 Task: Add Sprouts Anchovies In Olive Oil to the cart.
Action: Mouse pressed left at (33, 85)
Screenshot: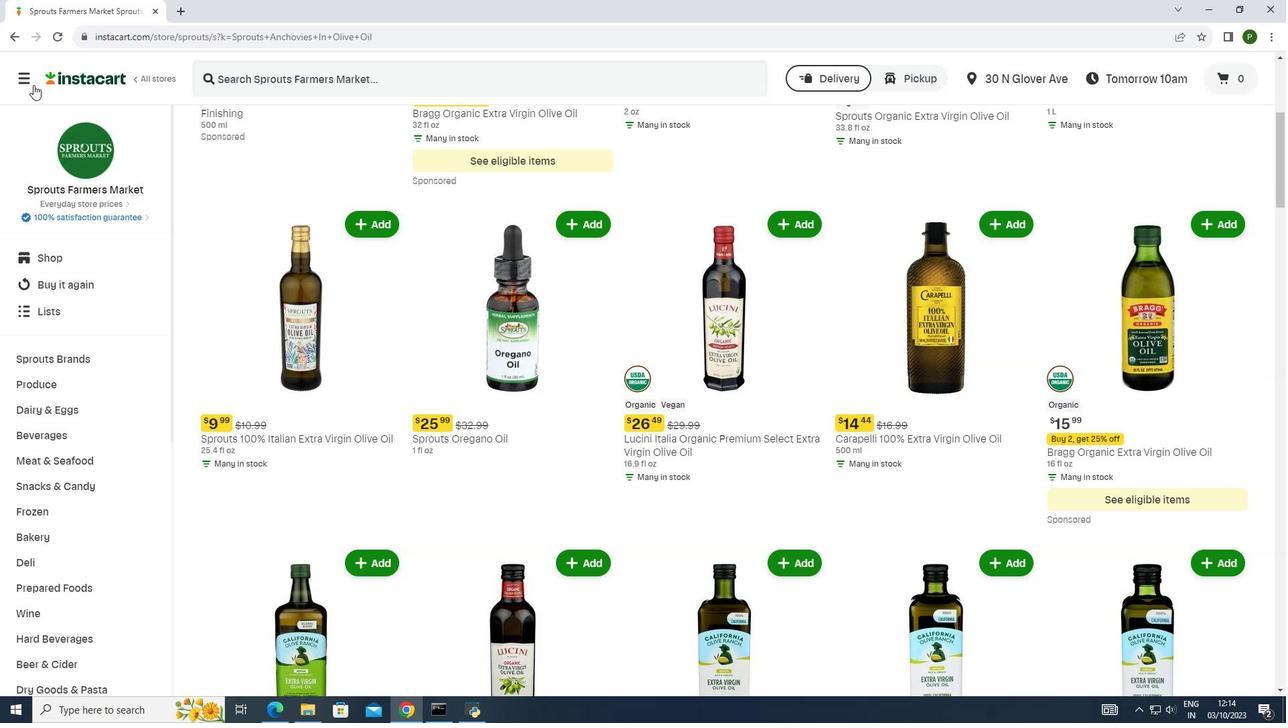 
Action: Mouse moved to (54, 351)
Screenshot: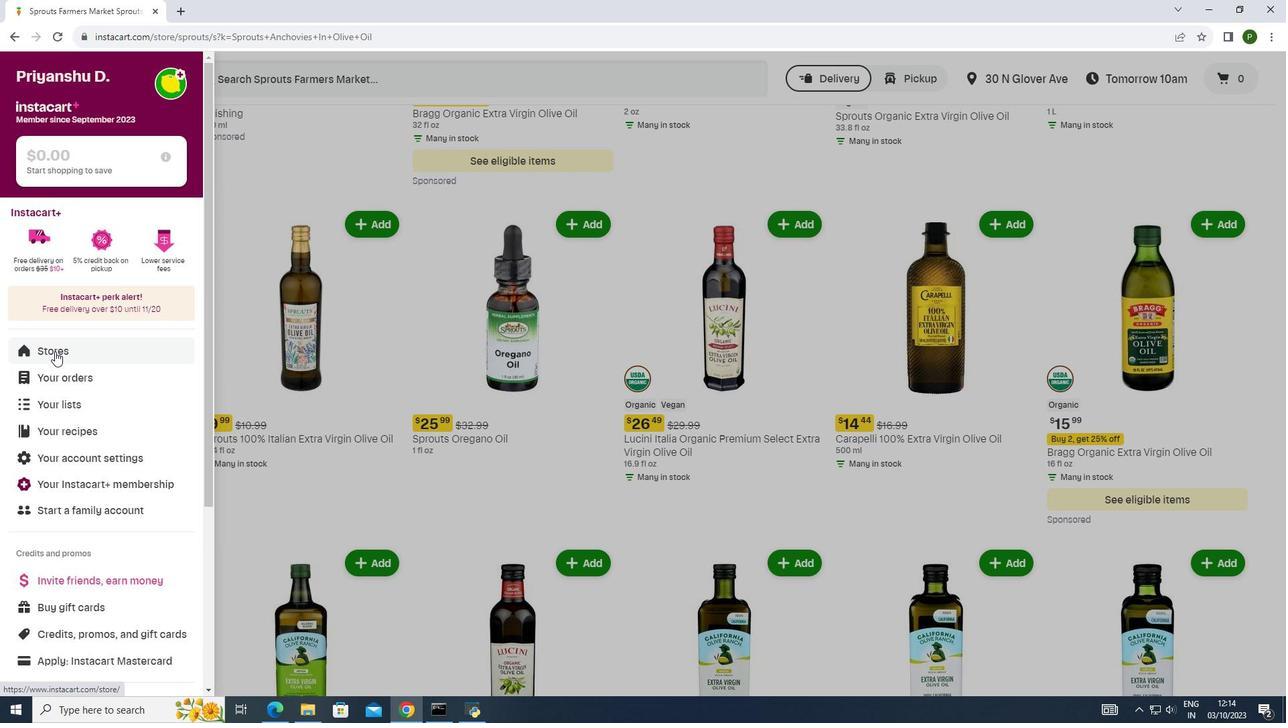 
Action: Mouse pressed left at (54, 351)
Screenshot: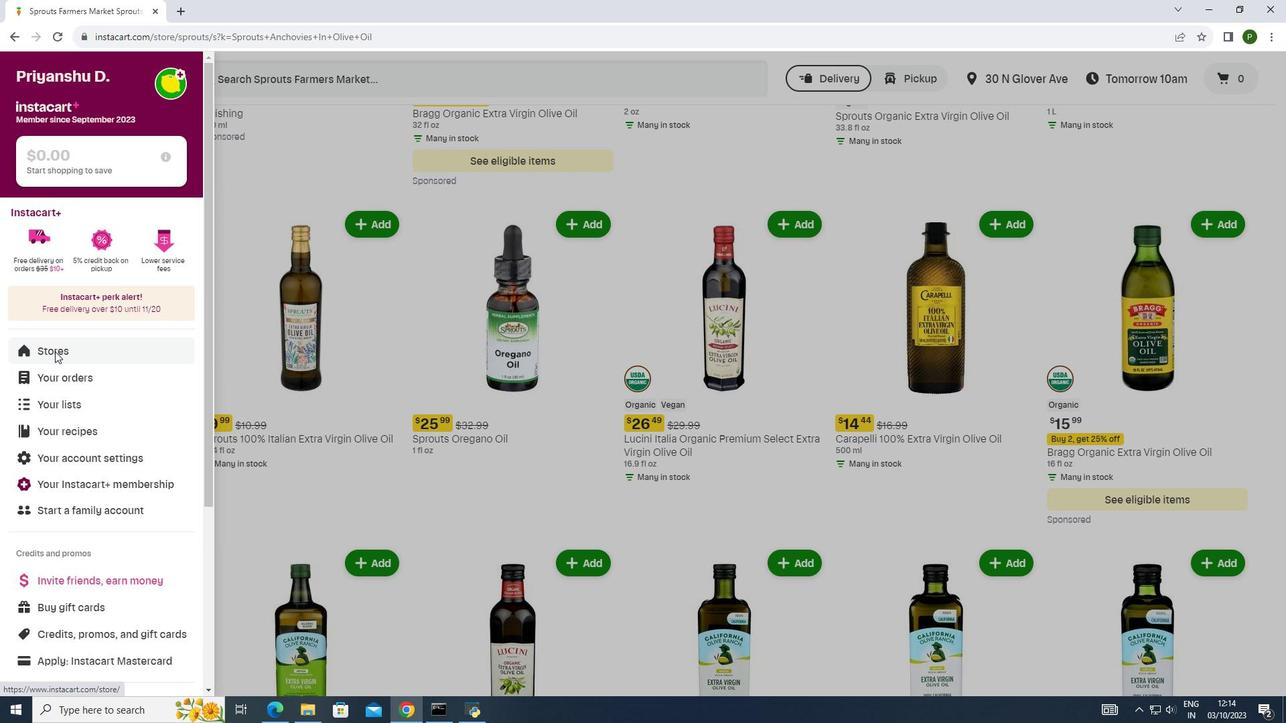 
Action: Mouse moved to (317, 125)
Screenshot: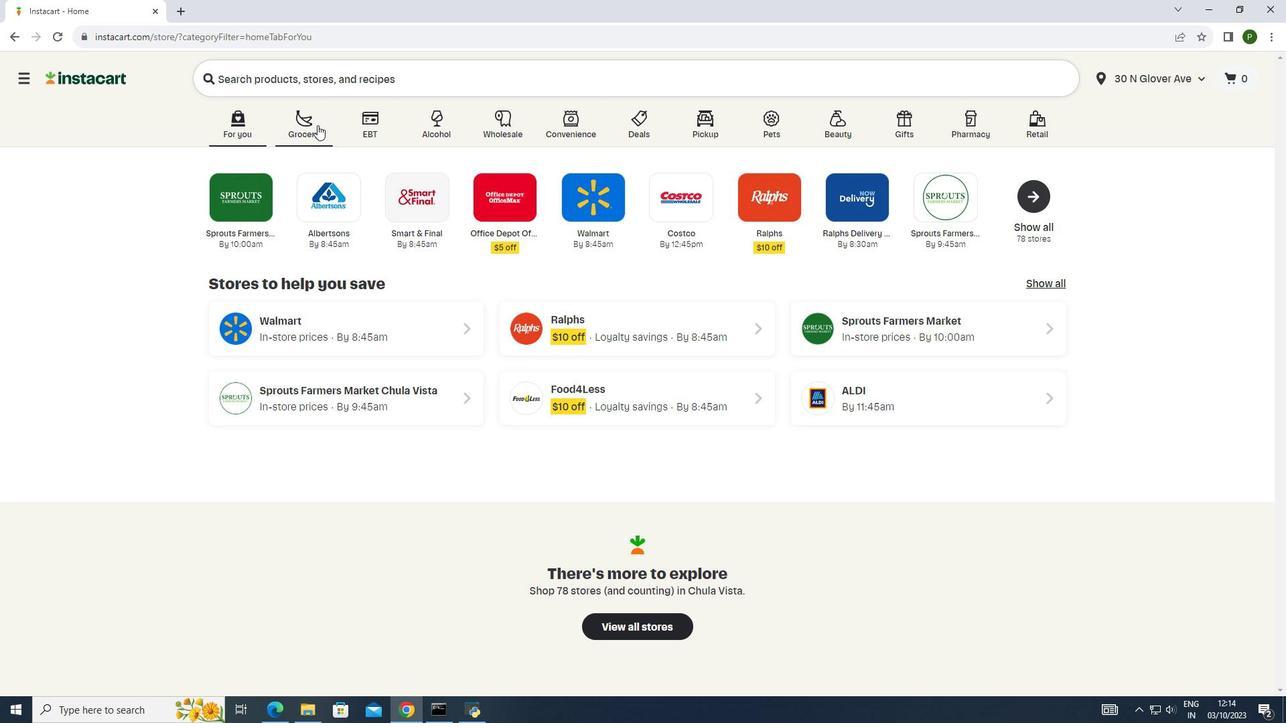 
Action: Mouse pressed left at (317, 125)
Screenshot: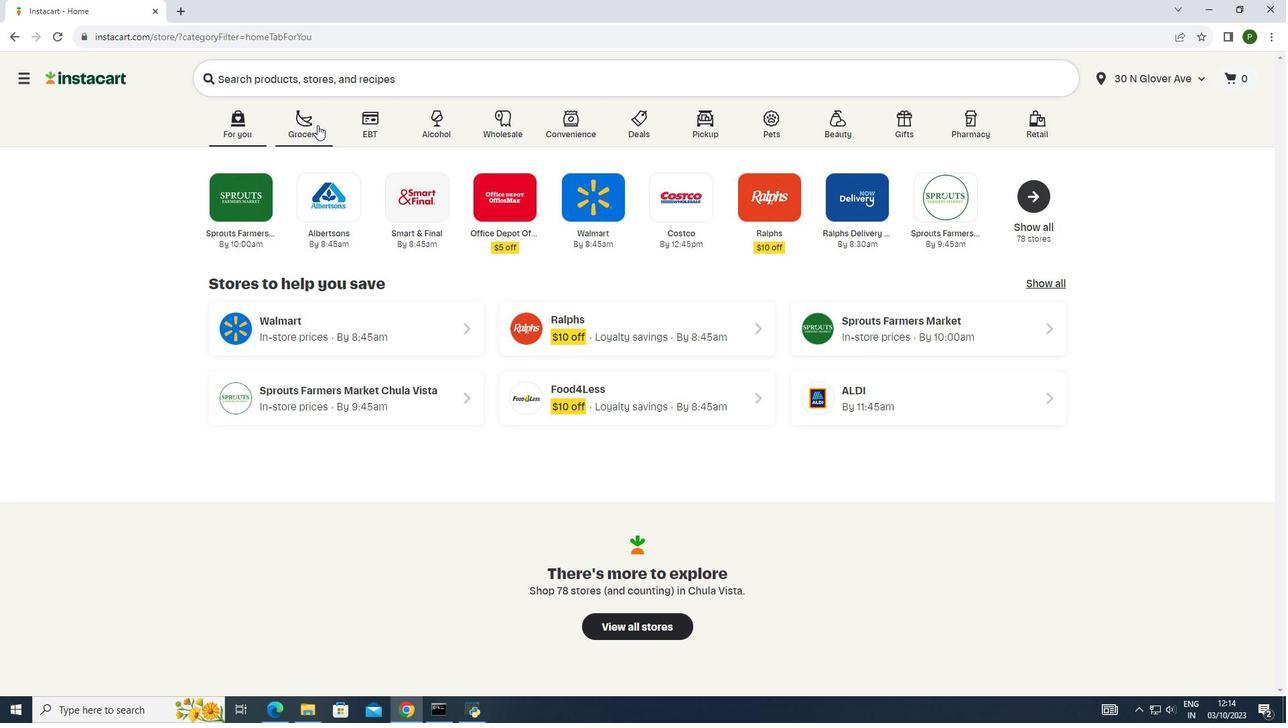 
Action: Mouse moved to (667, 191)
Screenshot: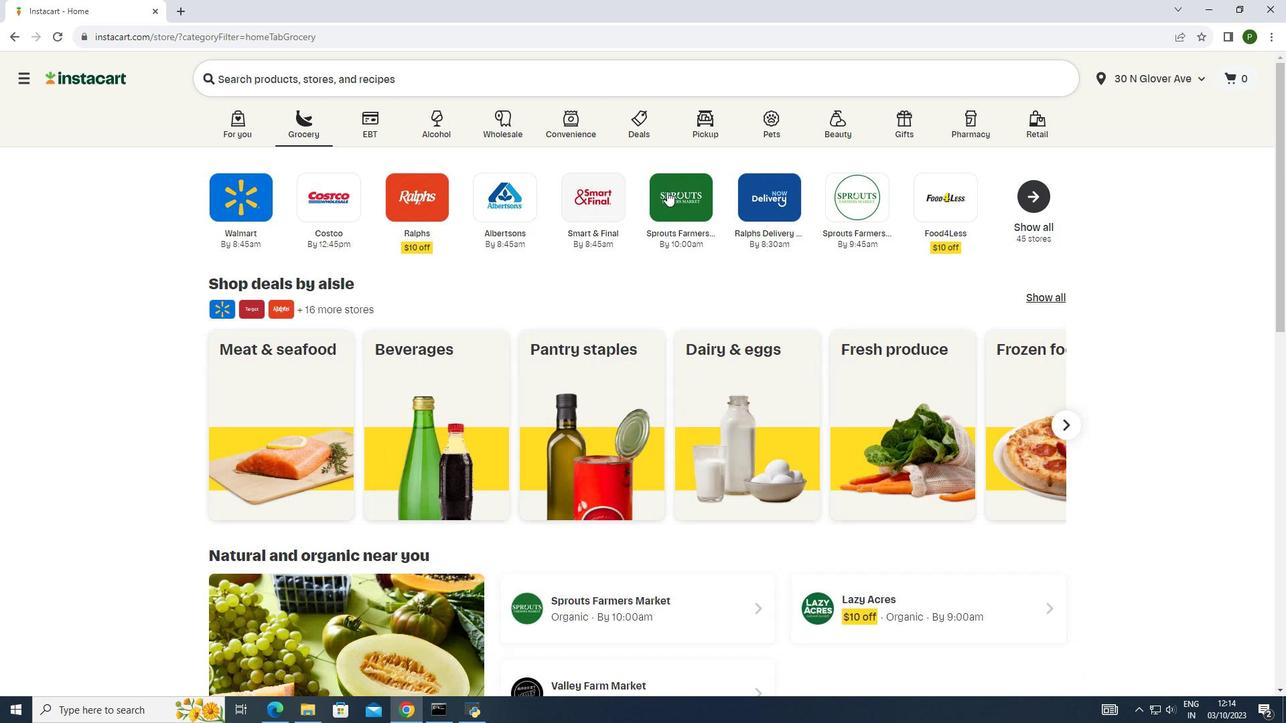 
Action: Mouse pressed left at (667, 191)
Screenshot: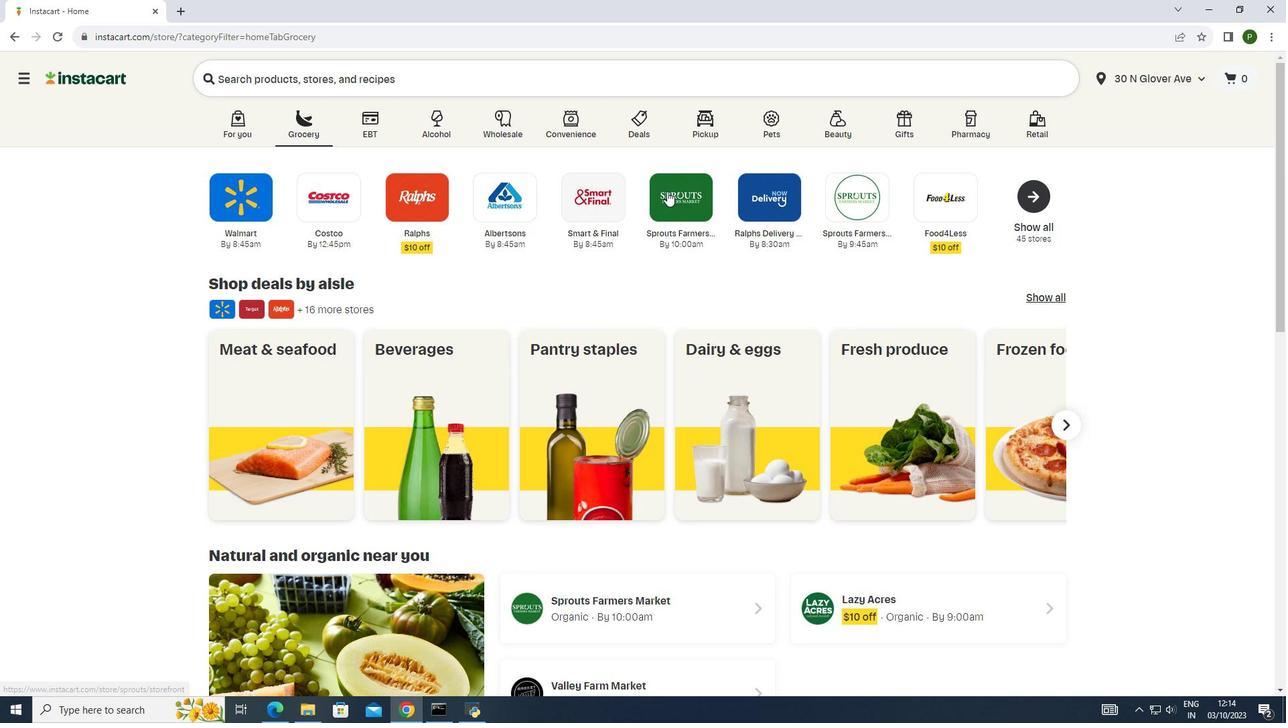
Action: Mouse moved to (107, 352)
Screenshot: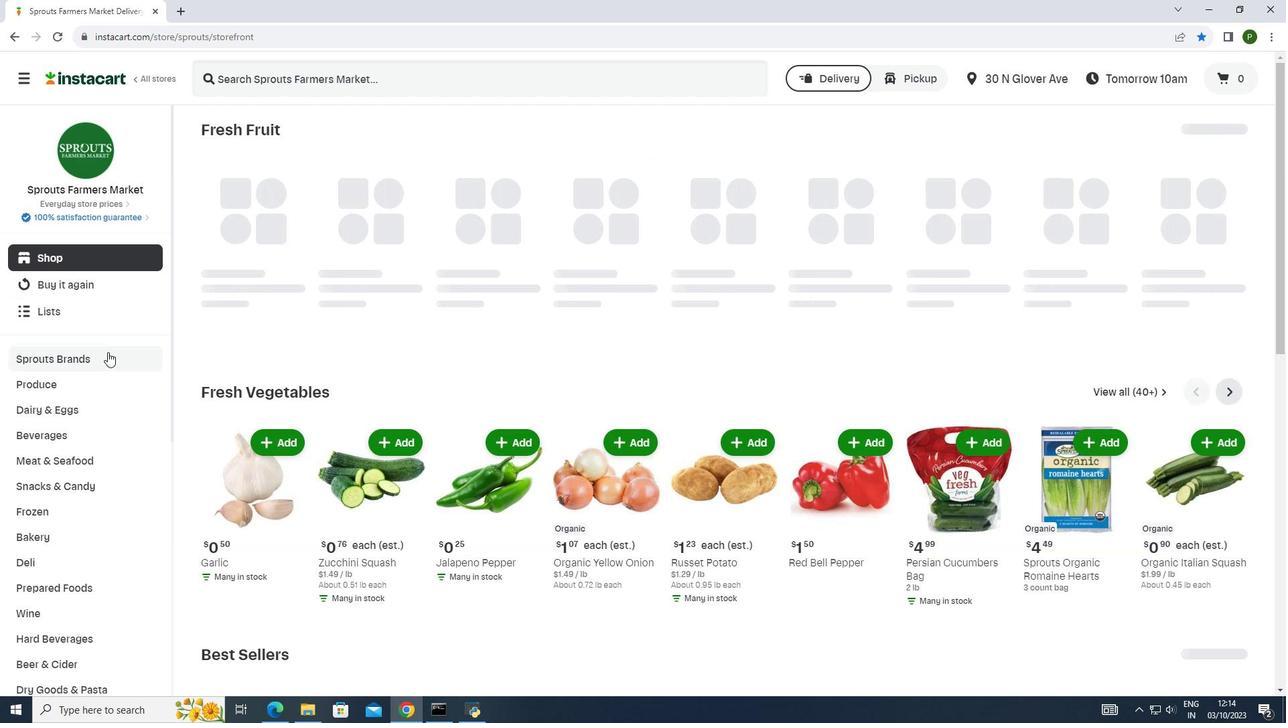 
Action: Mouse pressed left at (107, 352)
Screenshot: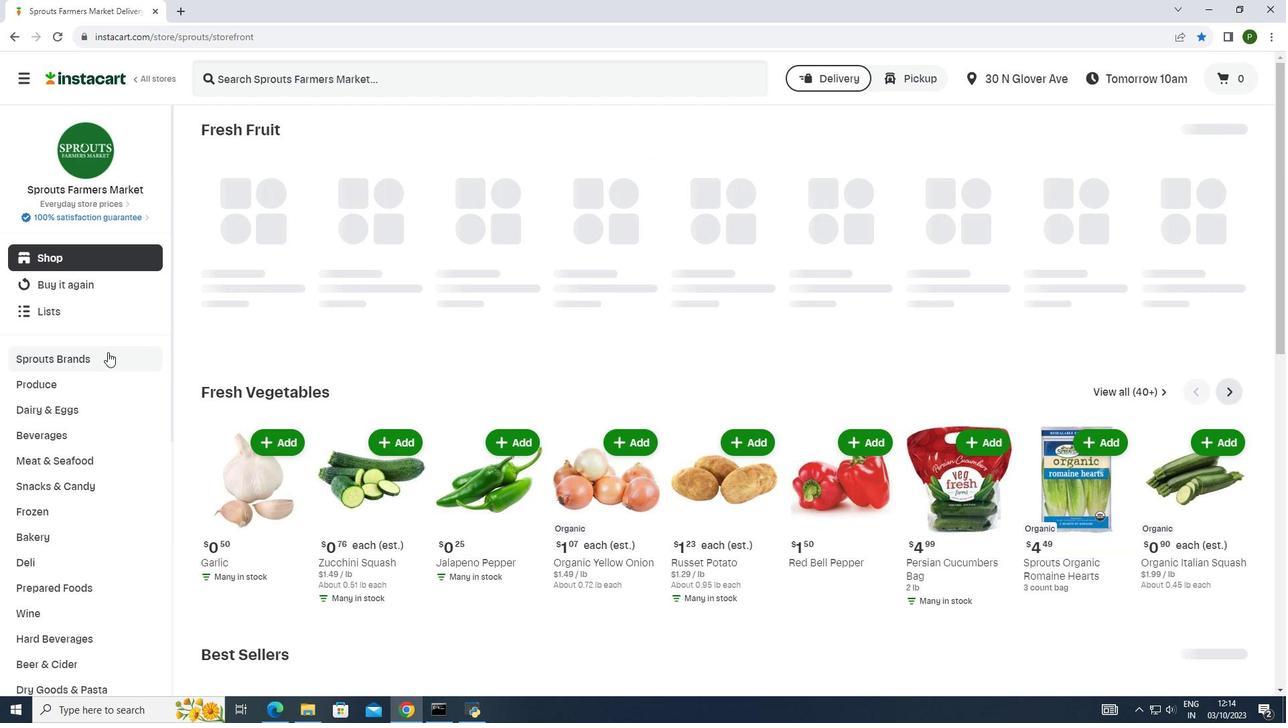 
Action: Mouse moved to (69, 461)
Screenshot: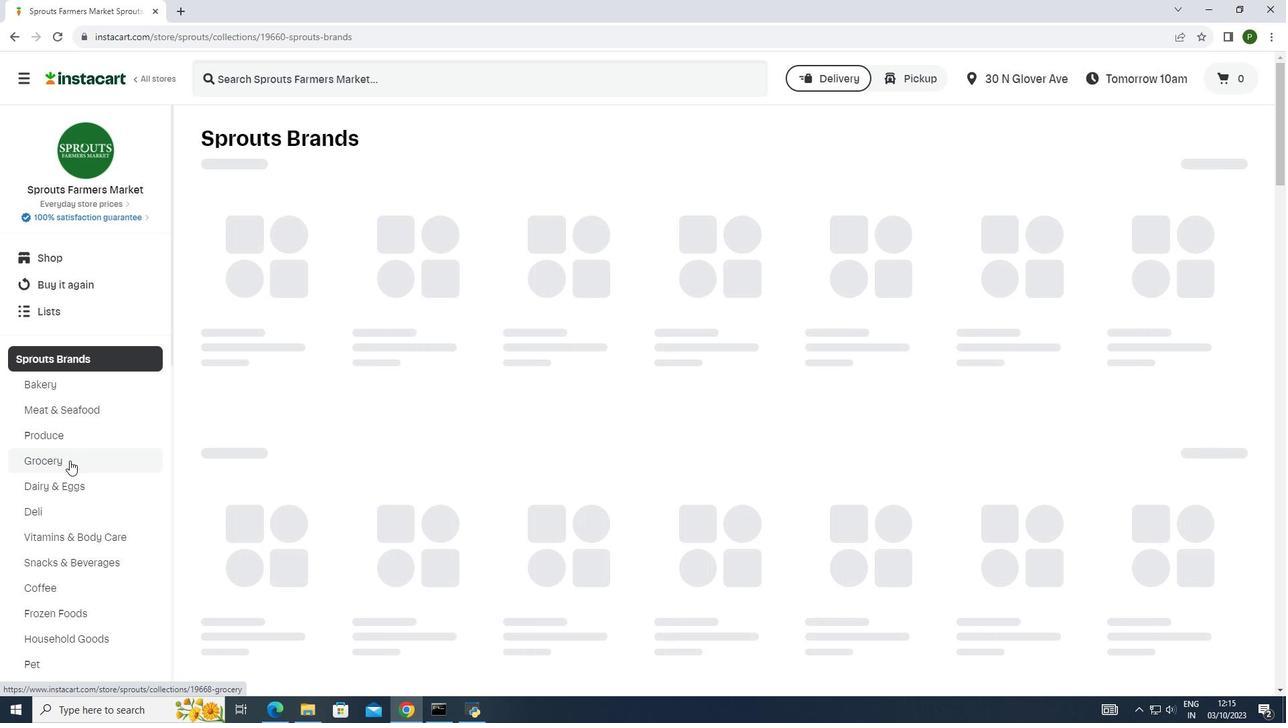 
Action: Mouse pressed left at (69, 461)
Screenshot: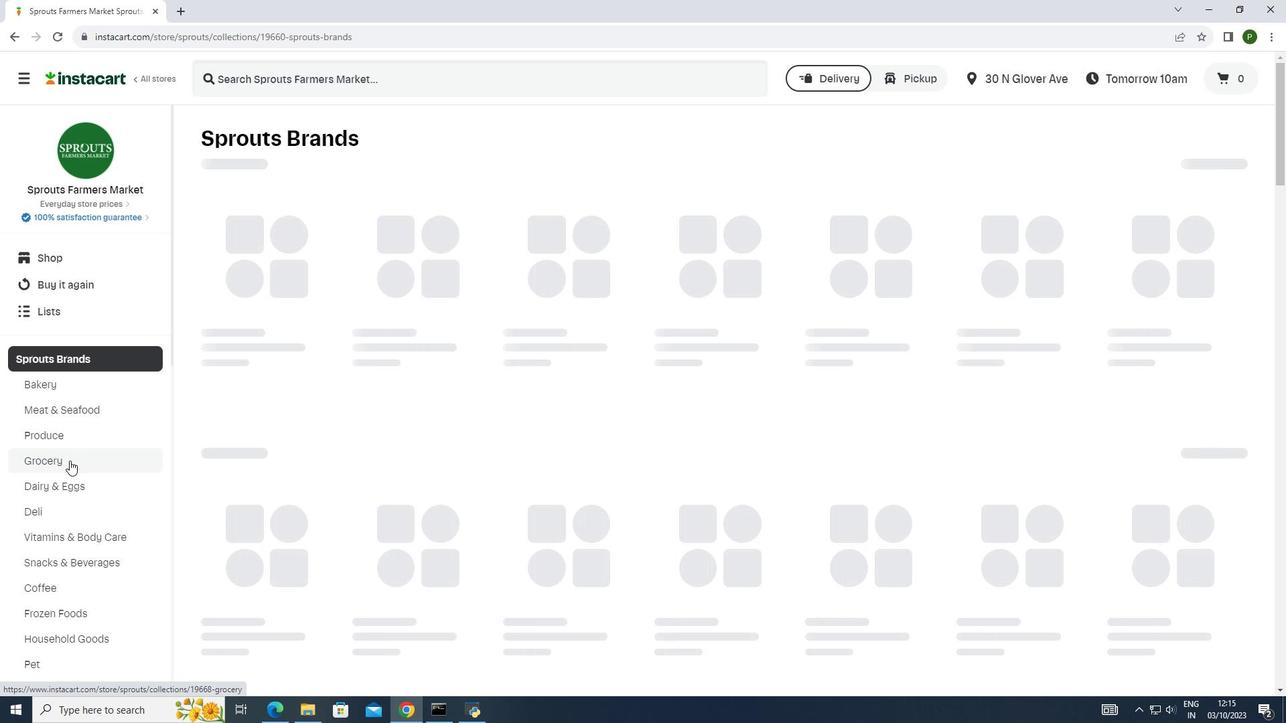 
Action: Mouse moved to (330, 276)
Screenshot: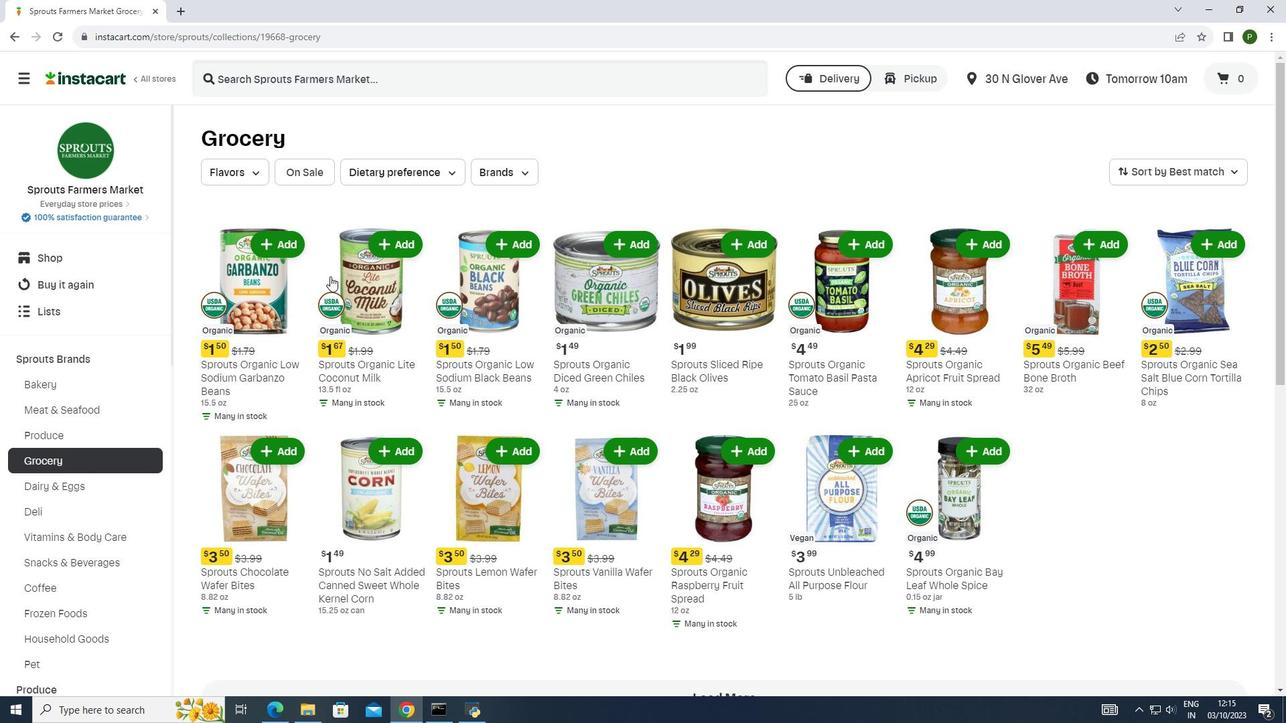 
Action: Mouse scrolled (330, 276) with delta (0, 0)
Screenshot: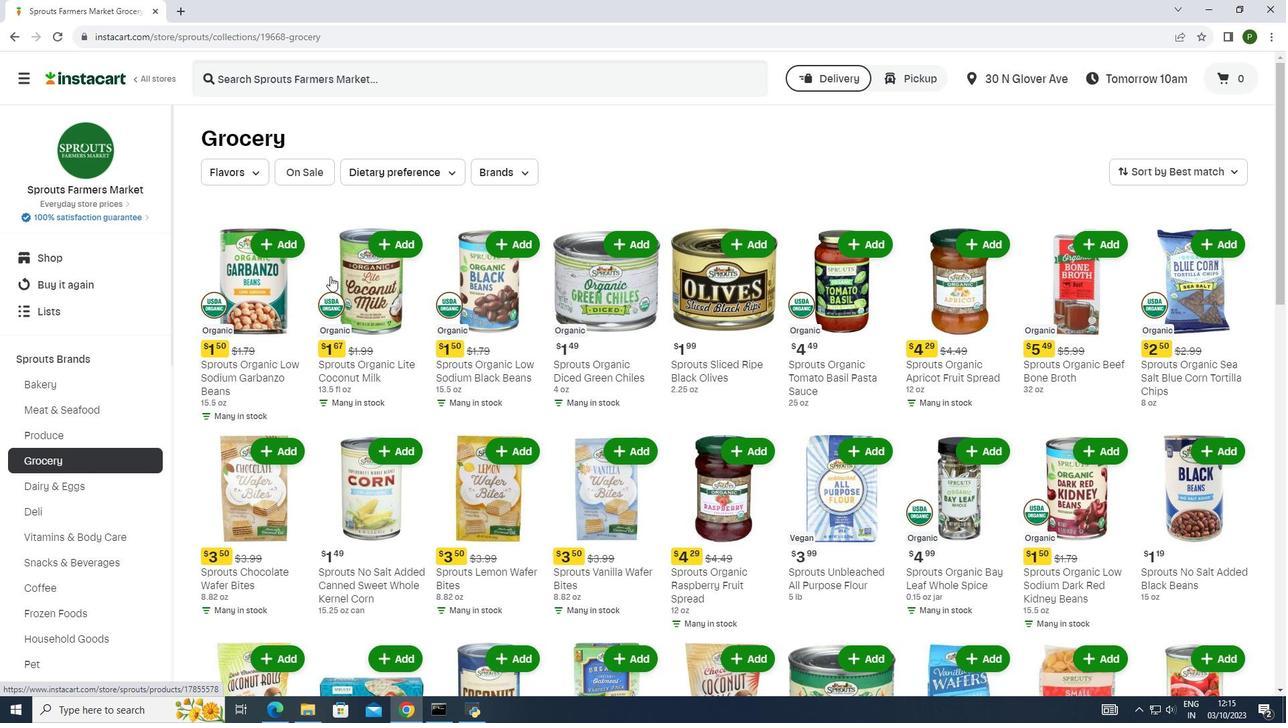 
Action: Mouse scrolled (330, 276) with delta (0, 0)
Screenshot: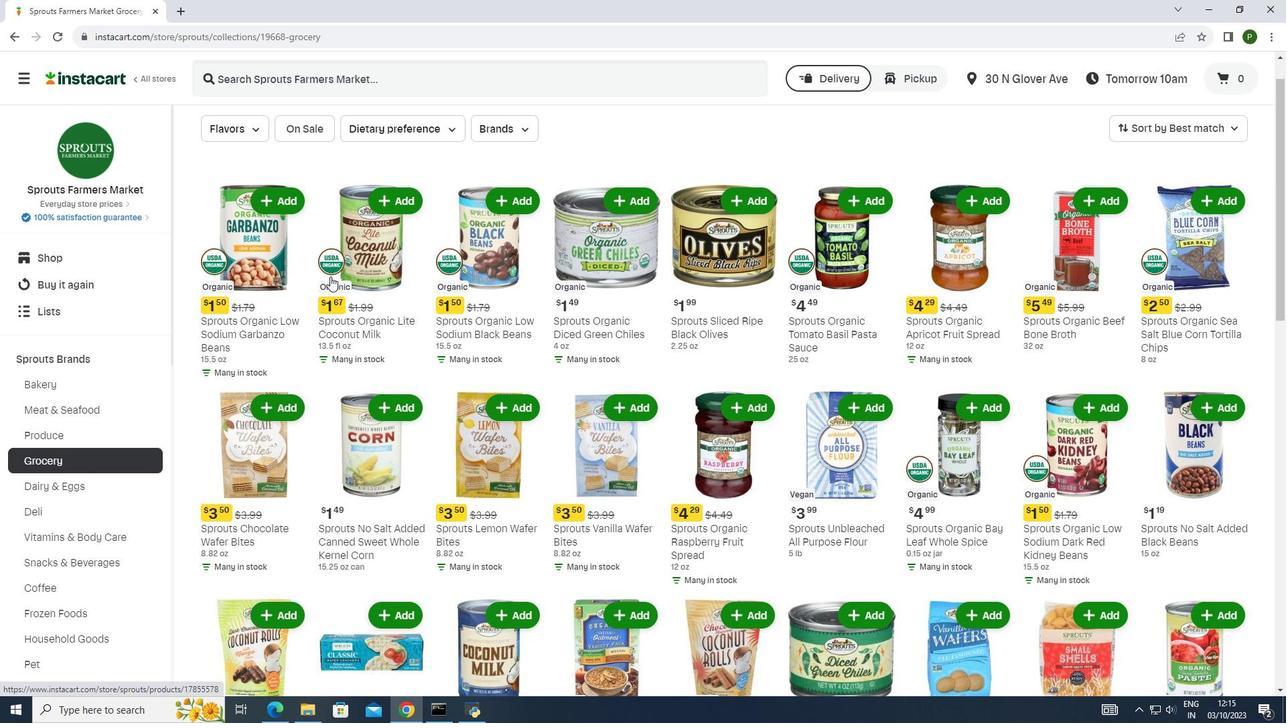 
Action: Mouse moved to (331, 285)
Screenshot: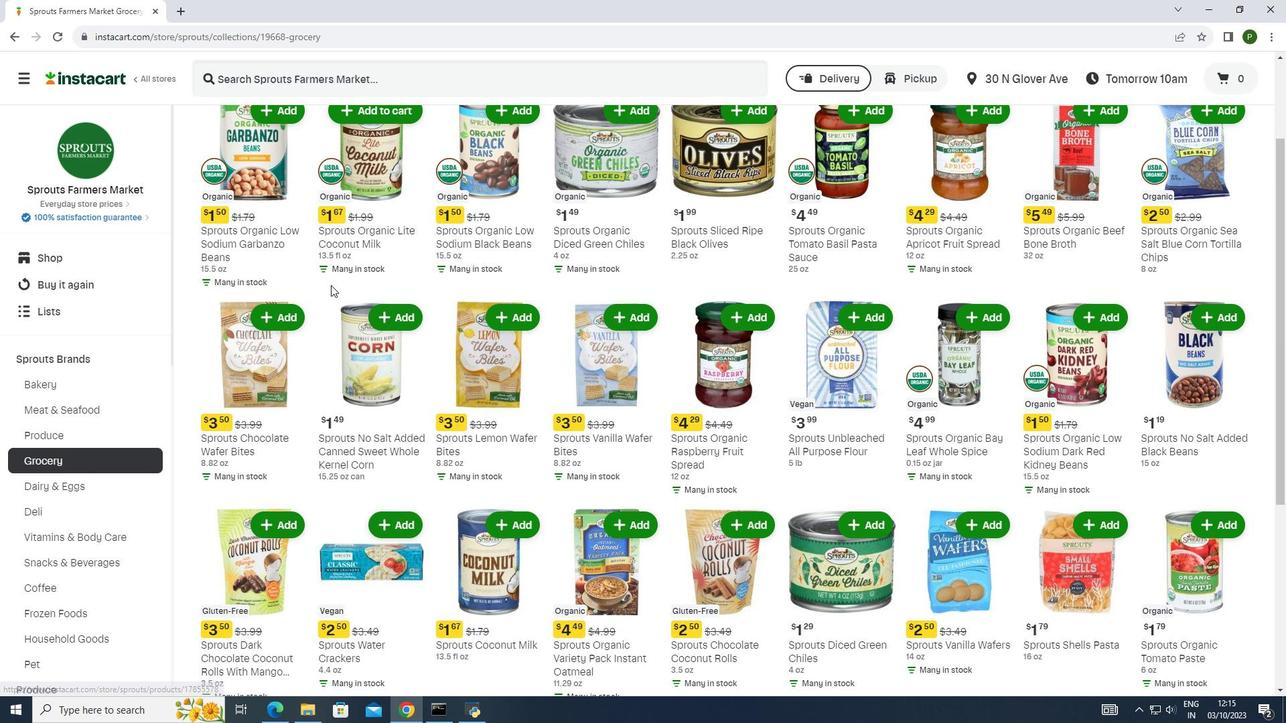 
Action: Mouse scrolled (331, 284) with delta (0, 0)
Screenshot: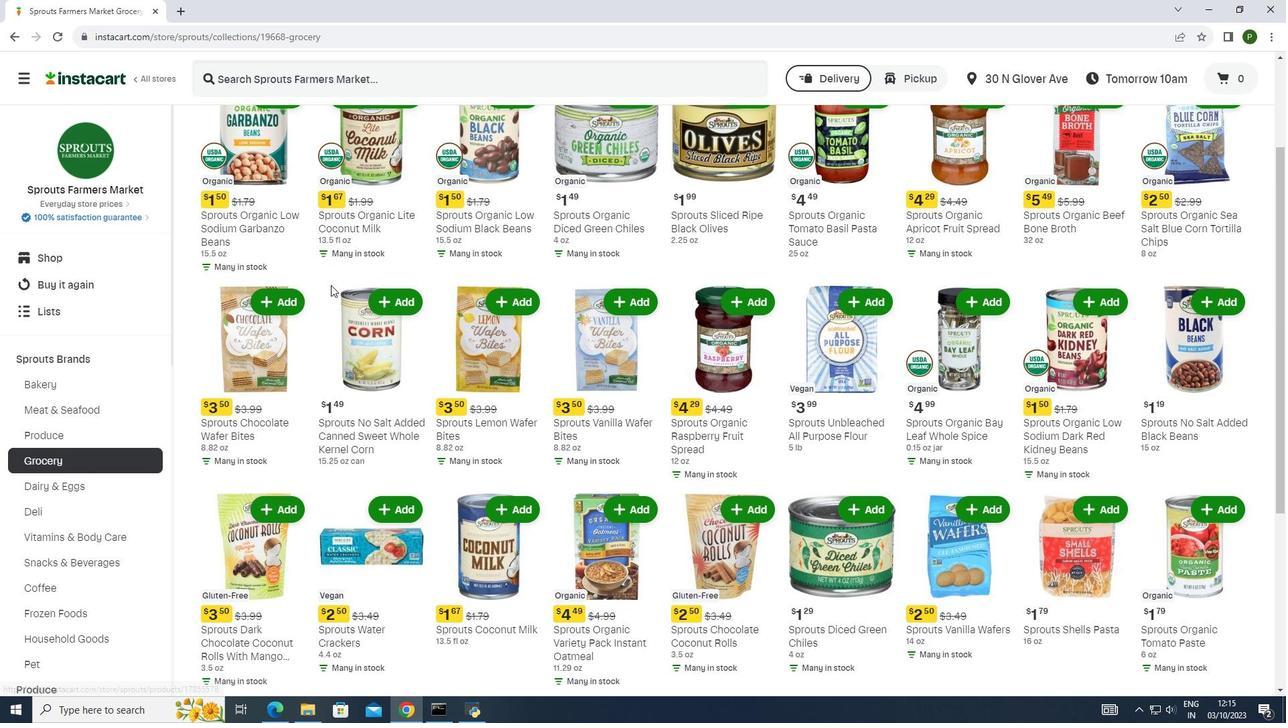 
Action: Mouse scrolled (331, 284) with delta (0, 0)
Screenshot: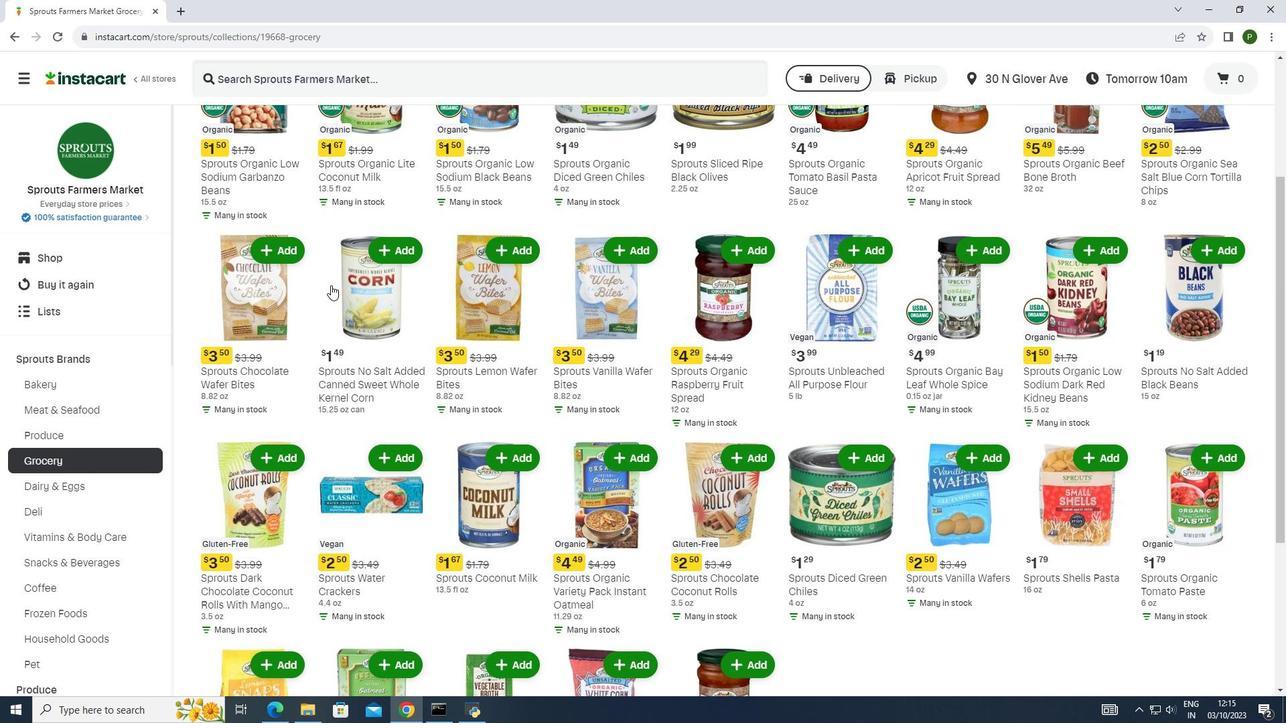 
Action: Mouse moved to (331, 290)
Screenshot: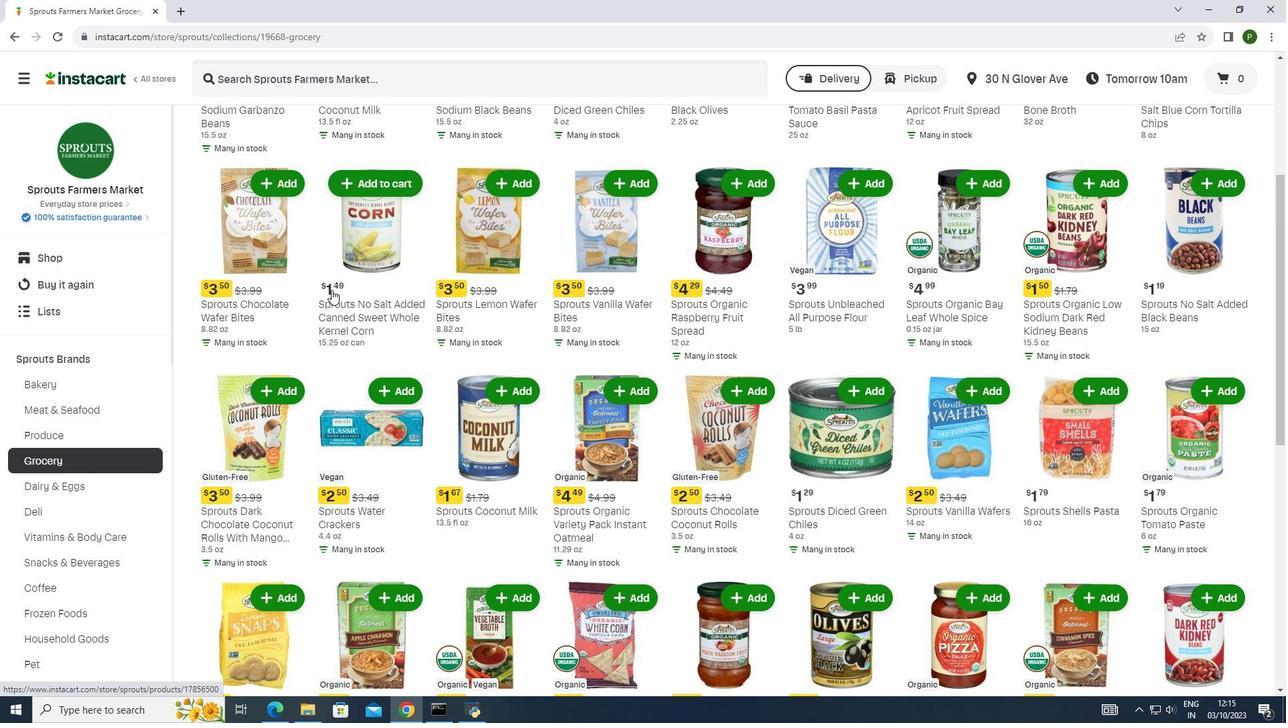 
Action: Mouse scrolled (331, 289) with delta (0, 0)
Screenshot: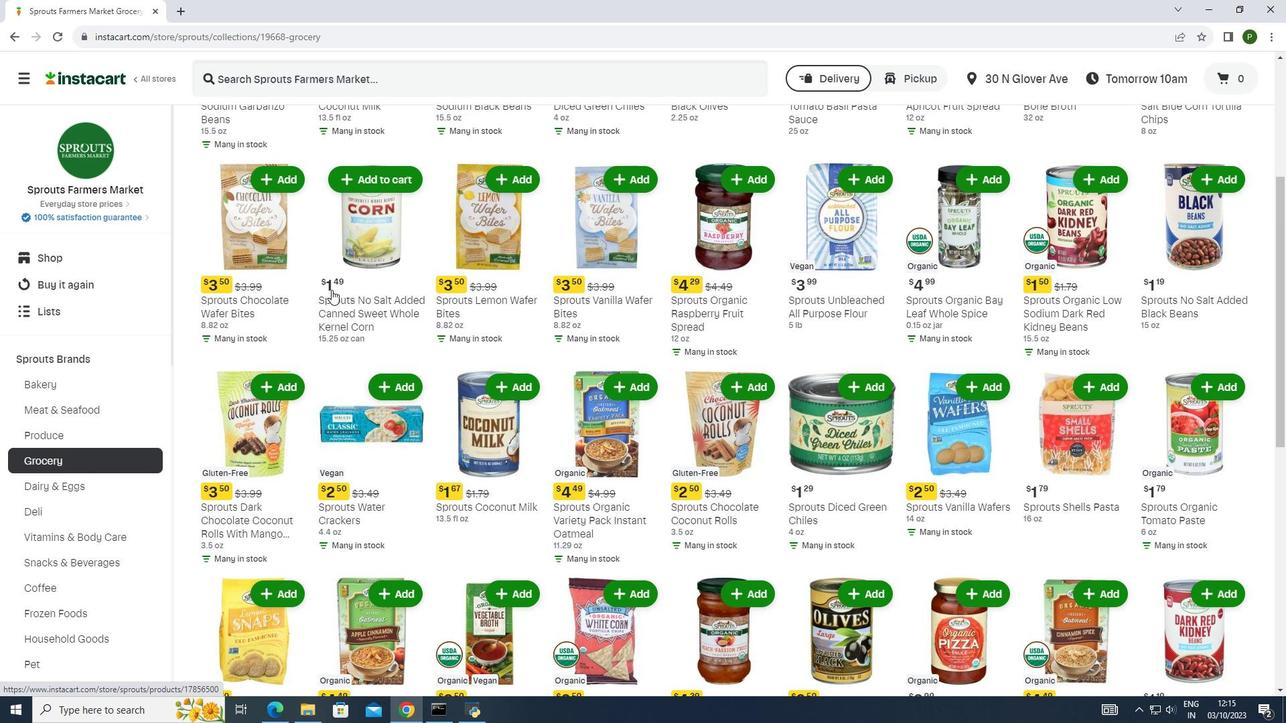 
Action: Mouse scrolled (331, 289) with delta (0, 0)
Screenshot: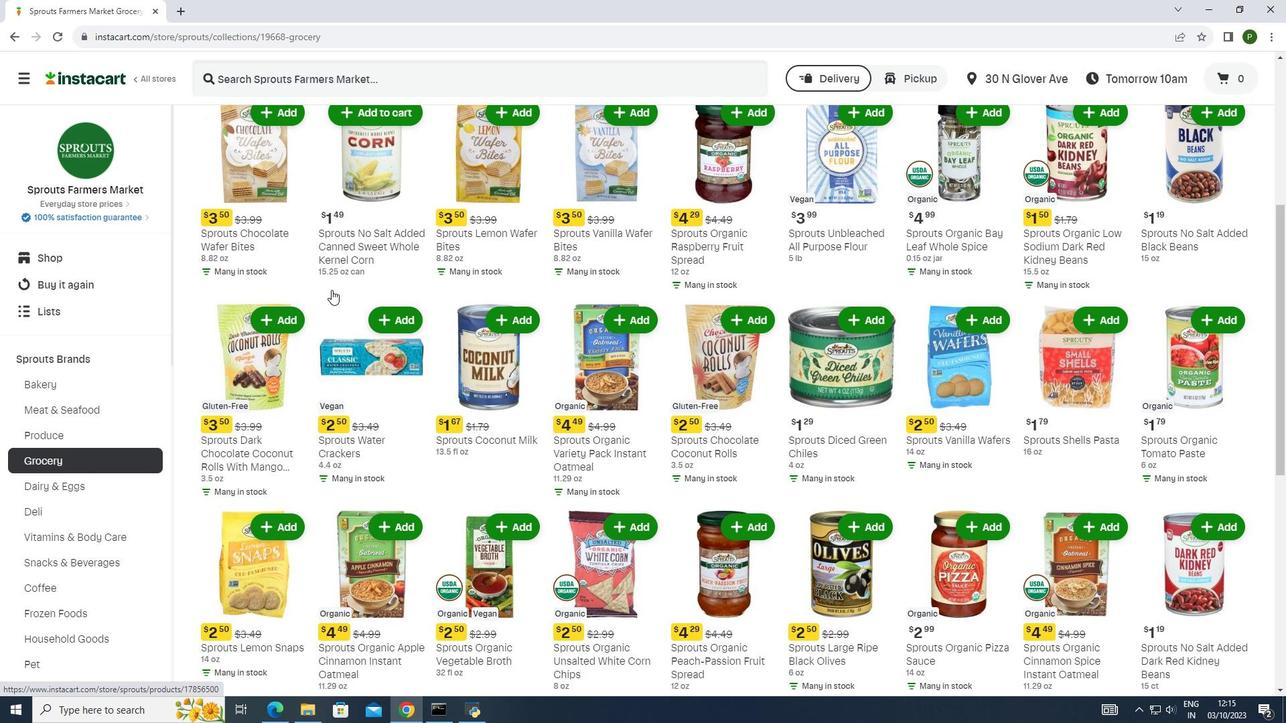 
Action: Mouse scrolled (331, 289) with delta (0, 0)
Screenshot: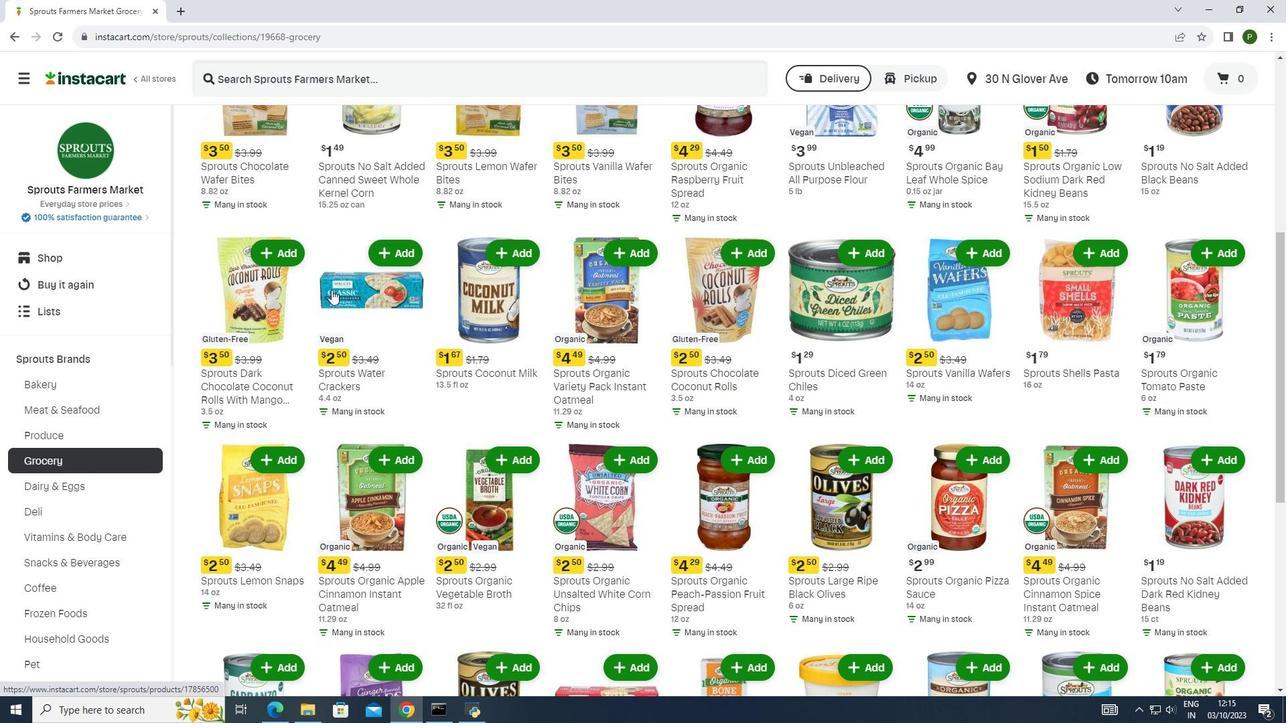 
Action: Mouse scrolled (331, 289) with delta (0, 0)
Screenshot: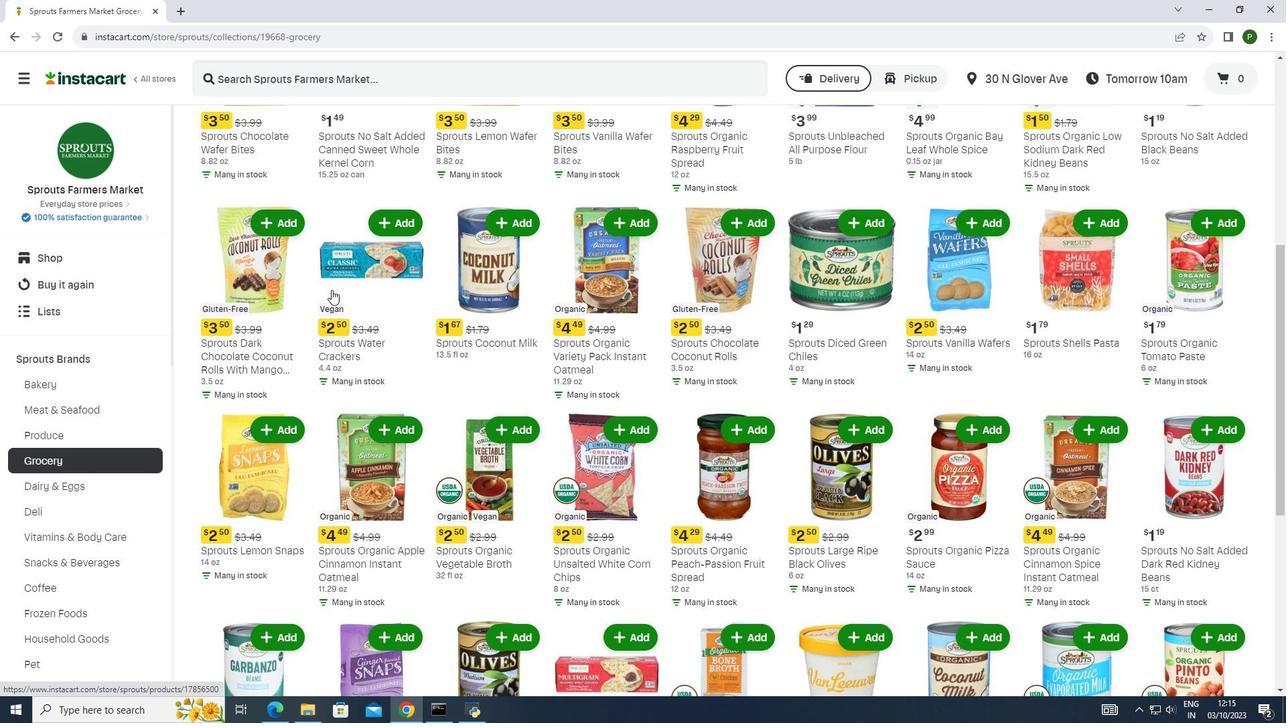 
Action: Mouse scrolled (331, 289) with delta (0, 0)
Screenshot: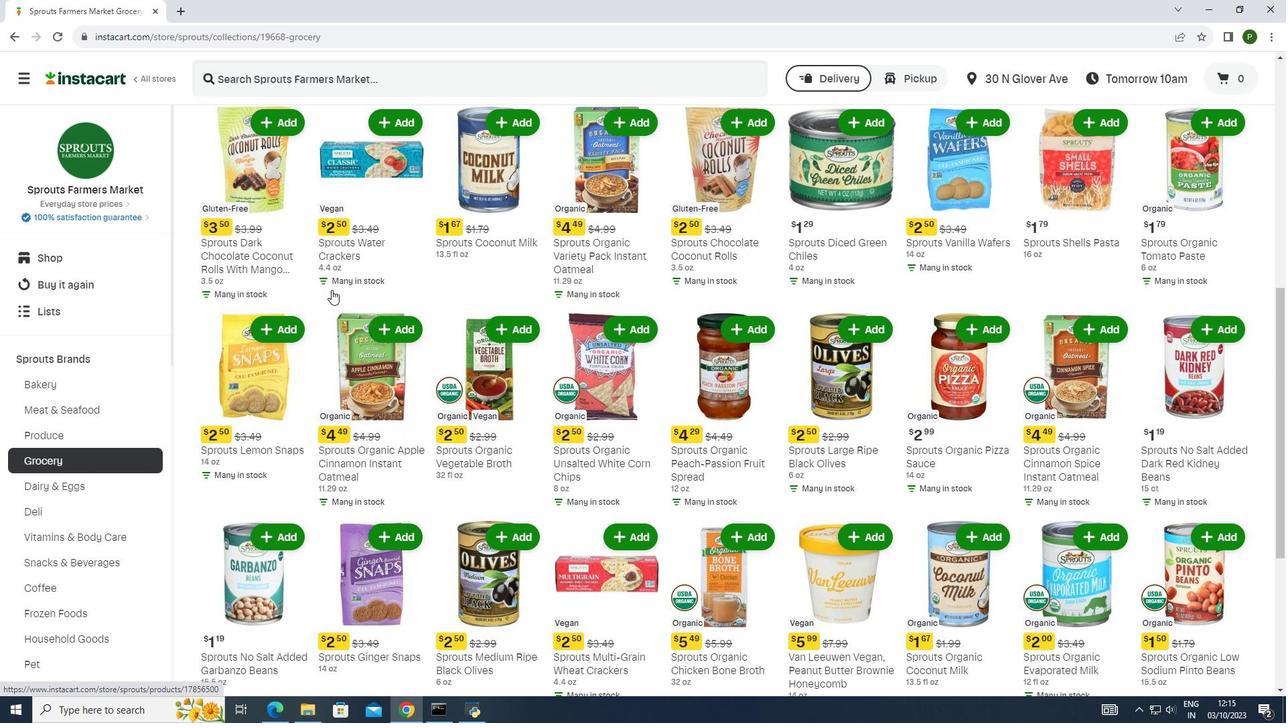 
Action: Mouse moved to (331, 290)
Screenshot: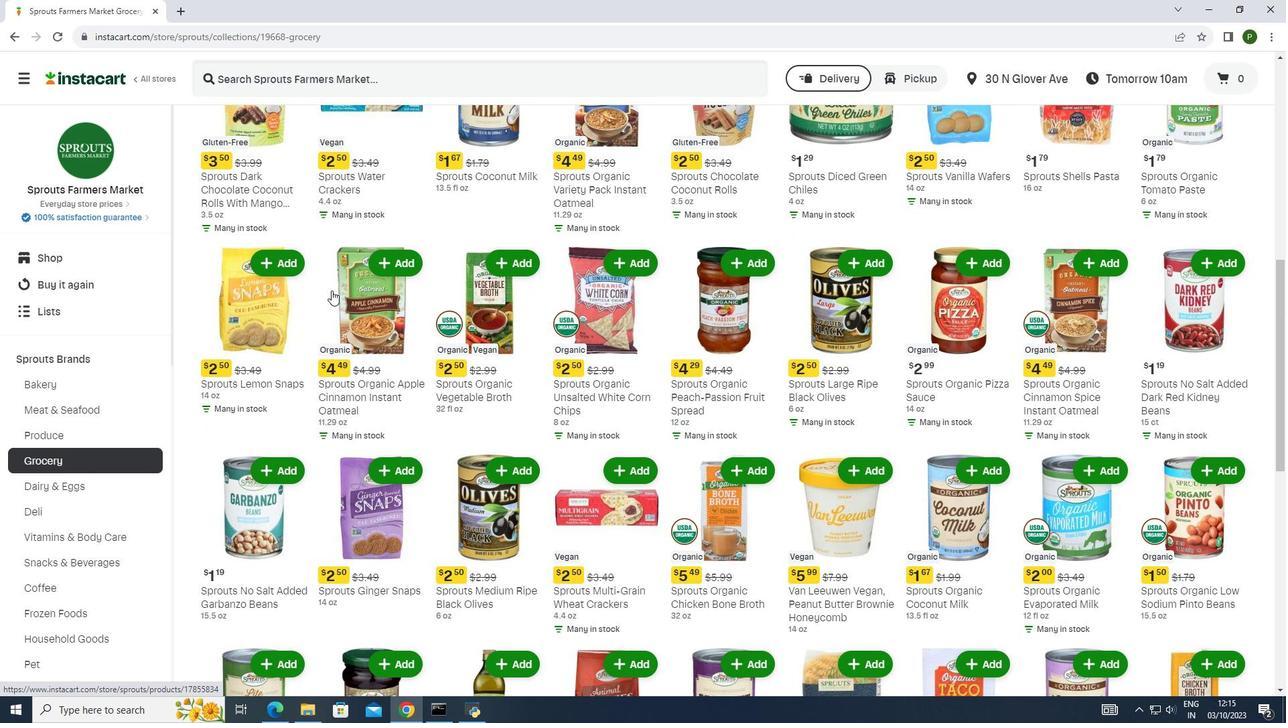 
Action: Mouse scrolled (331, 290) with delta (0, 0)
Screenshot: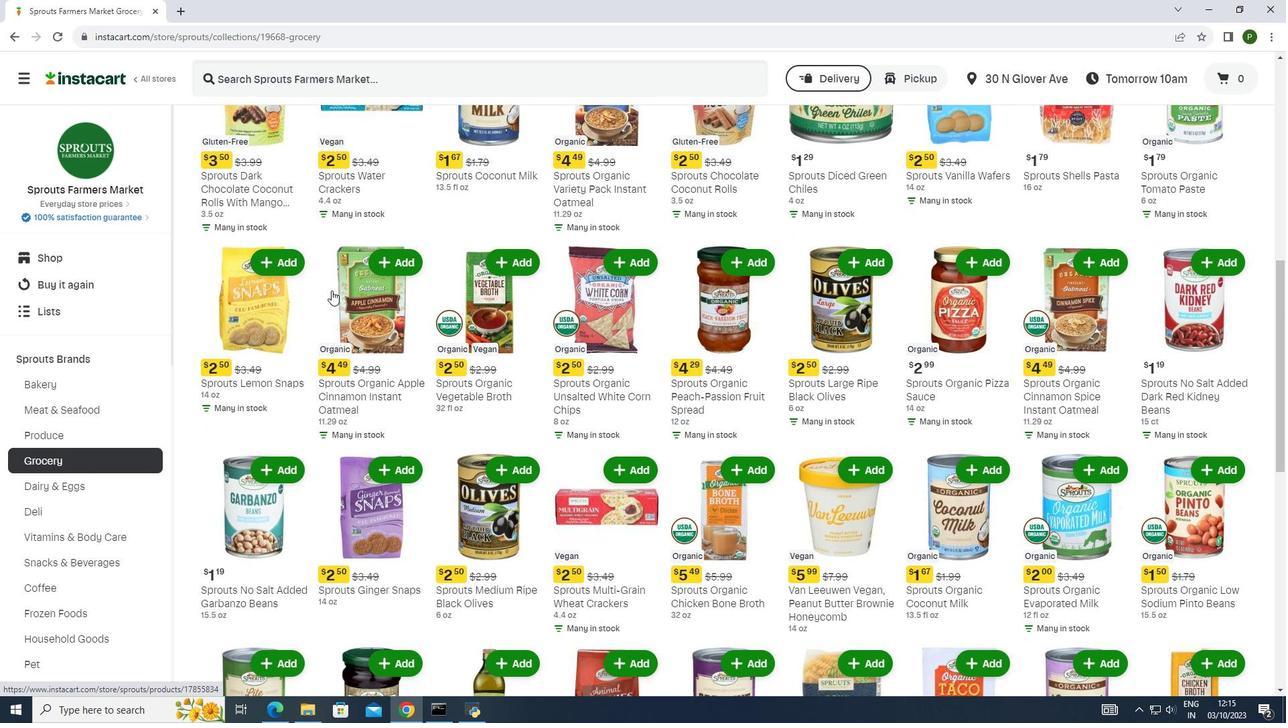 
Action: Mouse scrolled (331, 290) with delta (0, 0)
Screenshot: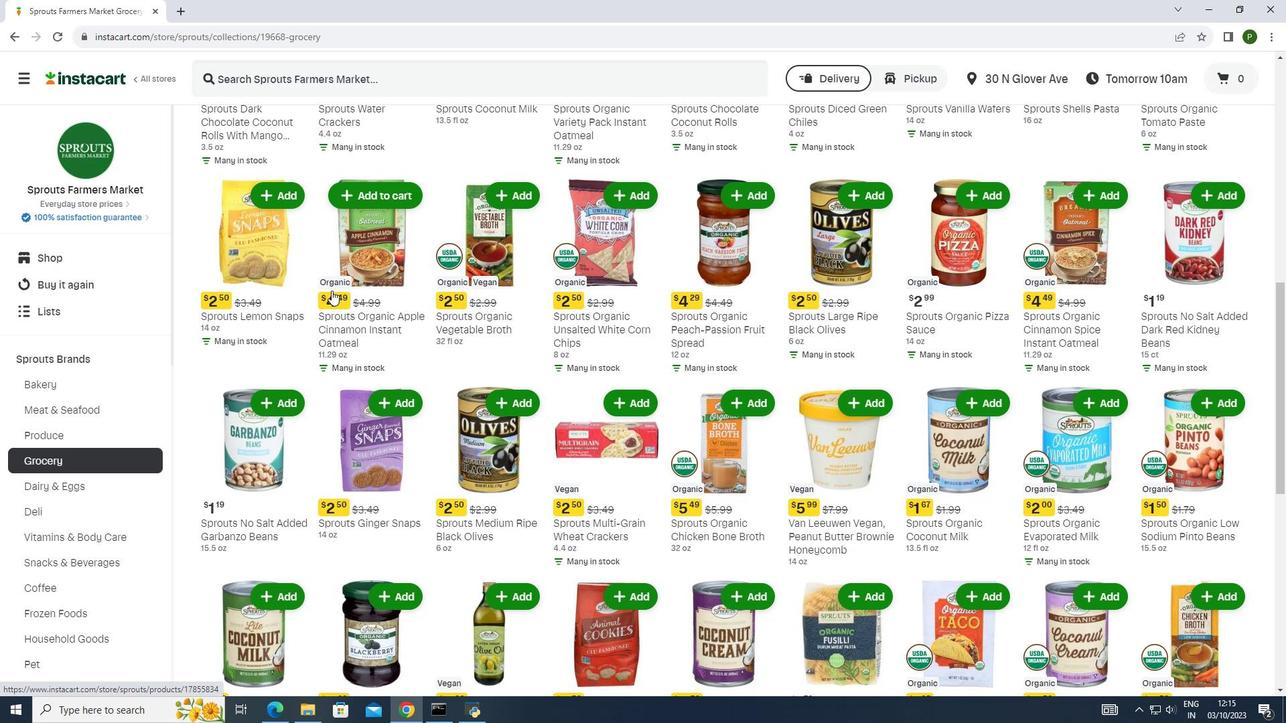 
Action: Mouse scrolled (331, 290) with delta (0, 0)
Screenshot: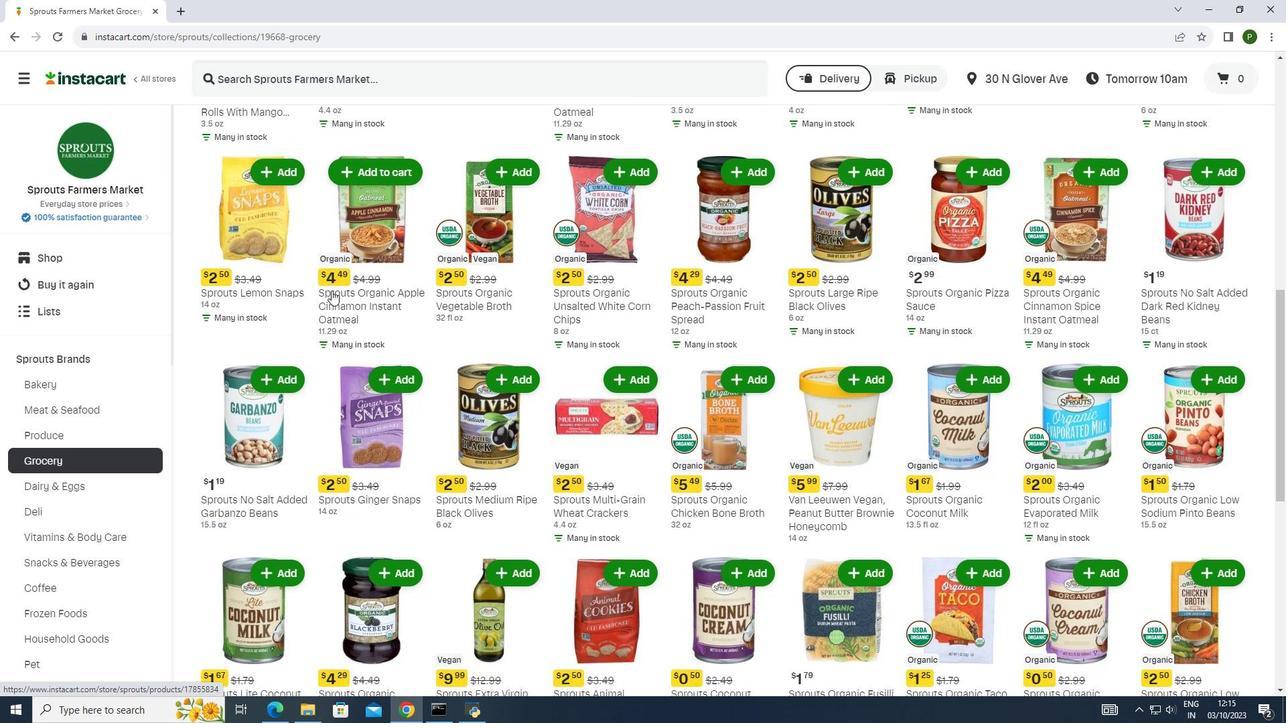 
Action: Mouse moved to (338, 297)
Screenshot: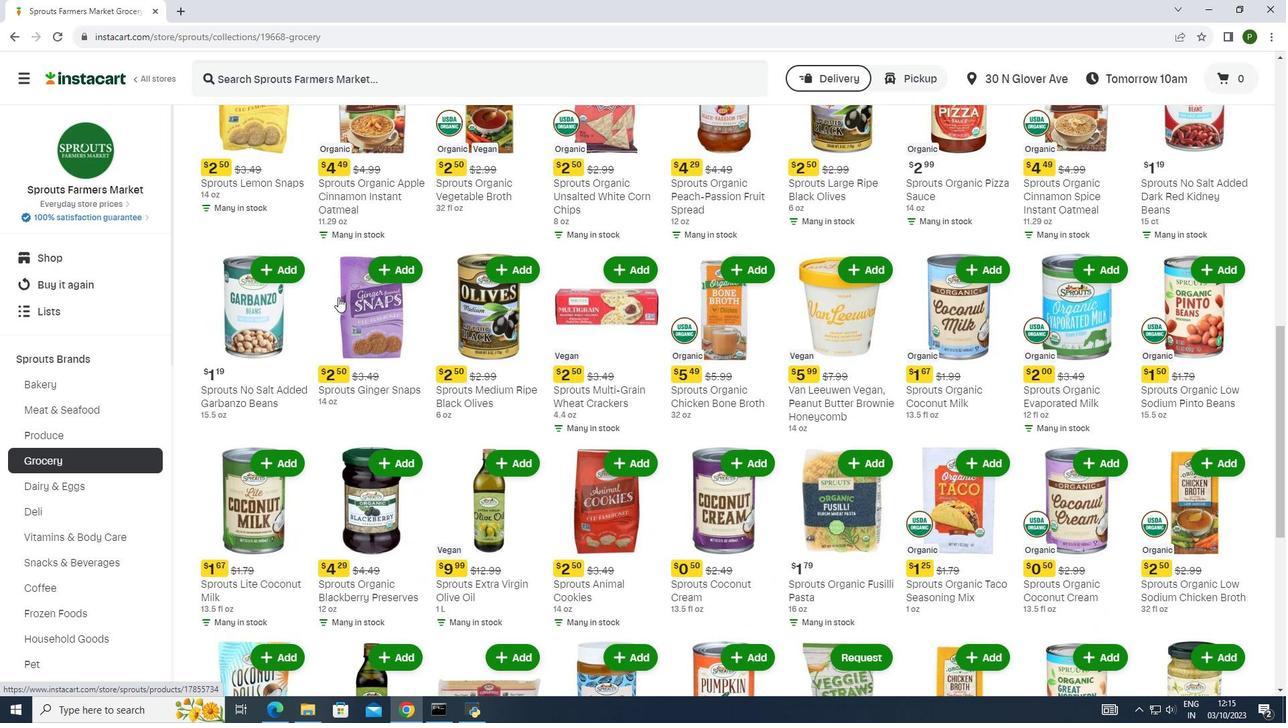 
Action: Mouse scrolled (338, 296) with delta (0, 0)
Screenshot: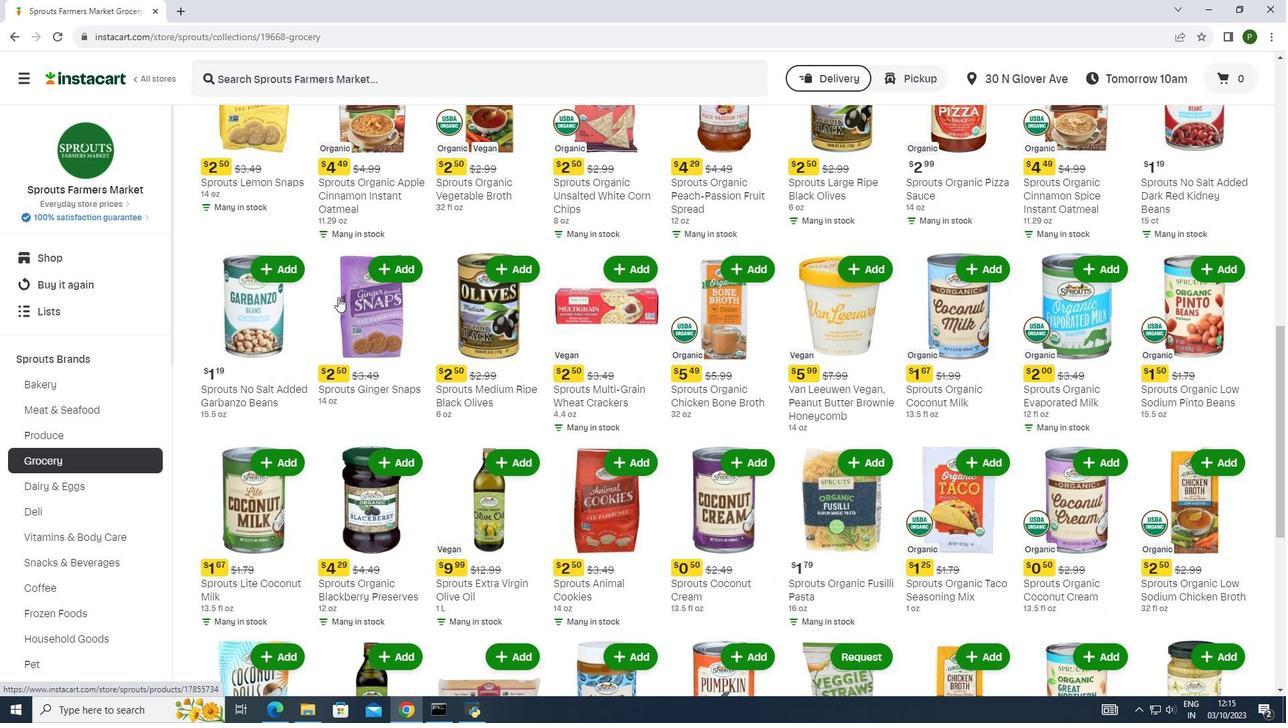 
Action: Mouse moved to (338, 298)
Screenshot: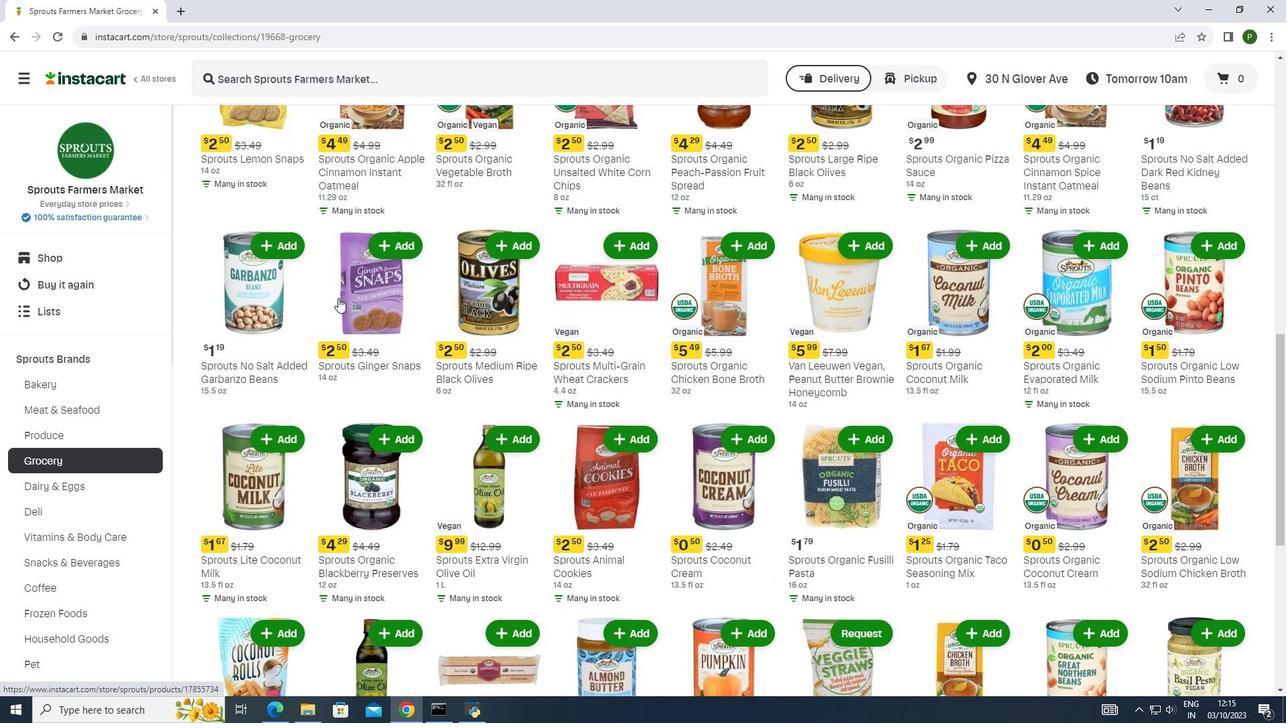 
Action: Mouse scrolled (338, 297) with delta (0, 0)
Screenshot: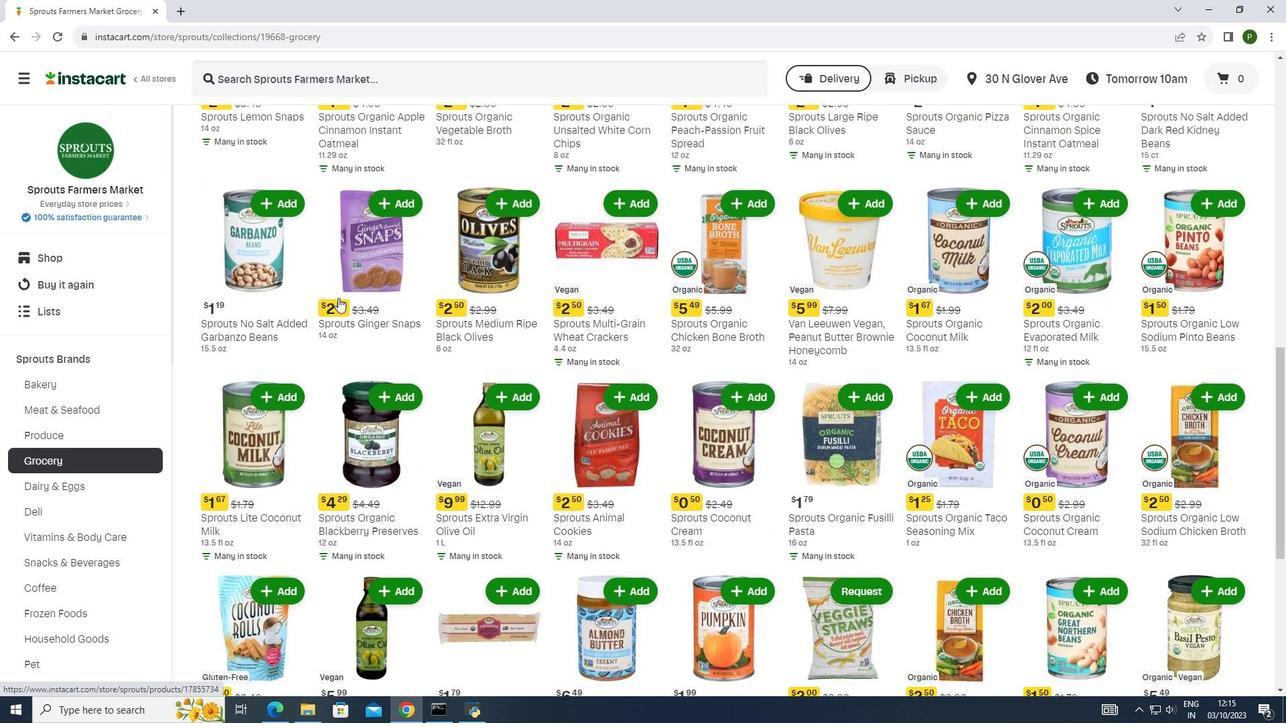 
Action: Mouse scrolled (338, 298) with delta (0, 0)
Screenshot: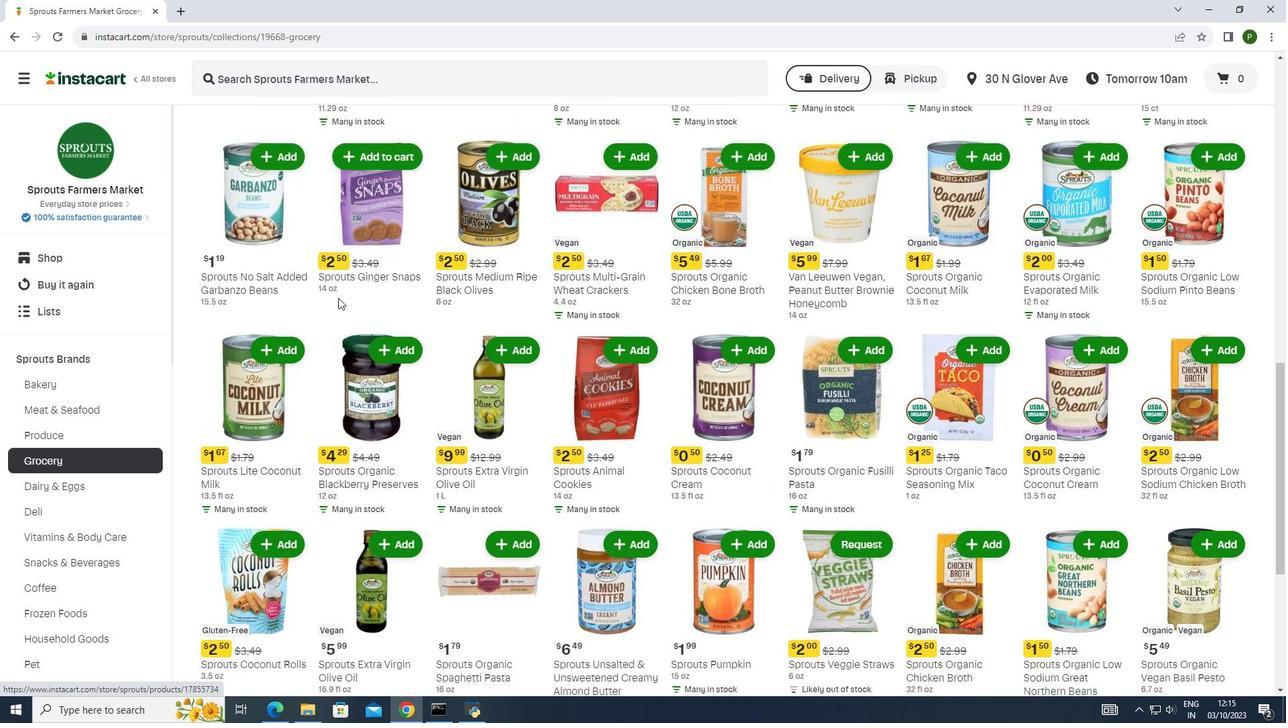 
Action: Mouse scrolled (338, 297) with delta (0, 0)
Screenshot: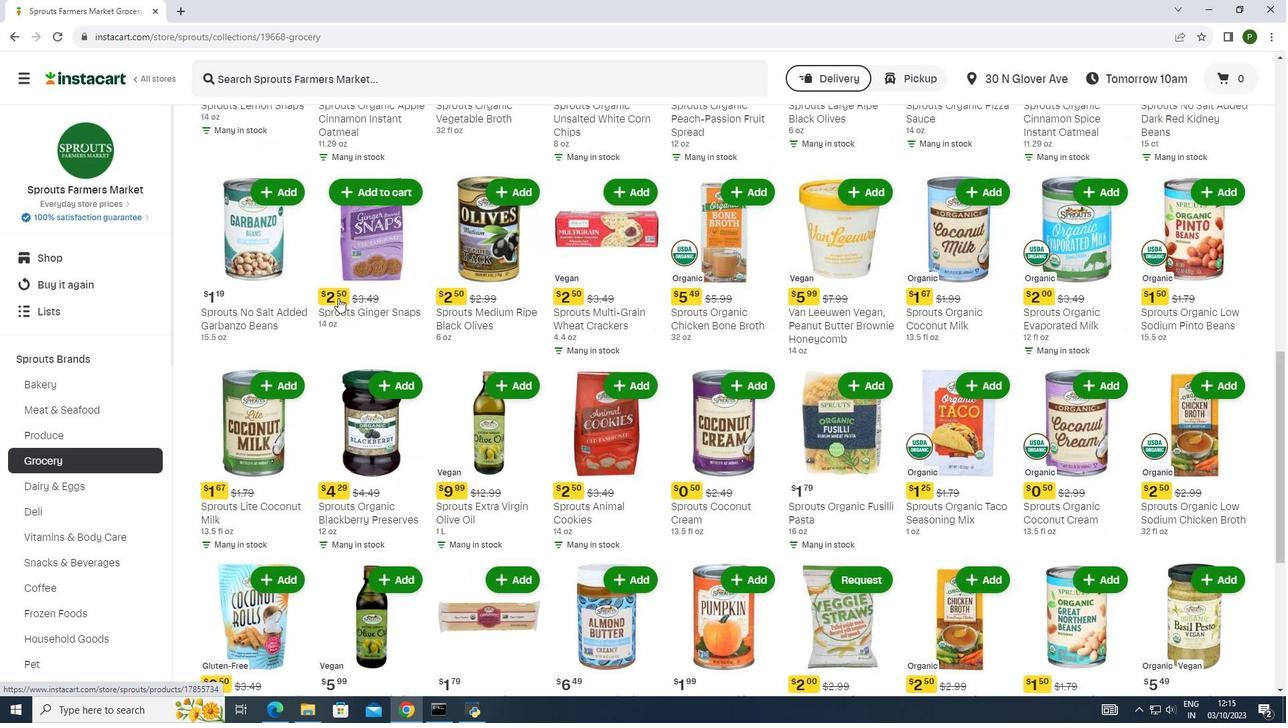 
Action: Mouse scrolled (338, 297) with delta (0, 0)
Screenshot: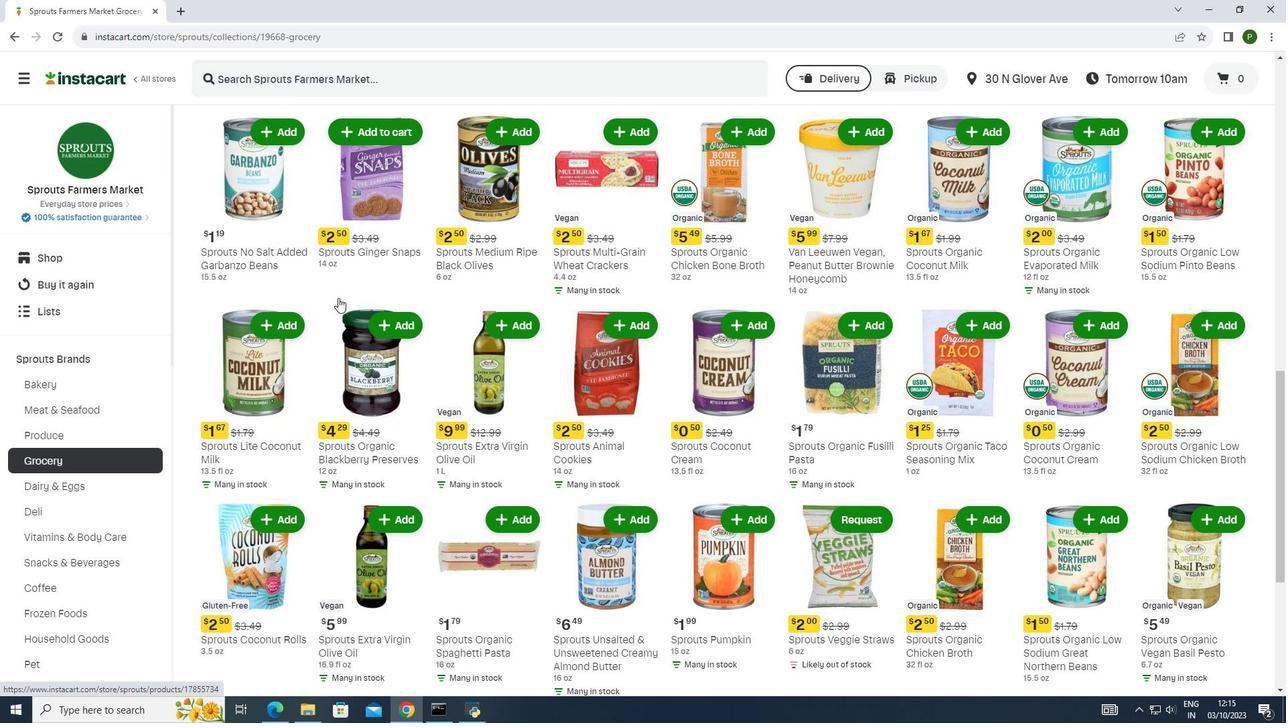 
Action: Mouse scrolled (338, 297) with delta (0, 0)
Screenshot: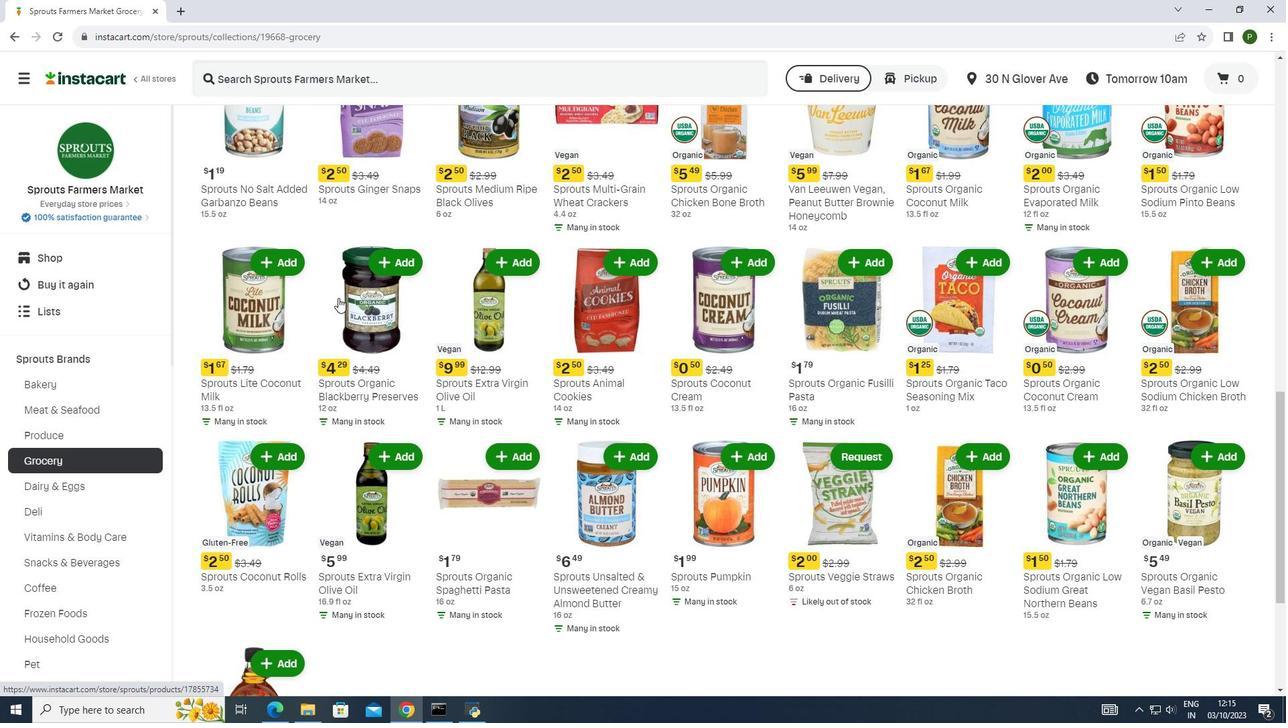 
Action: Mouse moved to (338, 300)
Screenshot: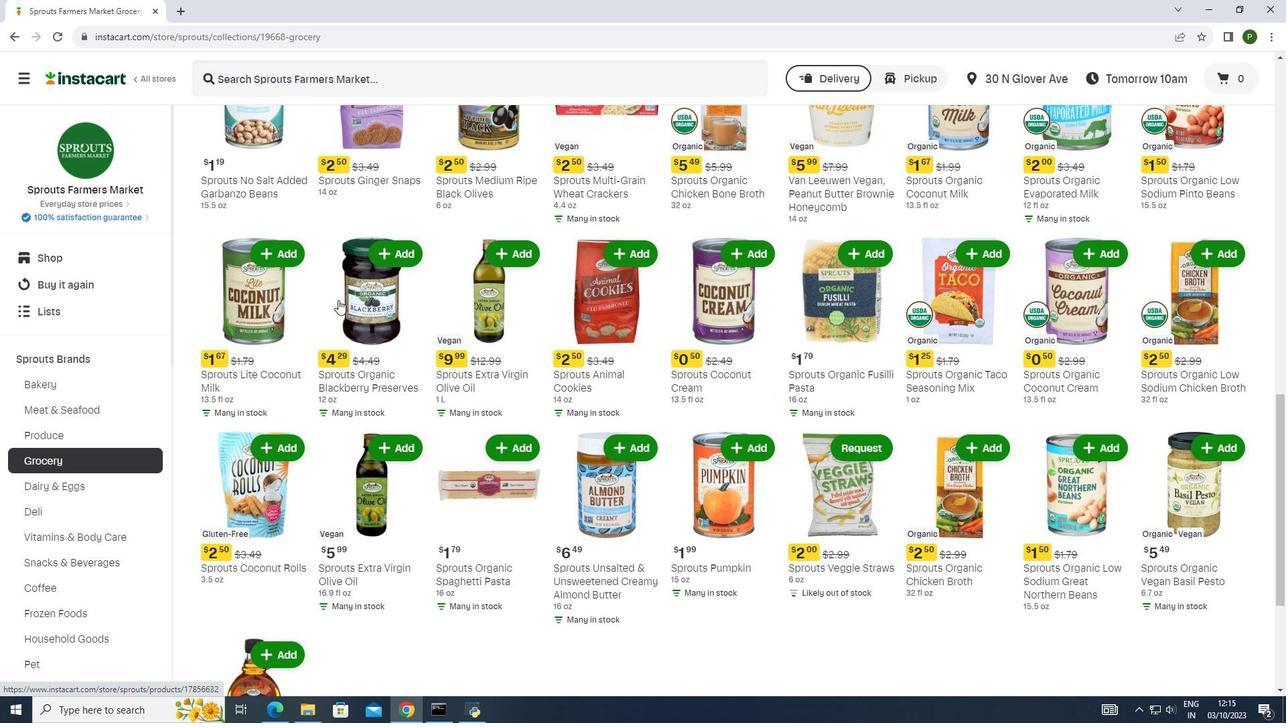 
Action: Mouse scrolled (338, 299) with delta (0, 0)
Screenshot: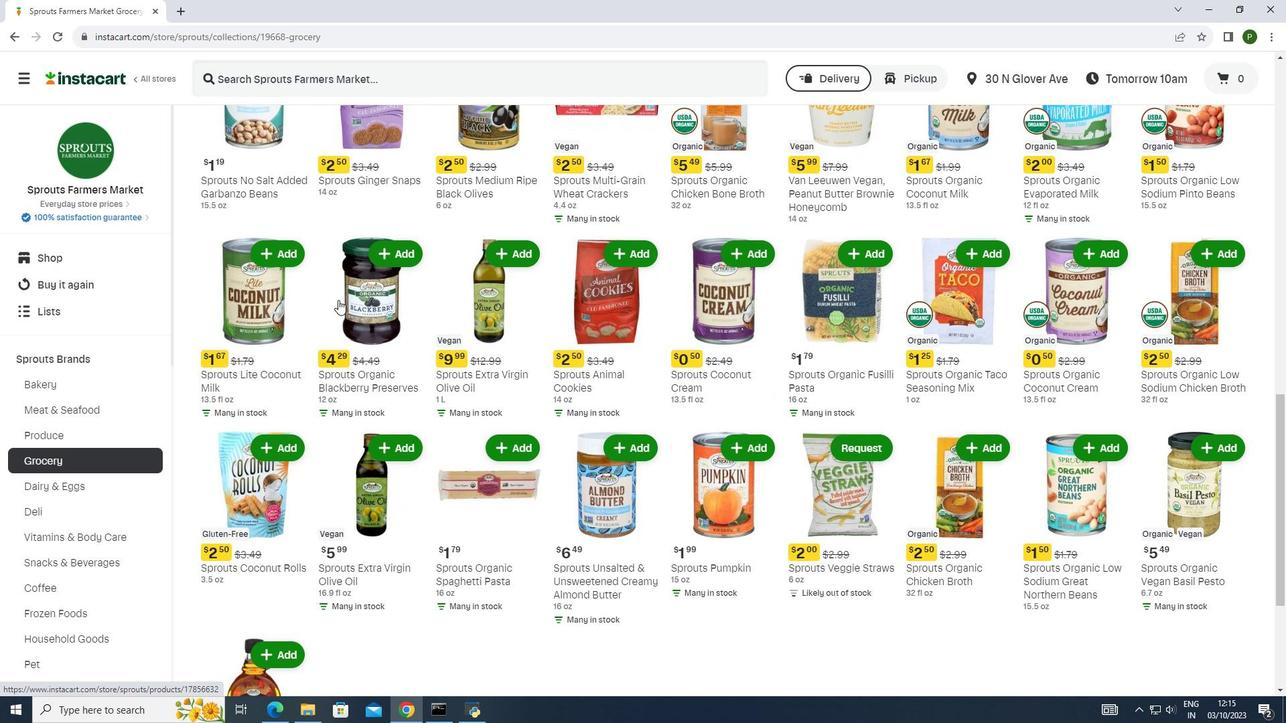 
Action: Mouse scrolled (338, 300) with delta (0, 0)
Screenshot: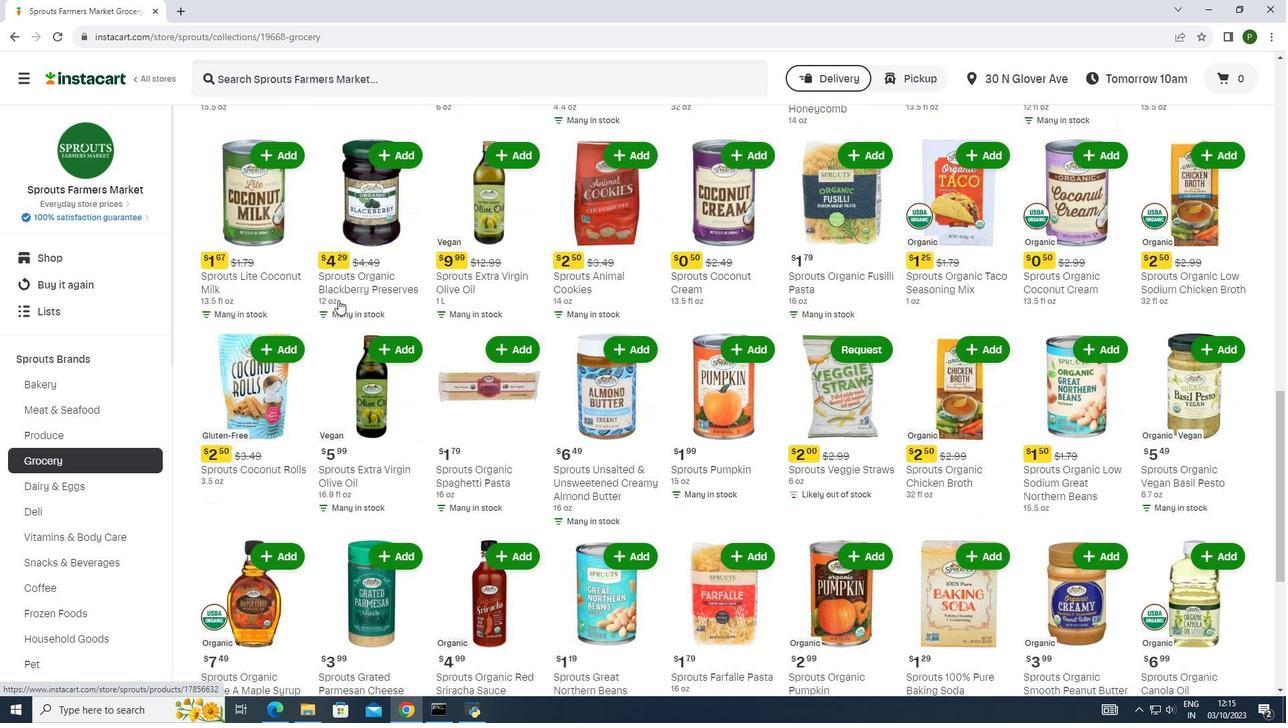 
Action: Mouse scrolled (338, 299) with delta (0, 0)
Screenshot: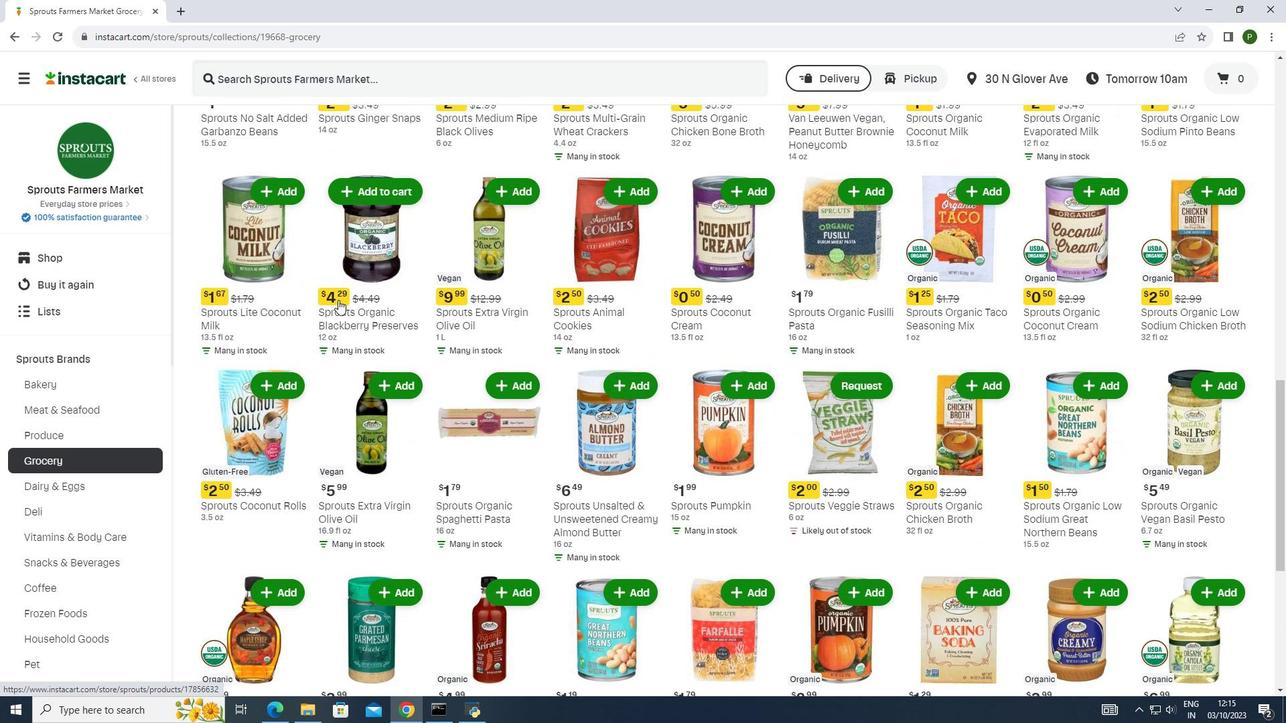 
Action: Mouse scrolled (338, 299) with delta (0, 0)
Screenshot: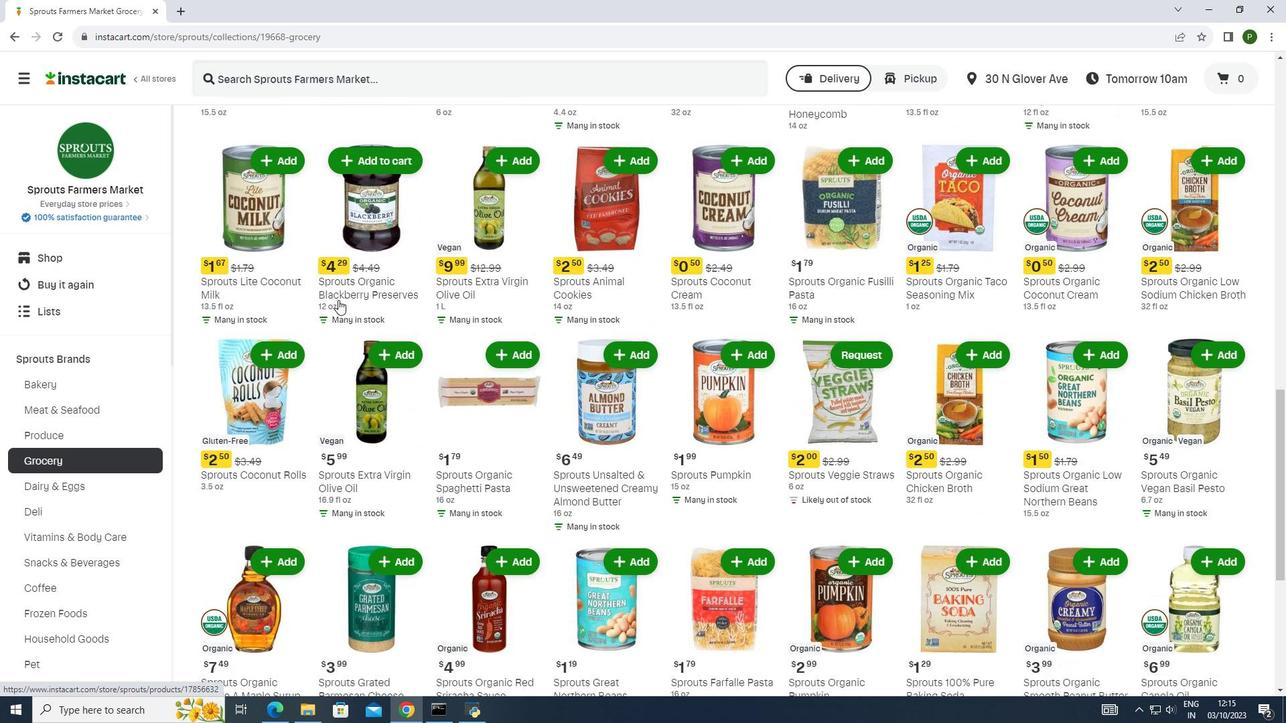 
Action: Mouse moved to (340, 302)
Screenshot: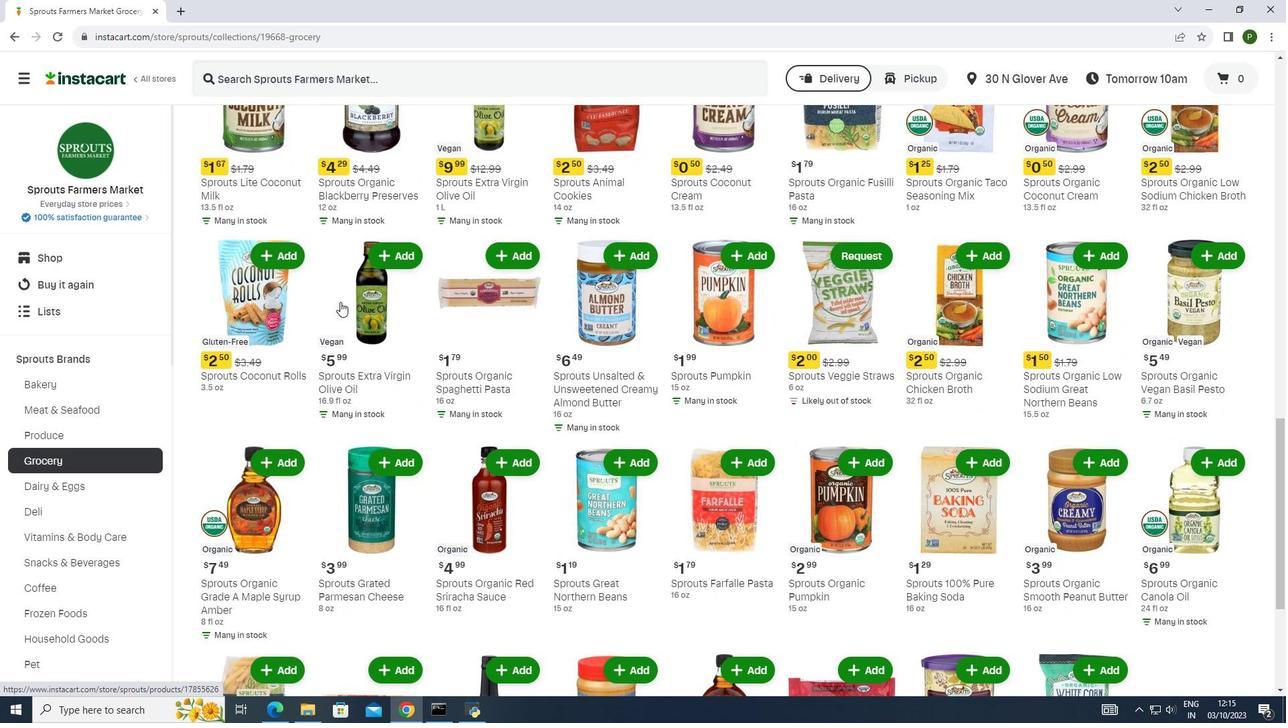 
Action: Mouse scrolled (340, 301) with delta (0, 0)
Screenshot: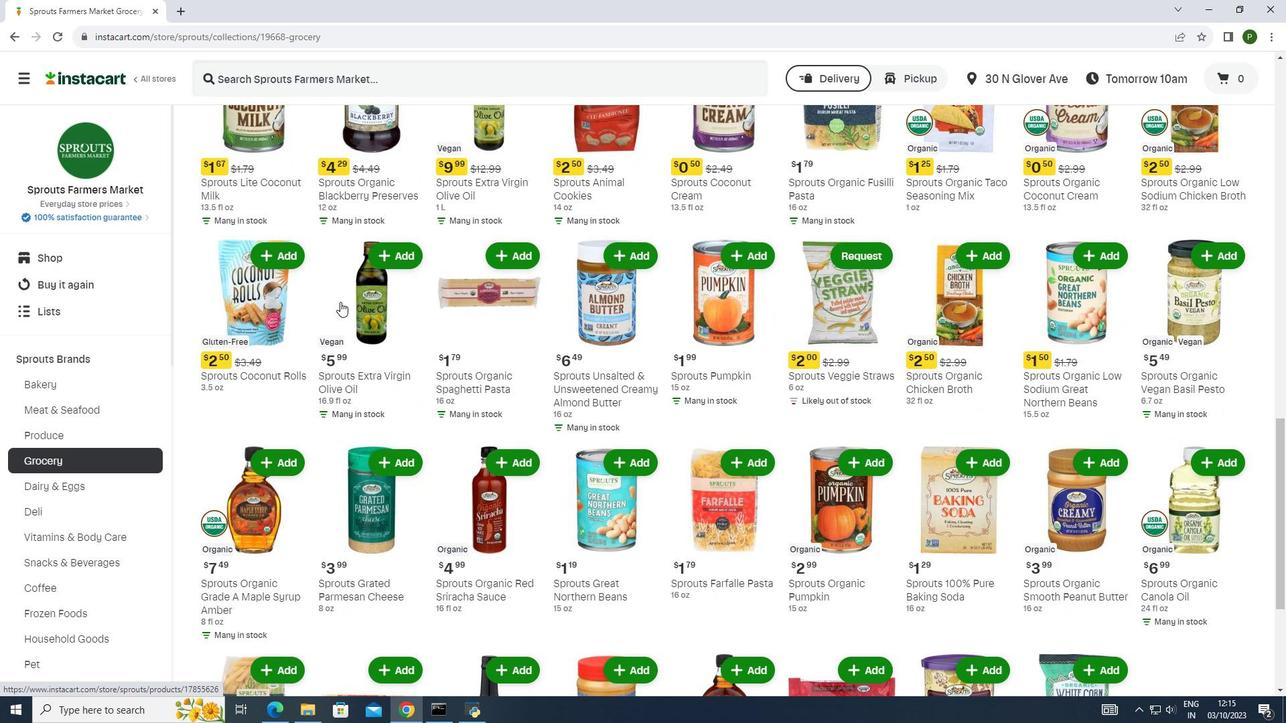 
Action: Mouse moved to (343, 304)
Screenshot: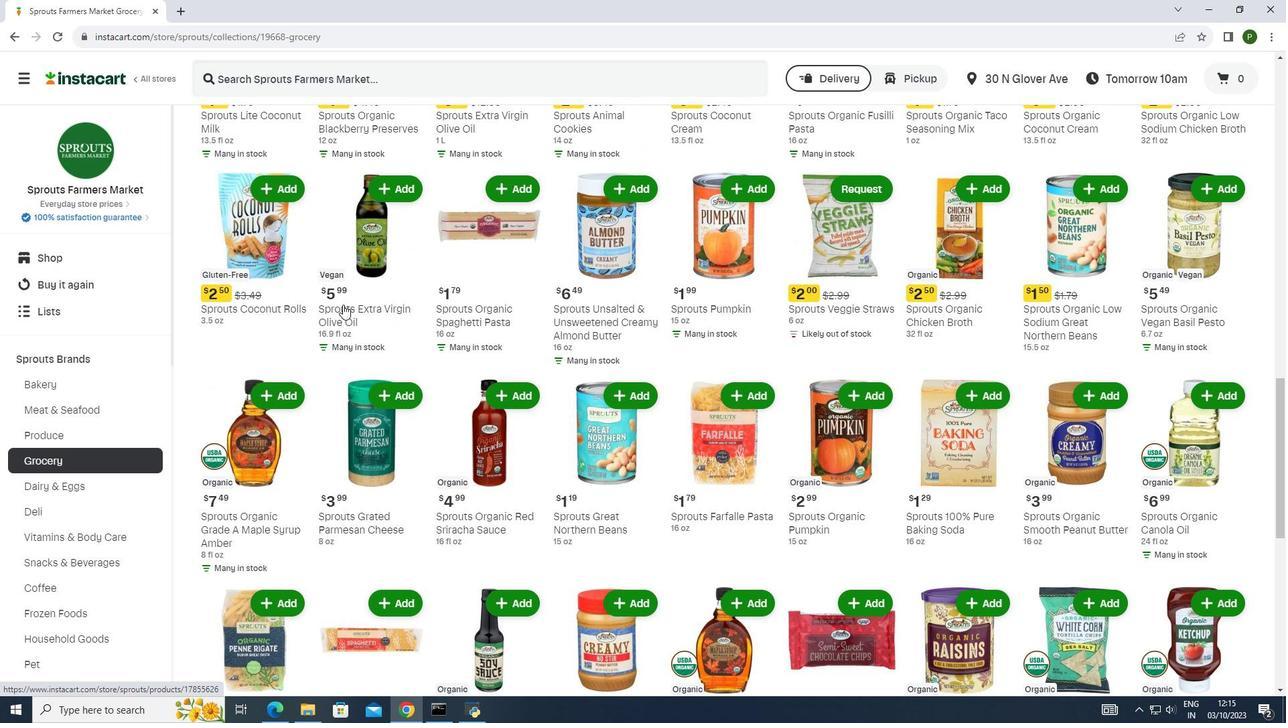 
Action: Mouse scrolled (343, 304) with delta (0, 0)
Screenshot: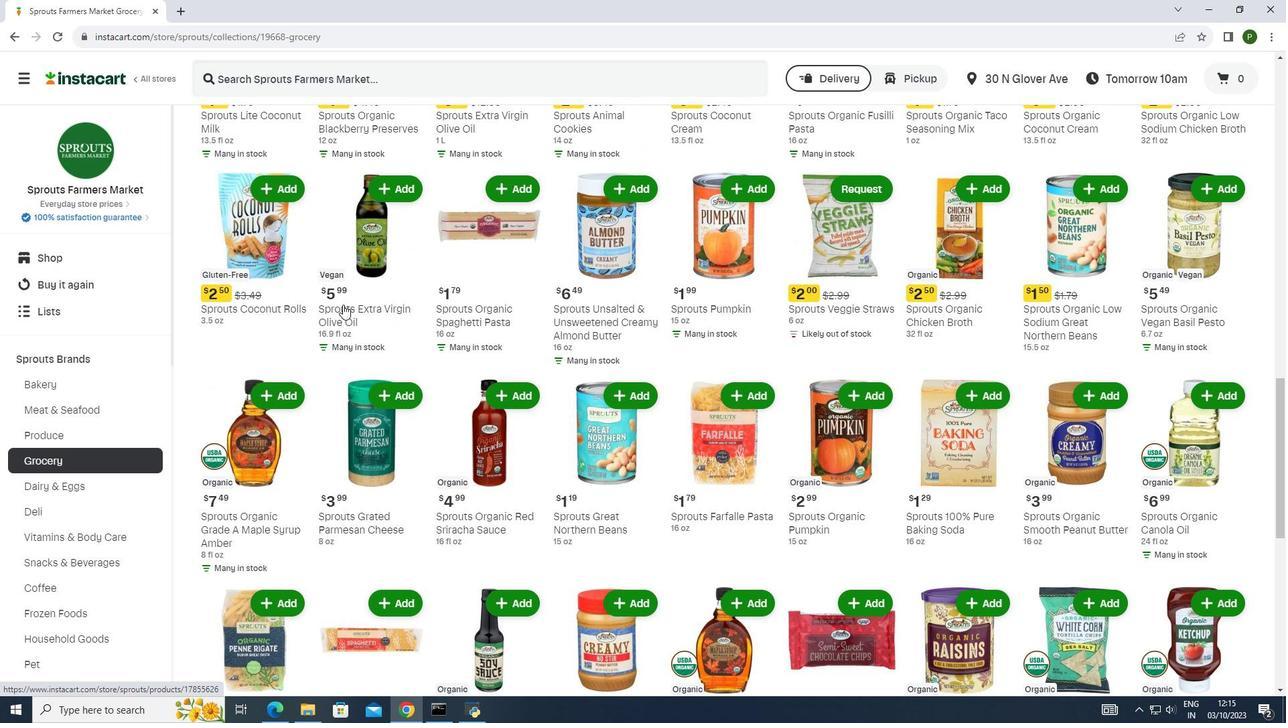 
Action: Mouse moved to (344, 306)
Screenshot: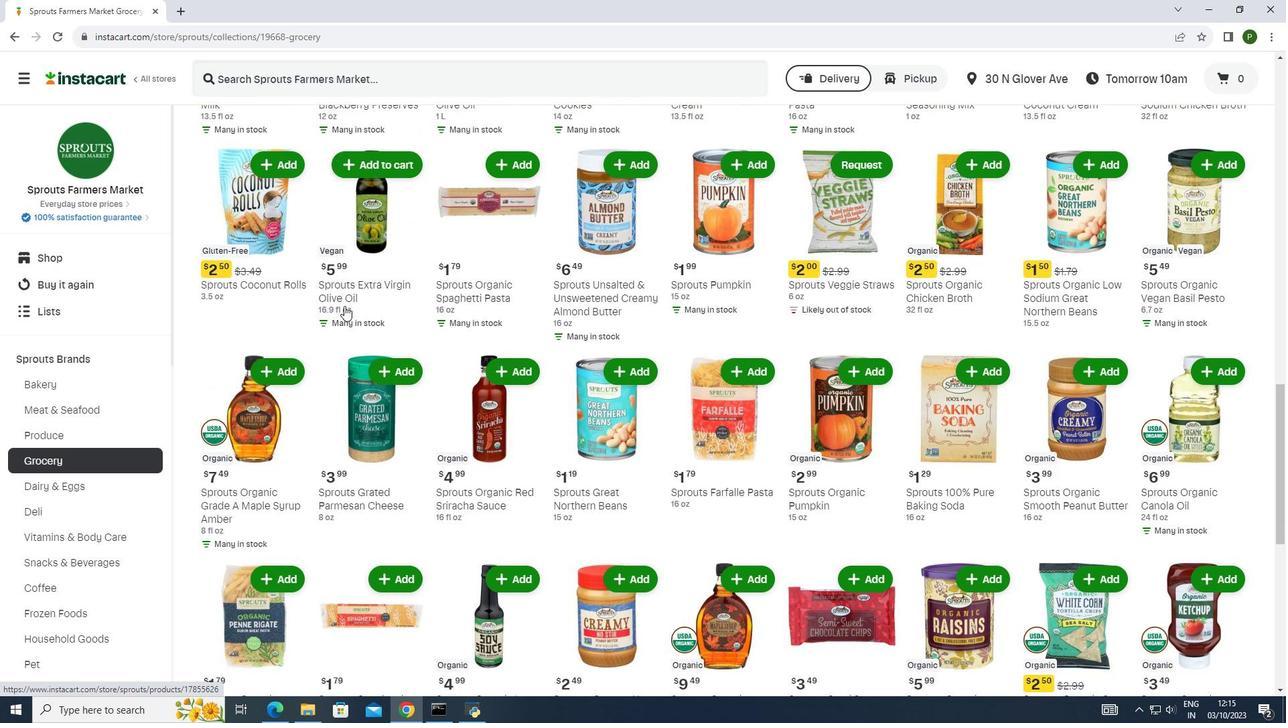 
Action: Mouse scrolled (344, 305) with delta (0, 0)
Screenshot: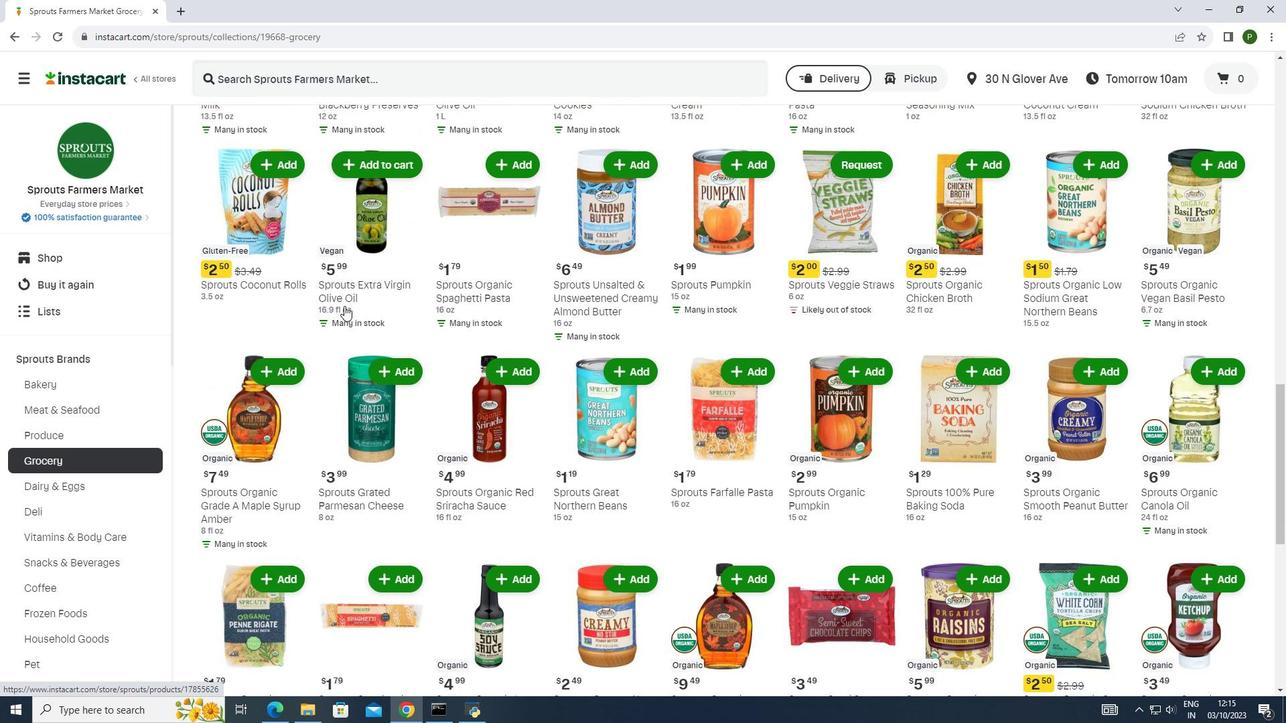 
Action: Mouse moved to (353, 328)
Screenshot: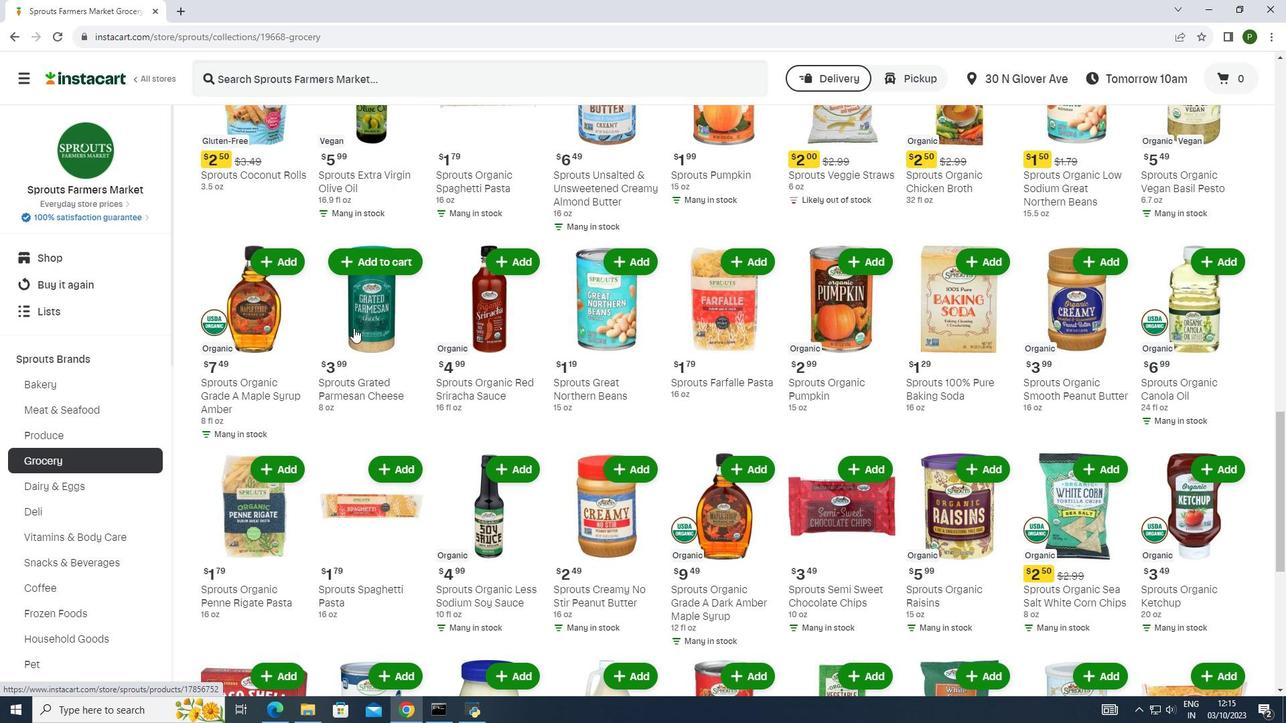 
Action: Mouse scrolled (353, 327) with delta (0, 0)
Screenshot: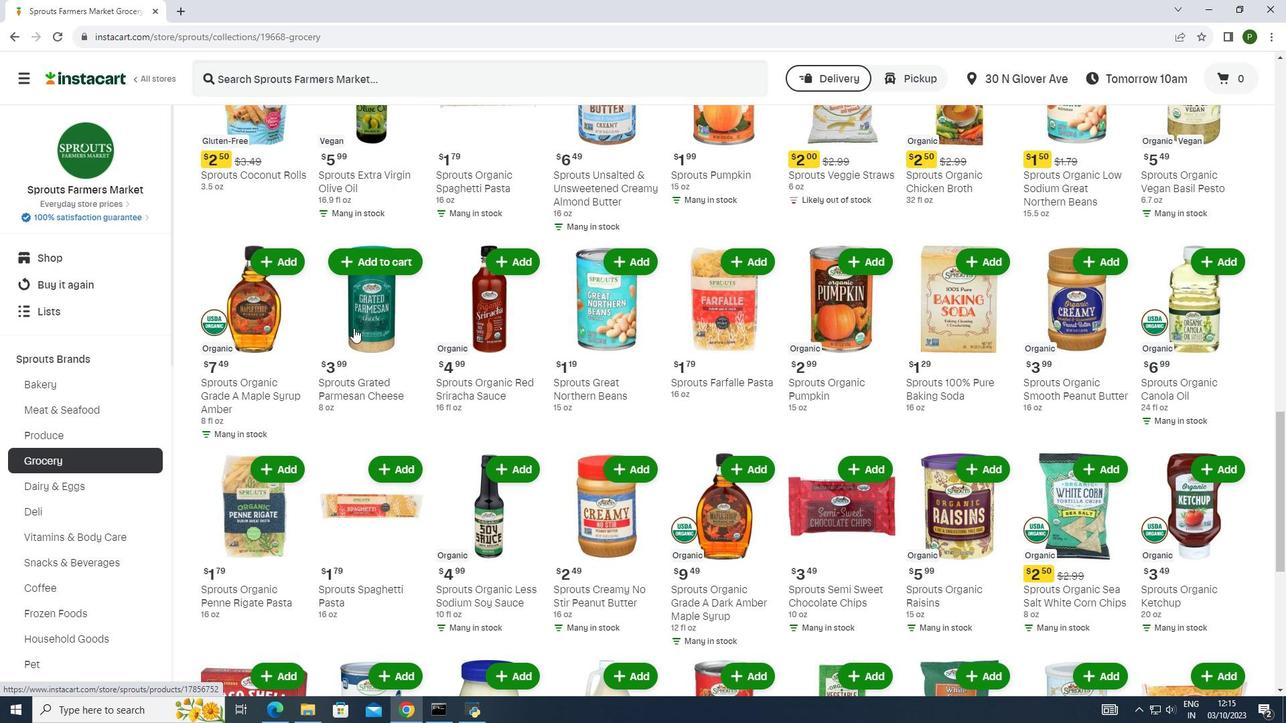
Action: Mouse scrolled (353, 327) with delta (0, 0)
Screenshot: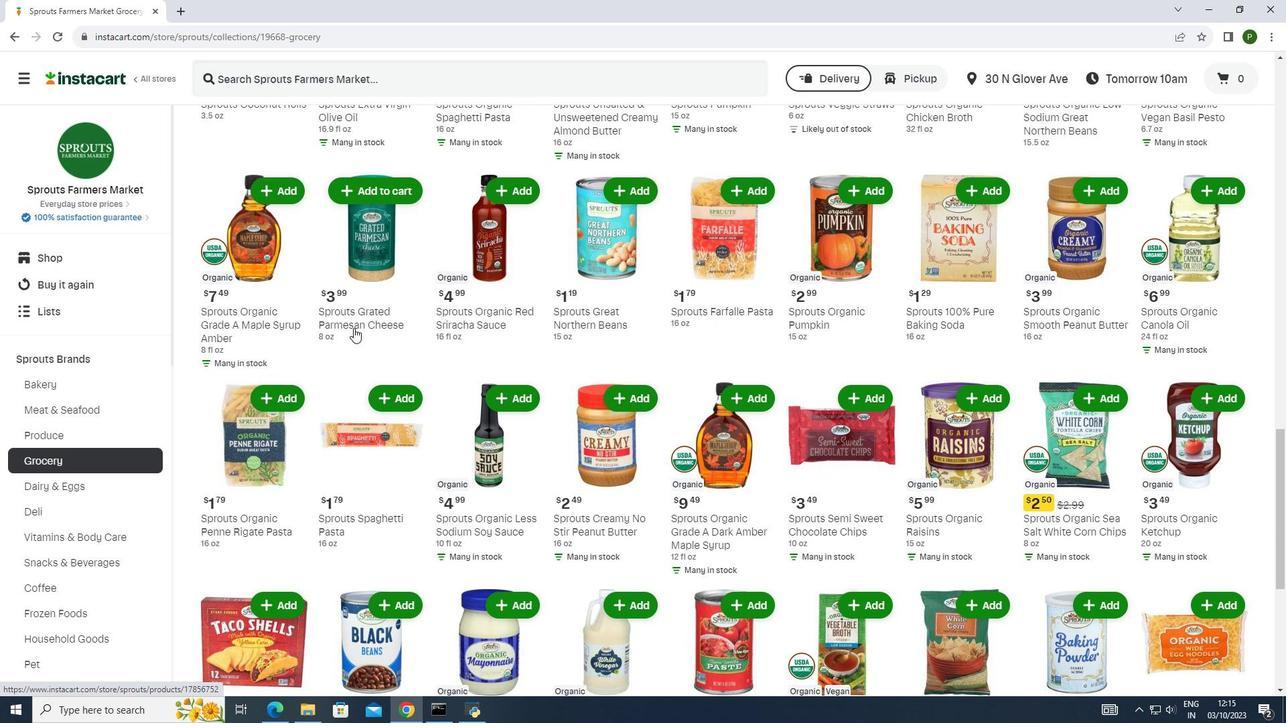 
Action: Mouse scrolled (353, 327) with delta (0, 0)
Screenshot: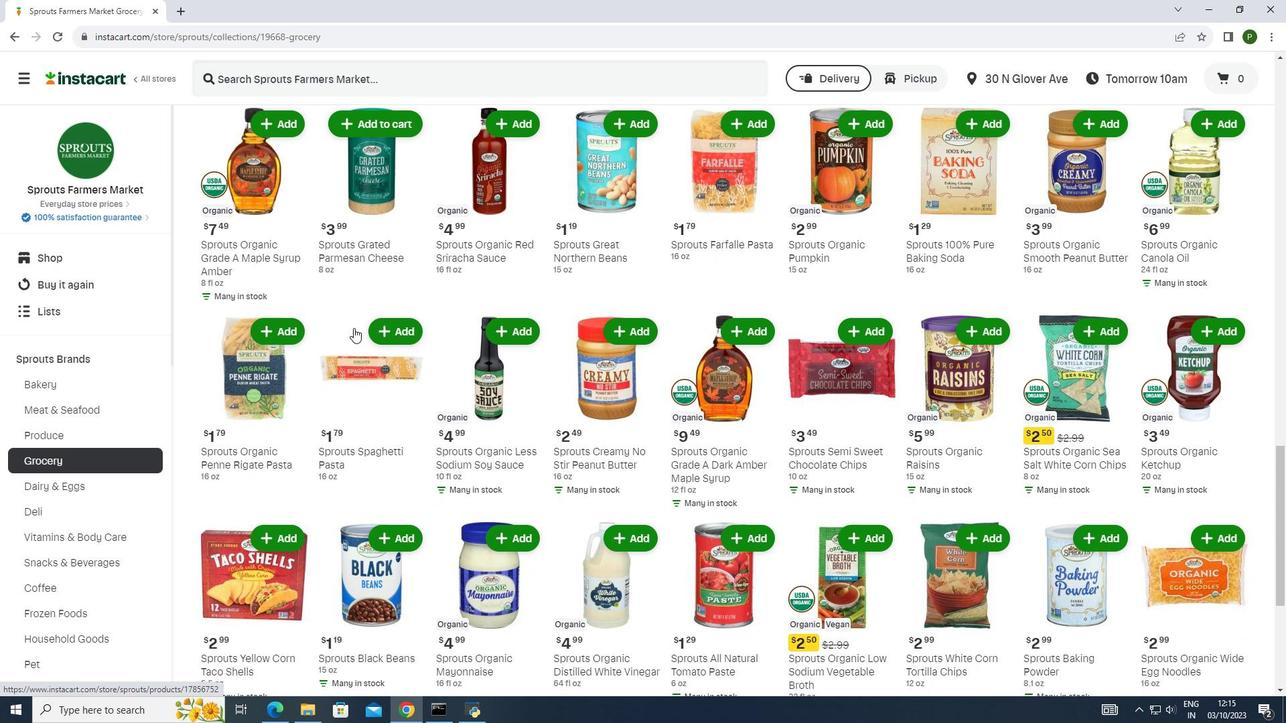 
Action: Mouse moved to (353, 328)
Screenshot: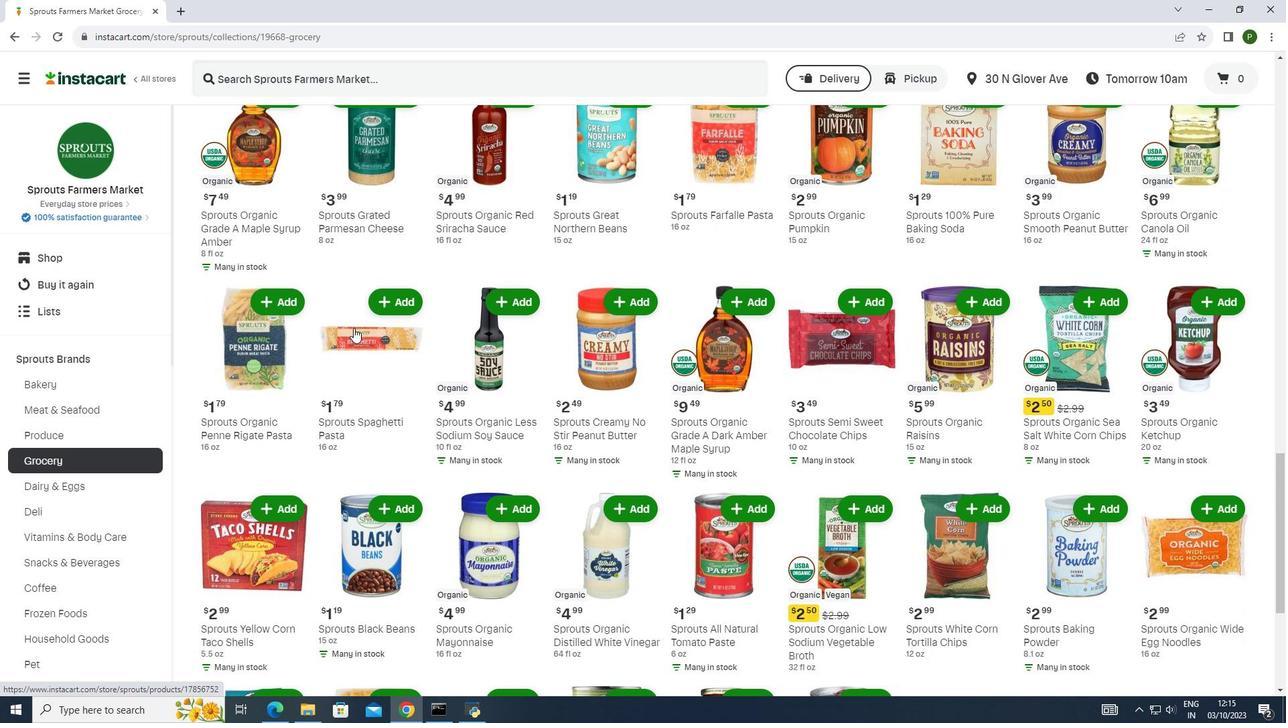 
Action: Mouse scrolled (353, 327) with delta (0, 0)
Screenshot: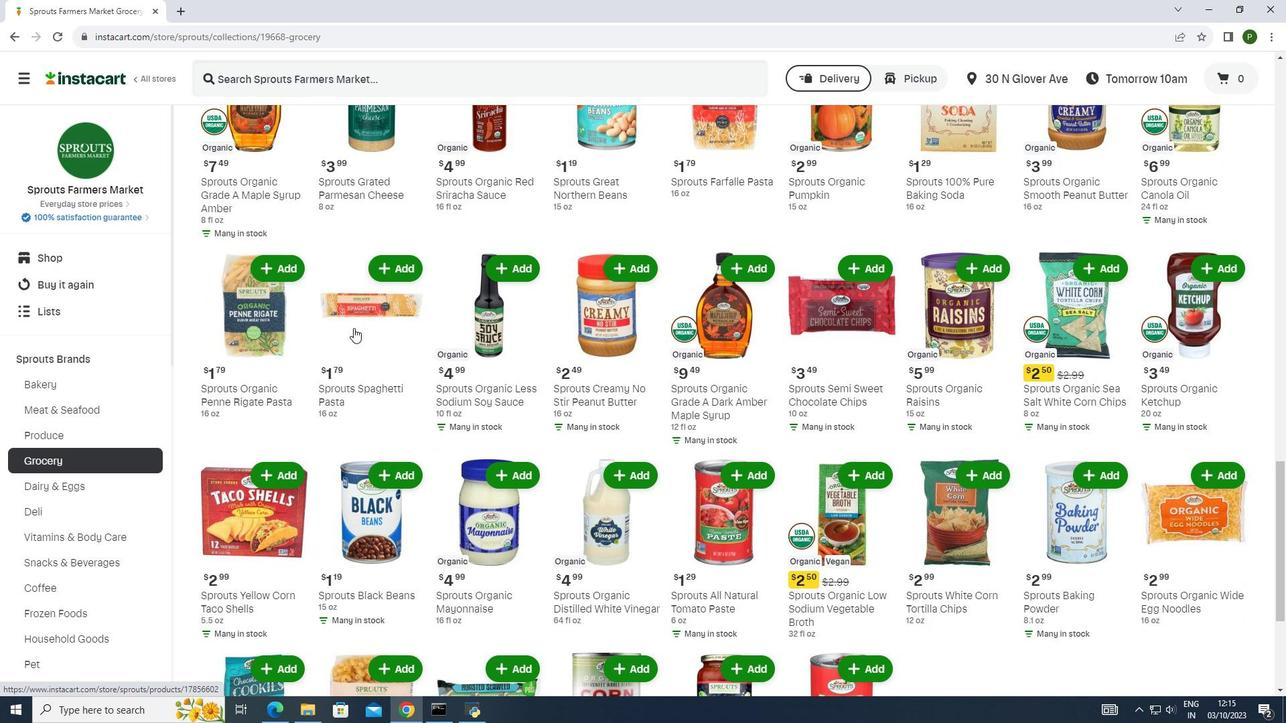 
Action: Mouse scrolled (353, 327) with delta (0, 0)
Screenshot: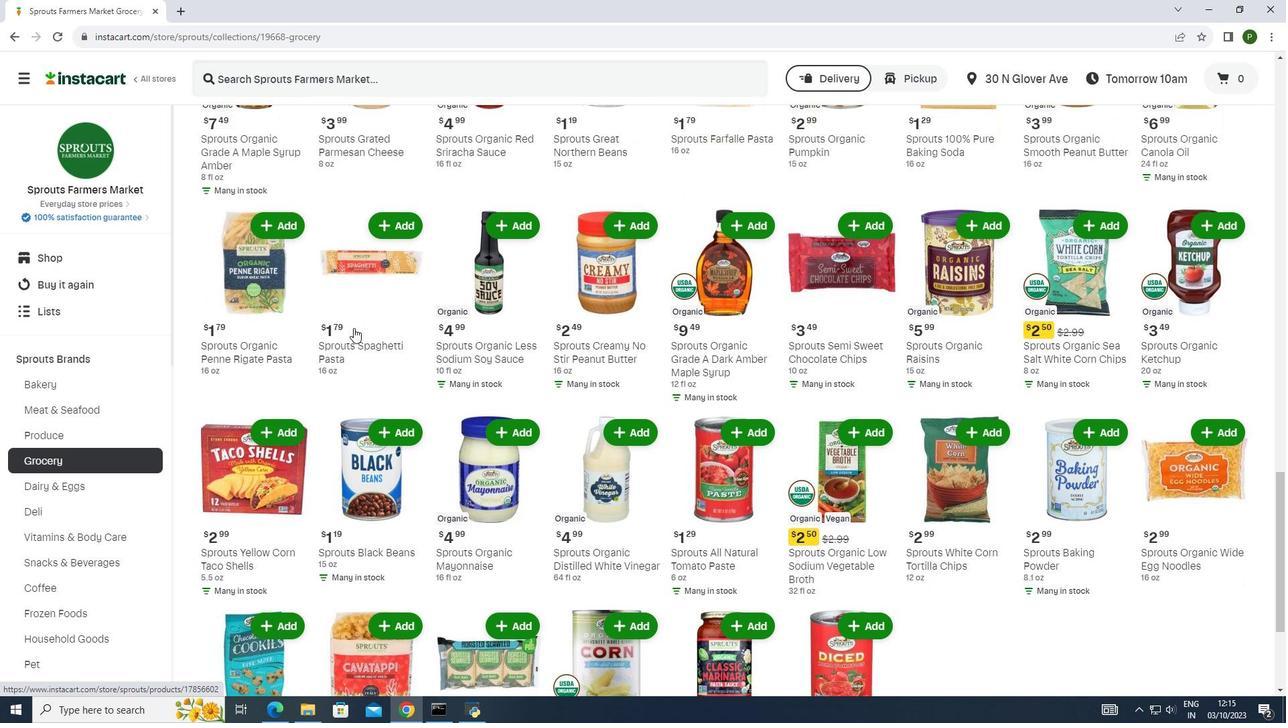 
Action: Mouse moved to (353, 329)
Screenshot: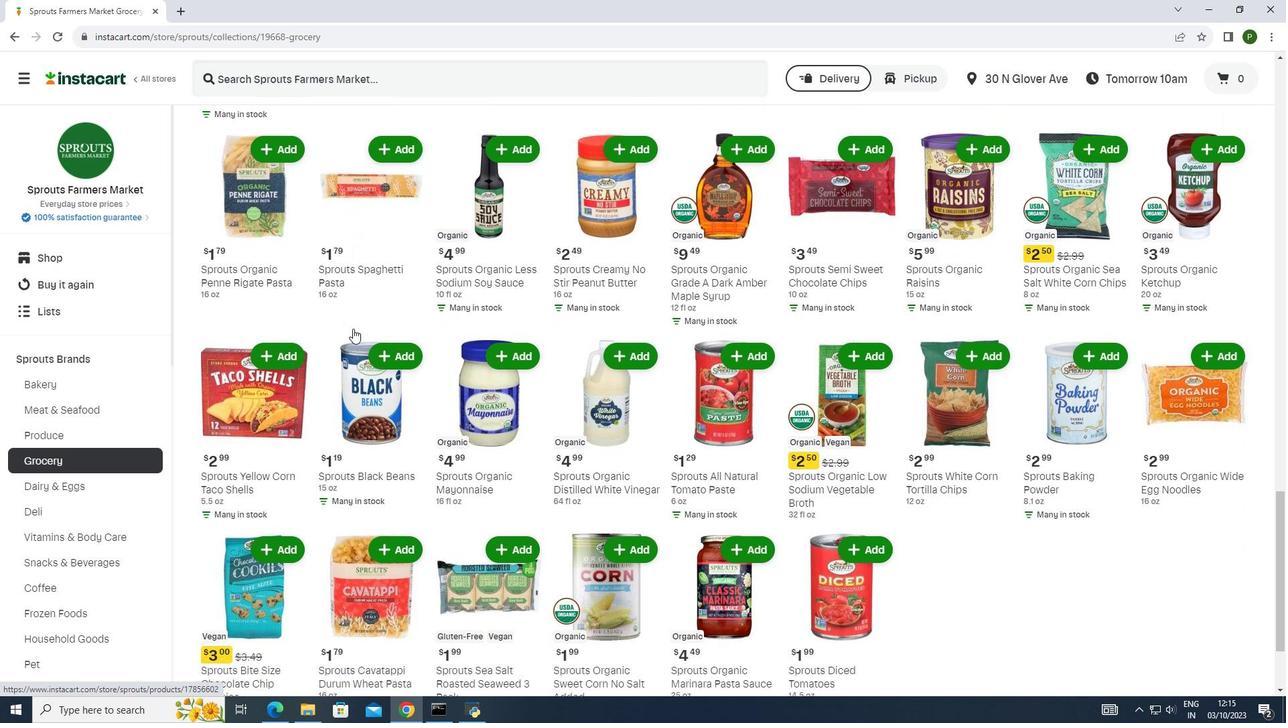 
Action: Mouse scrolled (353, 328) with delta (0, 0)
Screenshot: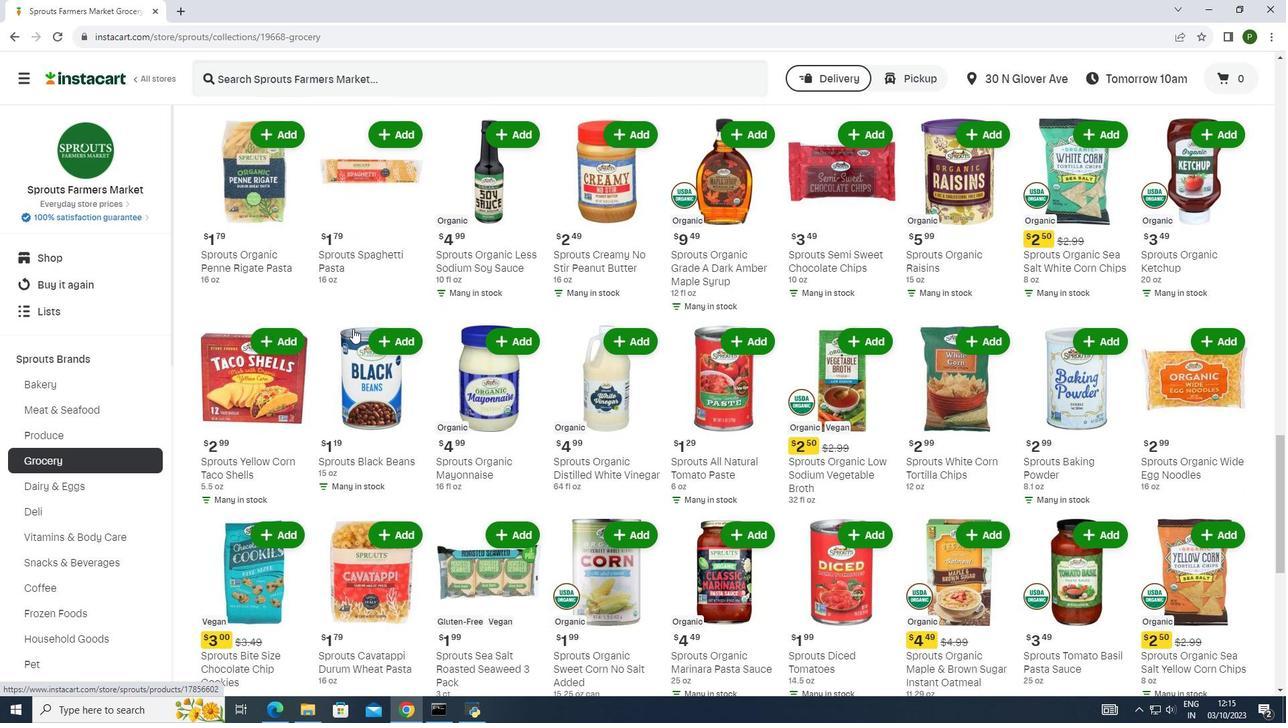 
Action: Mouse moved to (353, 329)
Screenshot: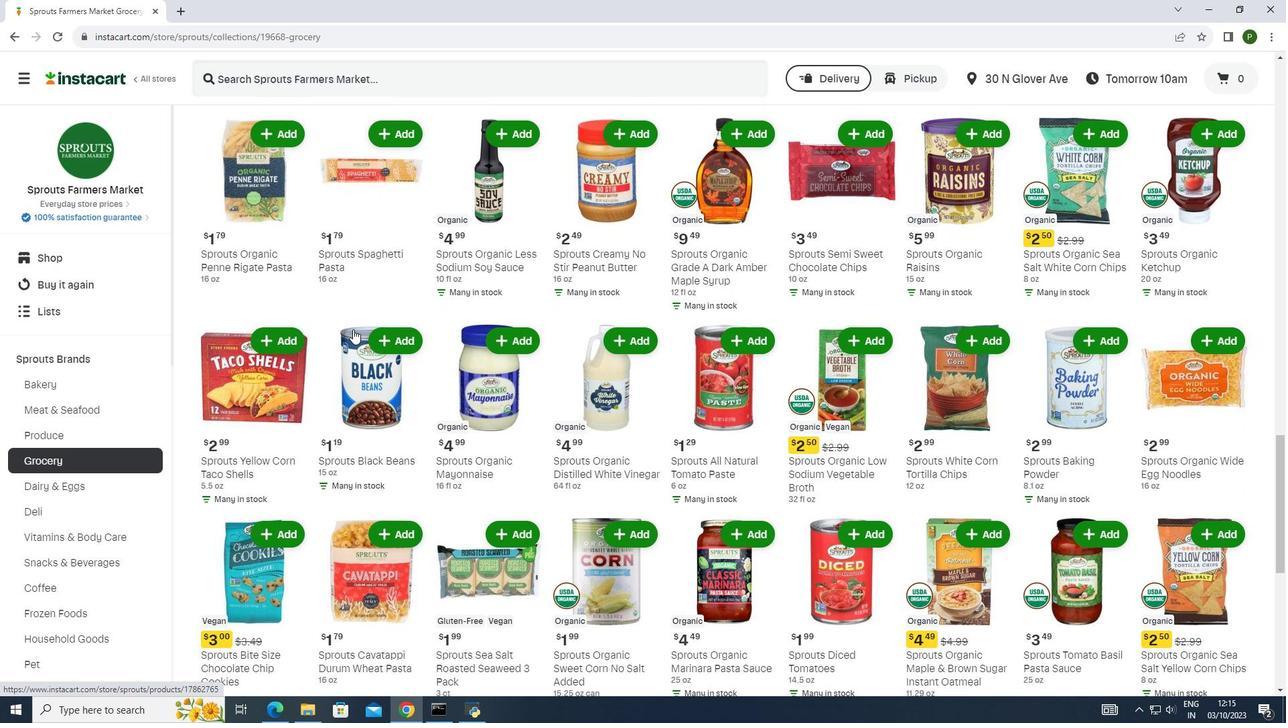 
Action: Mouse scrolled (353, 329) with delta (0, 0)
Screenshot: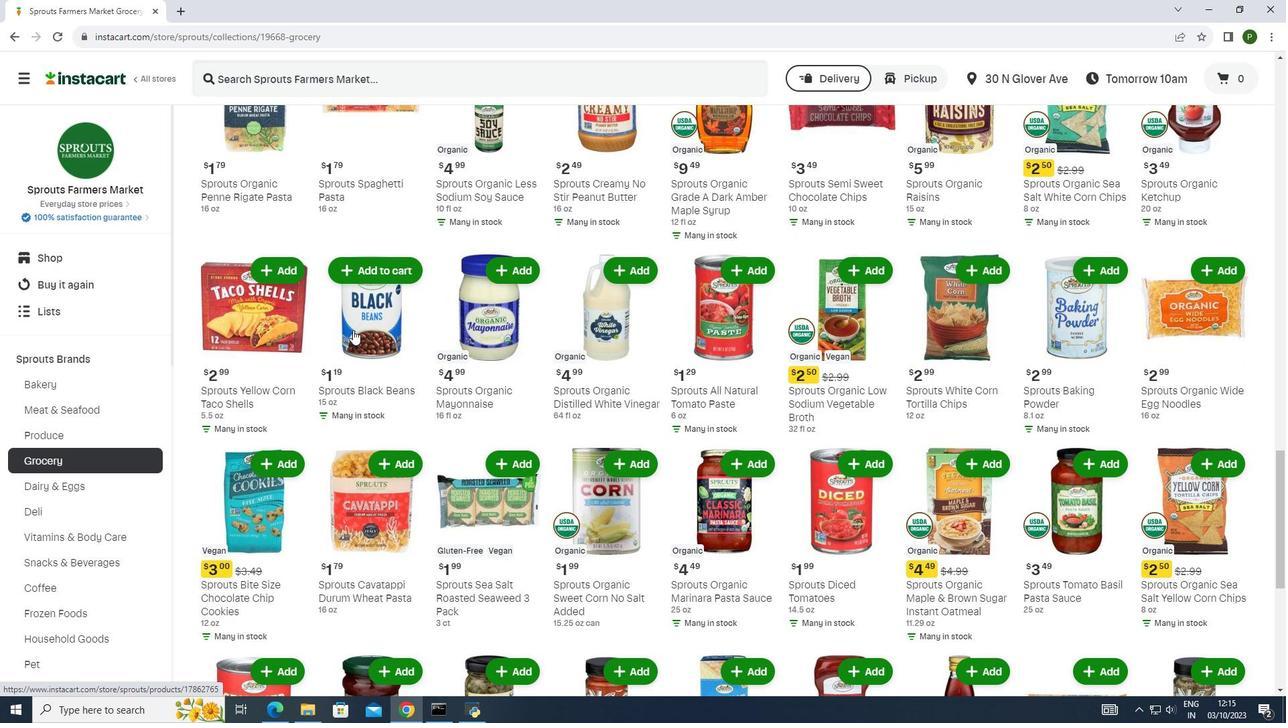 
Action: Mouse moved to (353, 330)
Screenshot: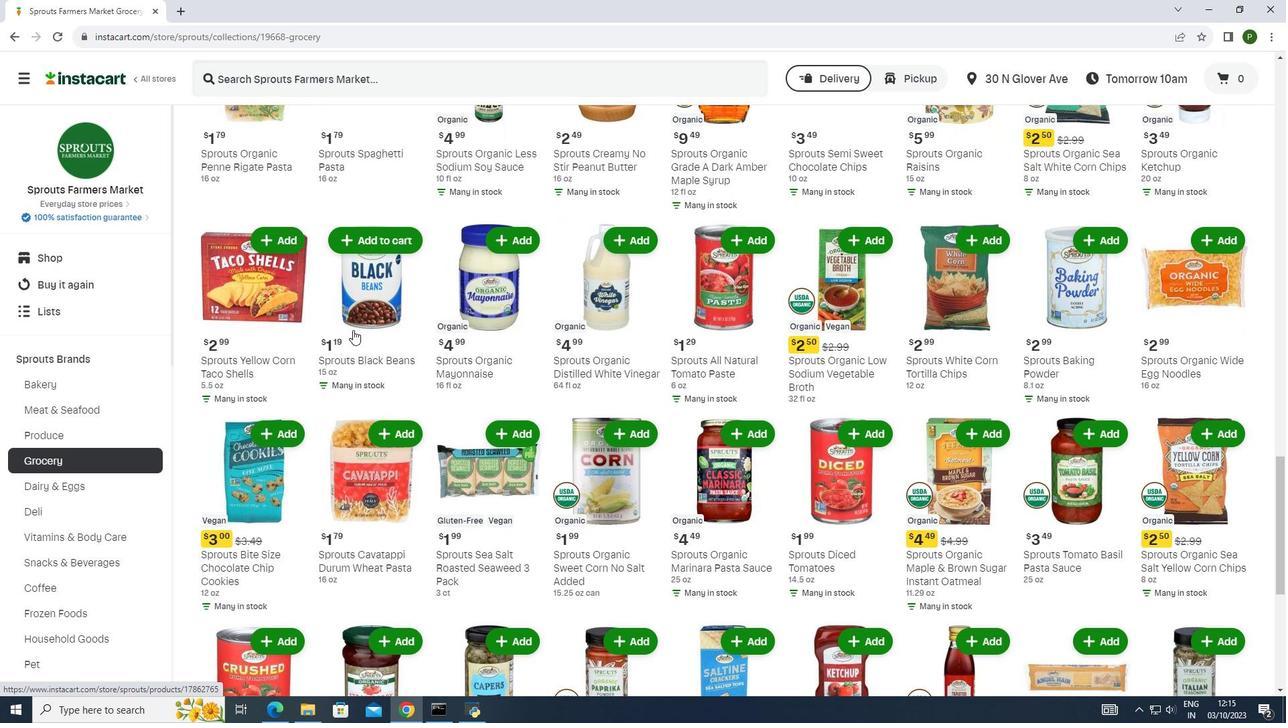 
Action: Mouse scrolled (353, 329) with delta (0, 0)
Screenshot: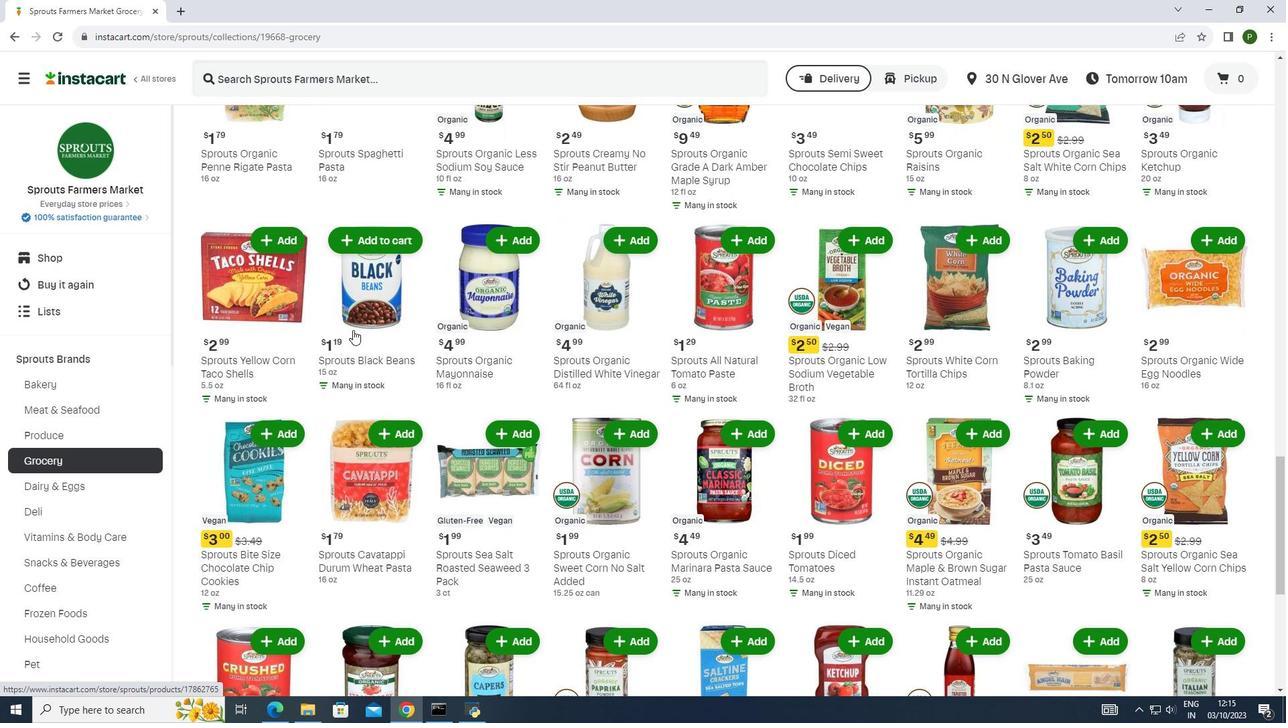
Action: Mouse scrolled (353, 329) with delta (0, 0)
Screenshot: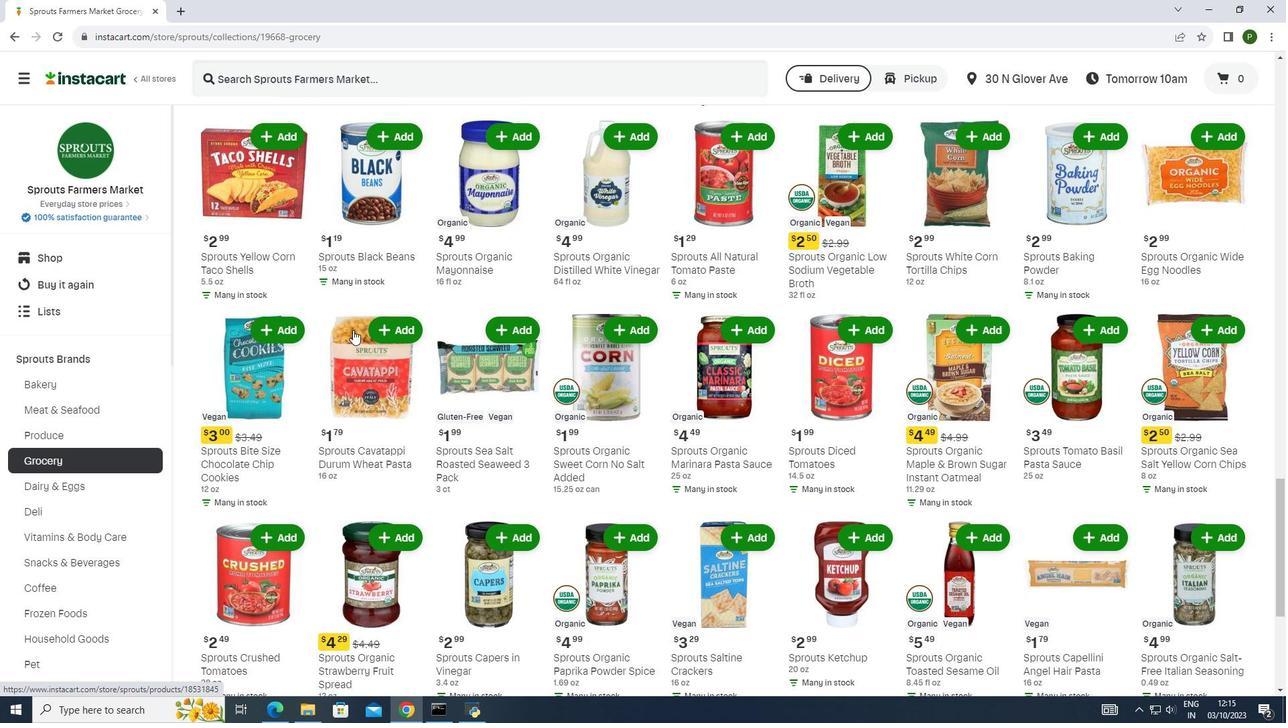 
Action: Mouse scrolled (353, 329) with delta (0, 0)
Screenshot: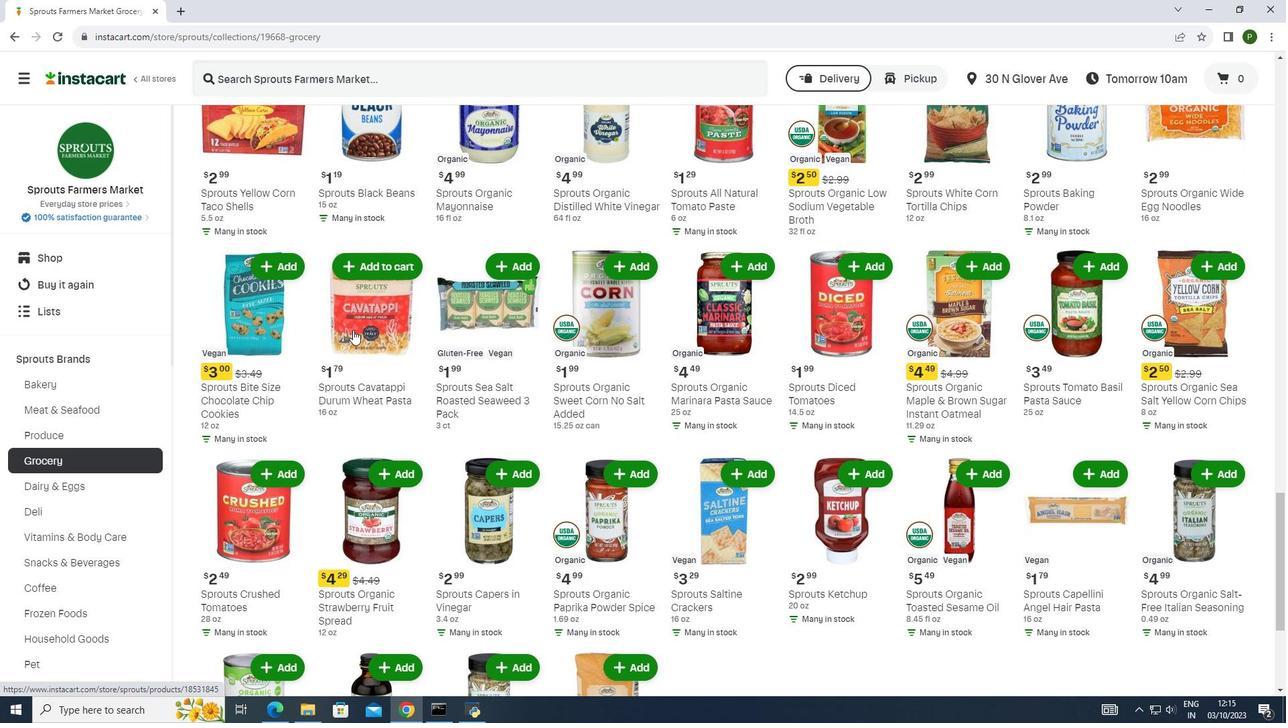 
Action: Mouse scrolled (353, 329) with delta (0, 0)
Screenshot: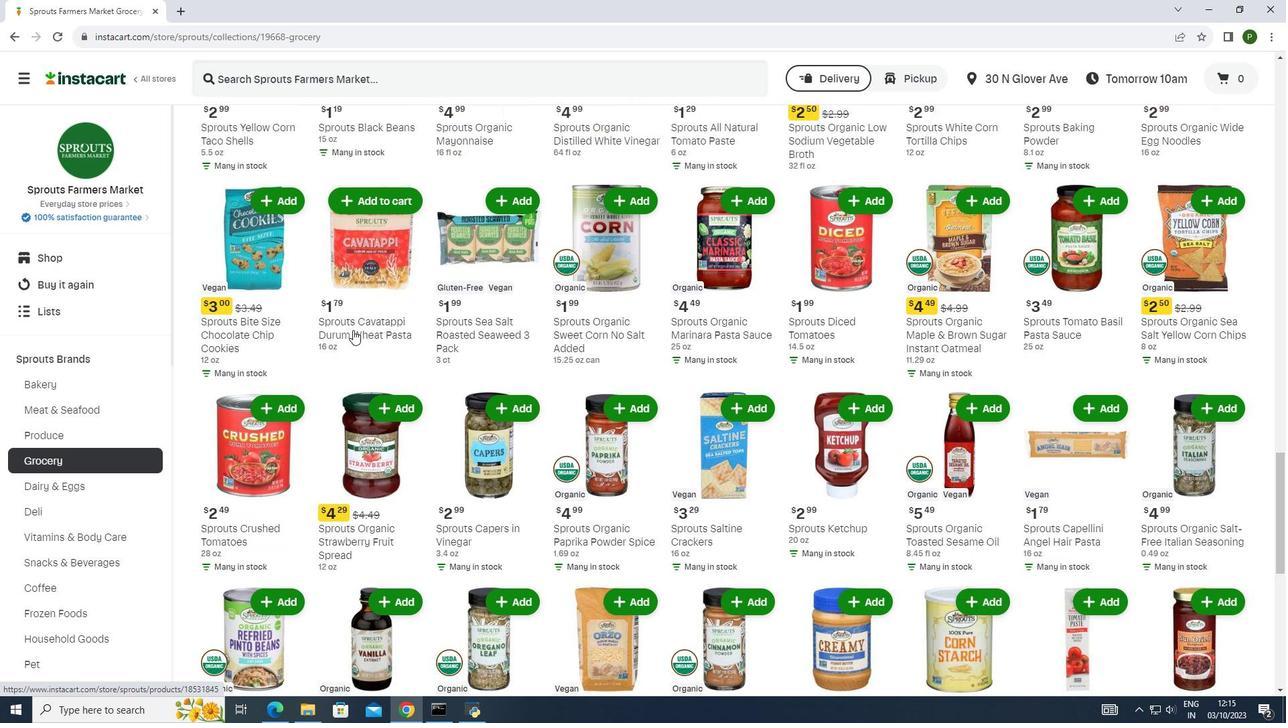 
Action: Mouse scrolled (353, 329) with delta (0, 0)
Screenshot: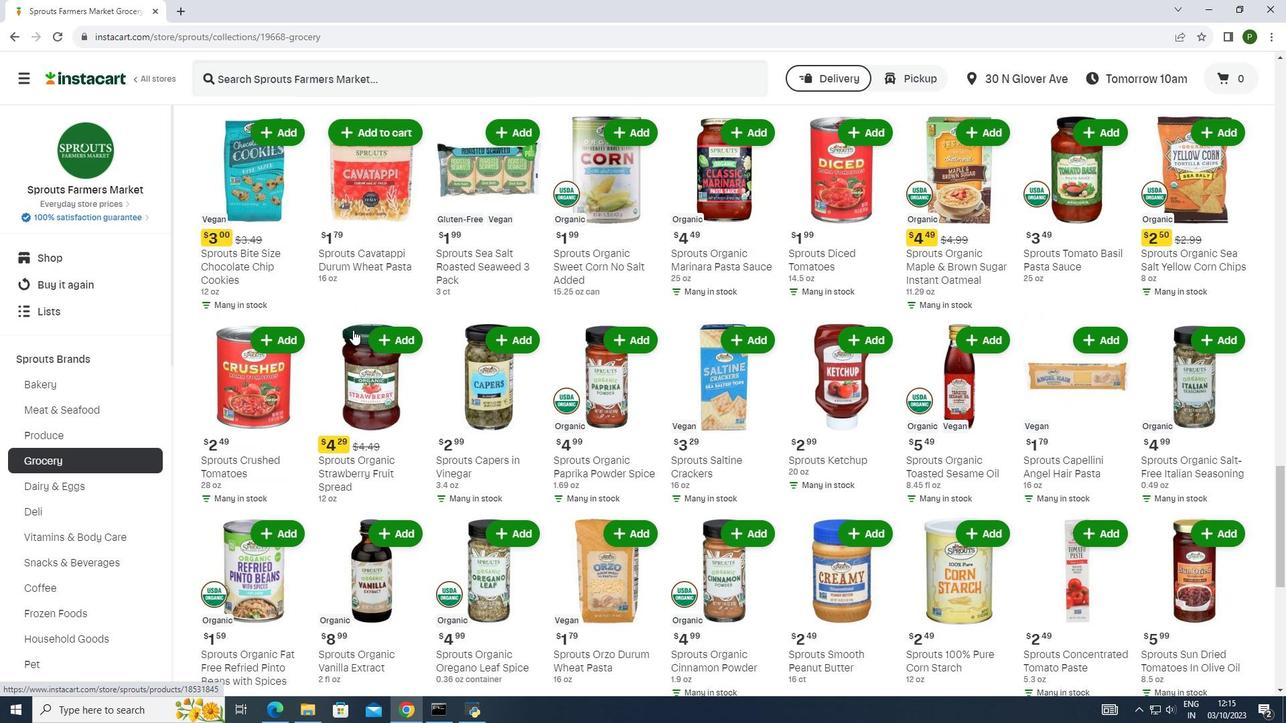 
Action: Mouse scrolled (353, 329) with delta (0, 0)
Screenshot: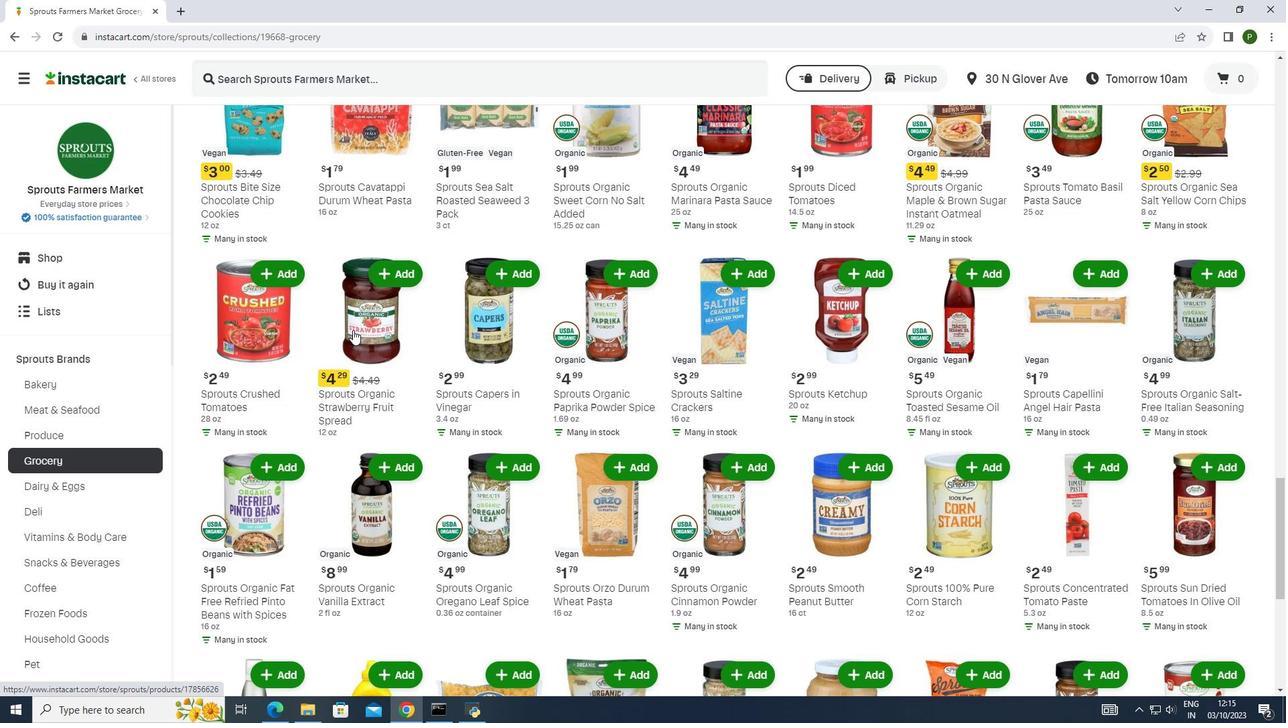 
Action: Mouse scrolled (353, 329) with delta (0, 0)
Screenshot: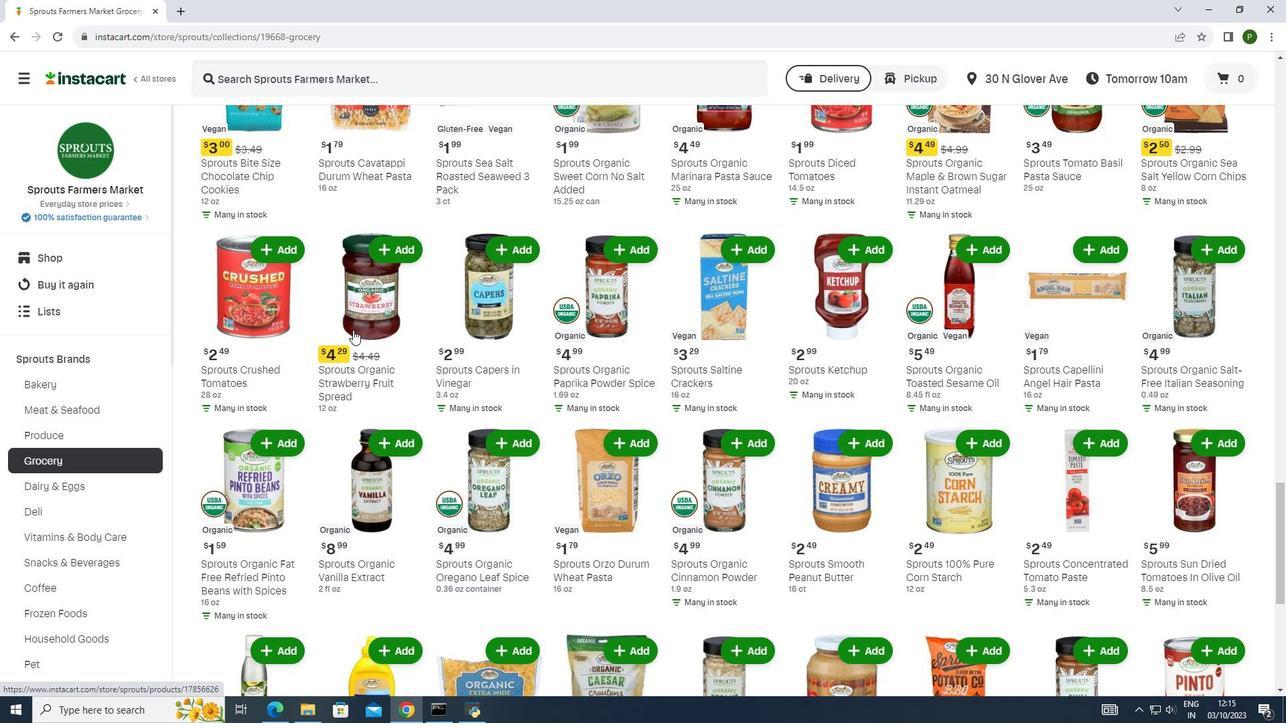 
Action: Mouse scrolled (353, 329) with delta (0, 0)
Screenshot: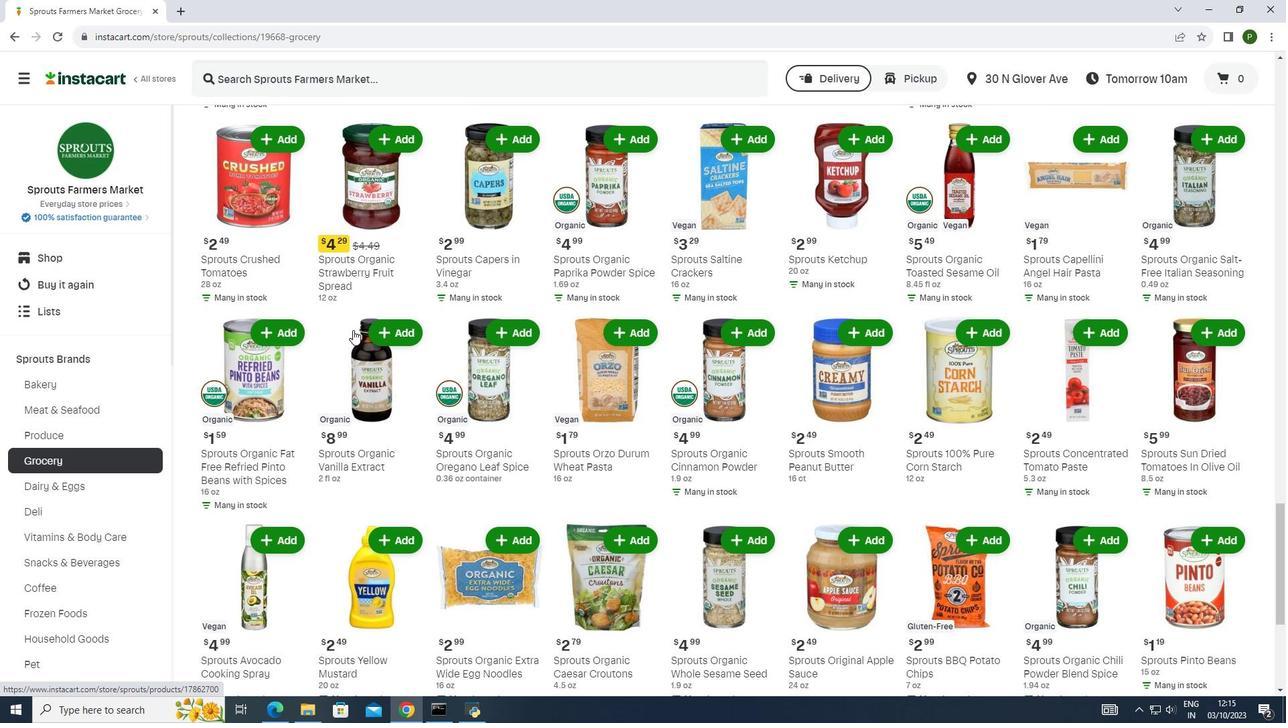 
Action: Mouse scrolled (353, 329) with delta (0, 0)
Screenshot: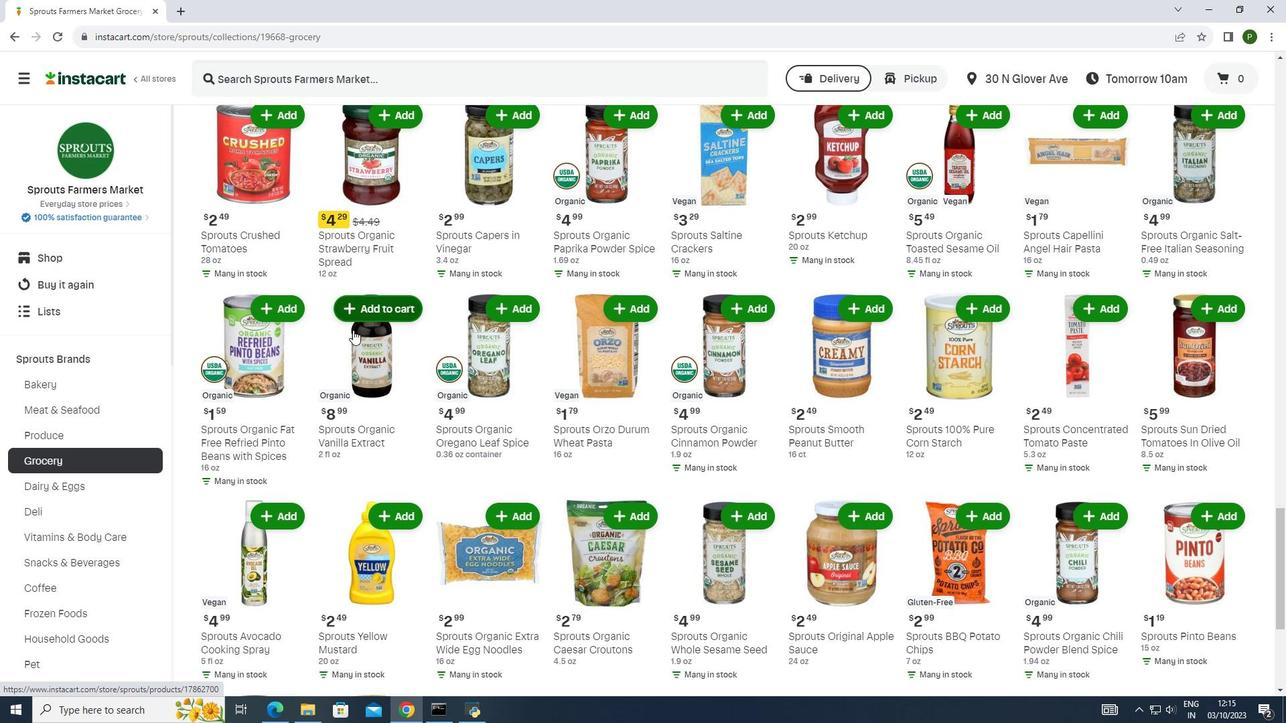 
Action: Mouse scrolled (353, 329) with delta (0, 0)
Screenshot: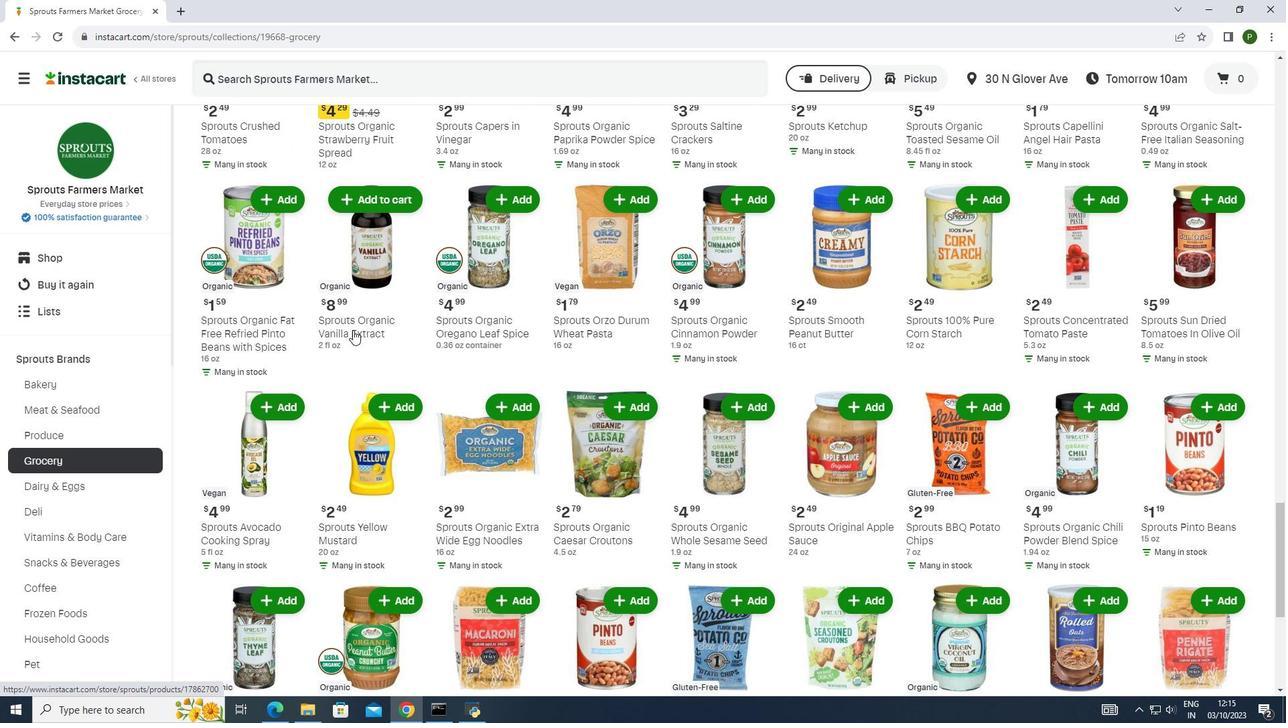 
Action: Mouse scrolled (353, 329) with delta (0, 0)
Screenshot: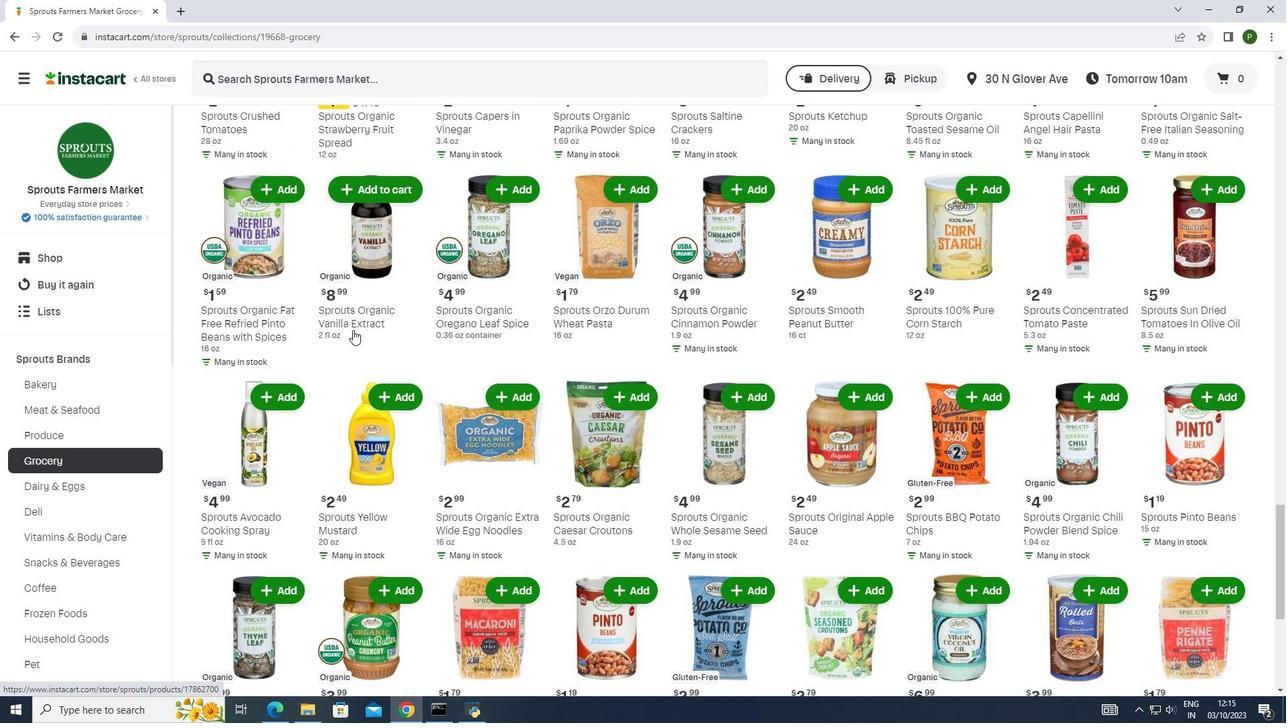 
Action: Mouse scrolled (353, 329) with delta (0, 0)
Screenshot: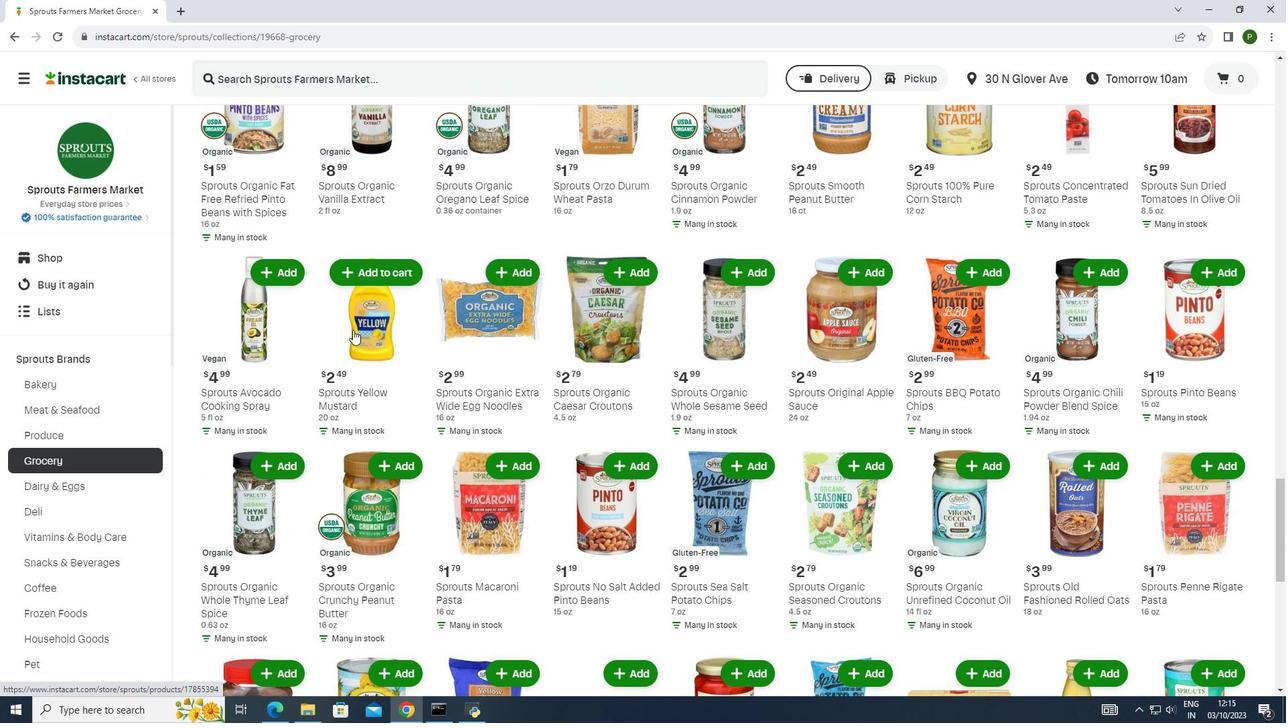 
Action: Mouse moved to (353, 330)
Screenshot: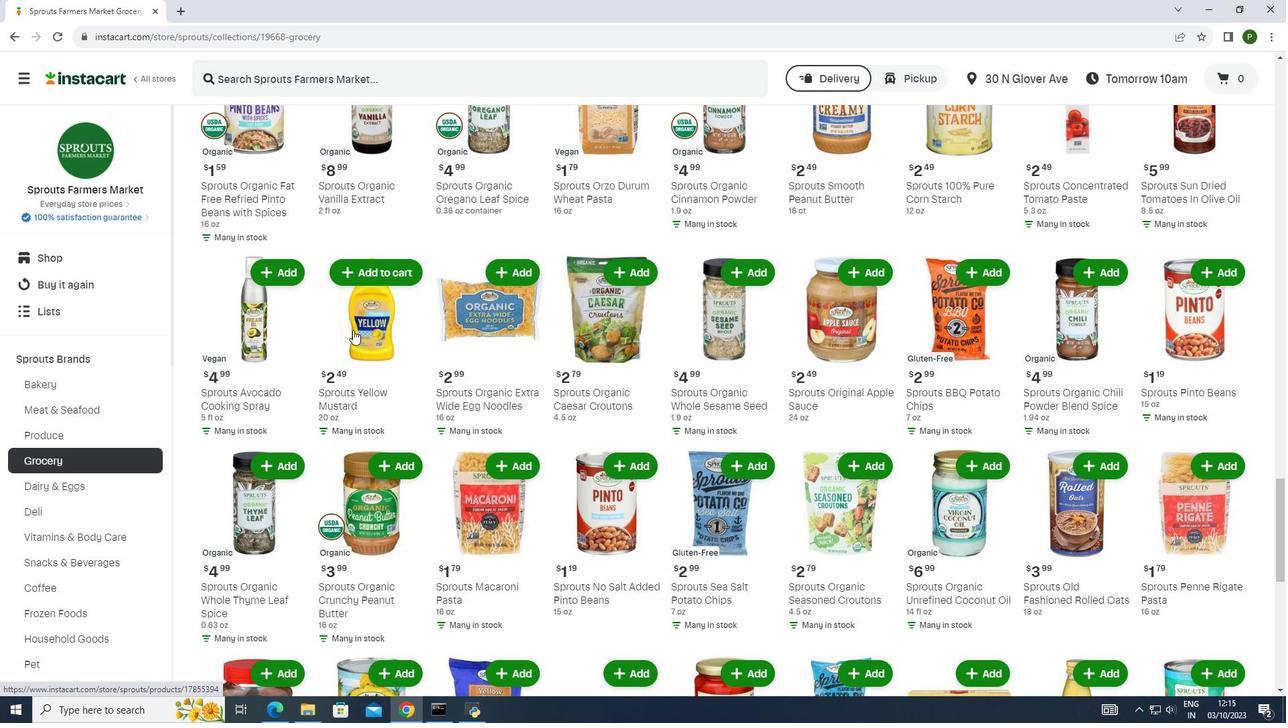 
Action: Mouse scrolled (353, 329) with delta (0, 0)
Screenshot: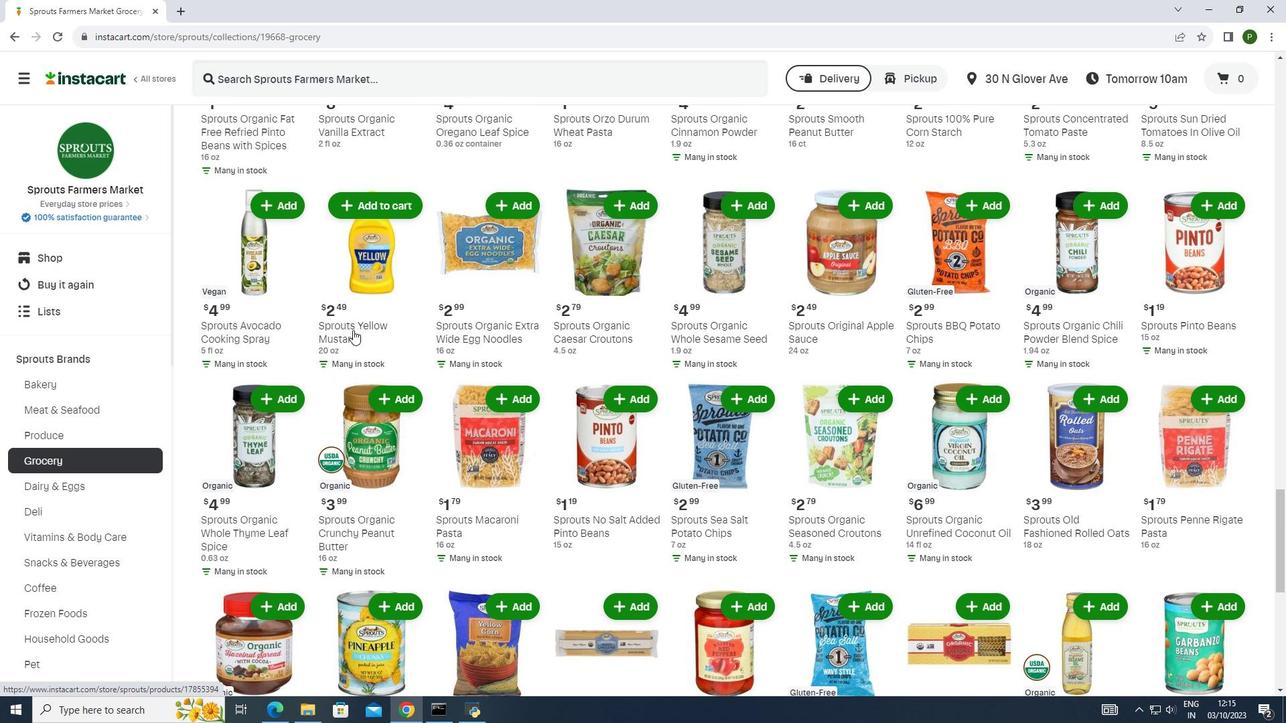 
Action: Mouse scrolled (353, 329) with delta (0, 0)
Screenshot: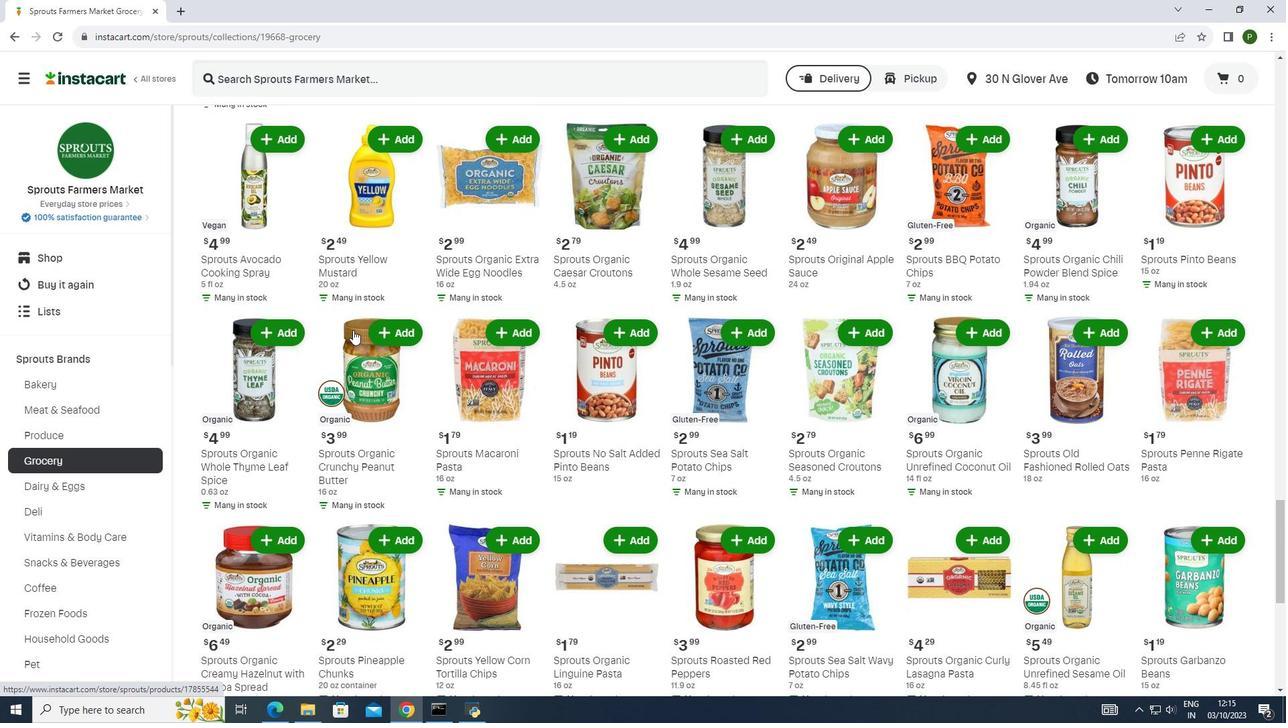 
Action: Mouse scrolled (353, 329) with delta (0, 0)
Screenshot: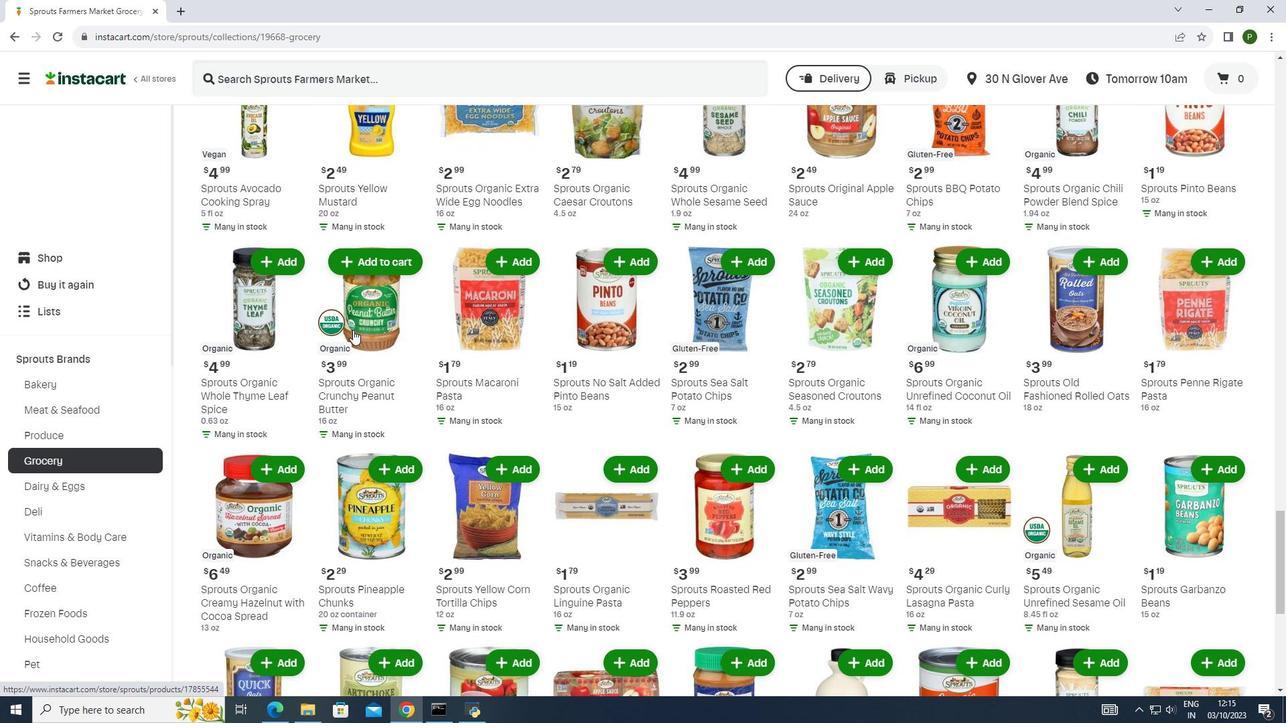 
Action: Mouse scrolled (353, 329) with delta (0, 0)
Screenshot: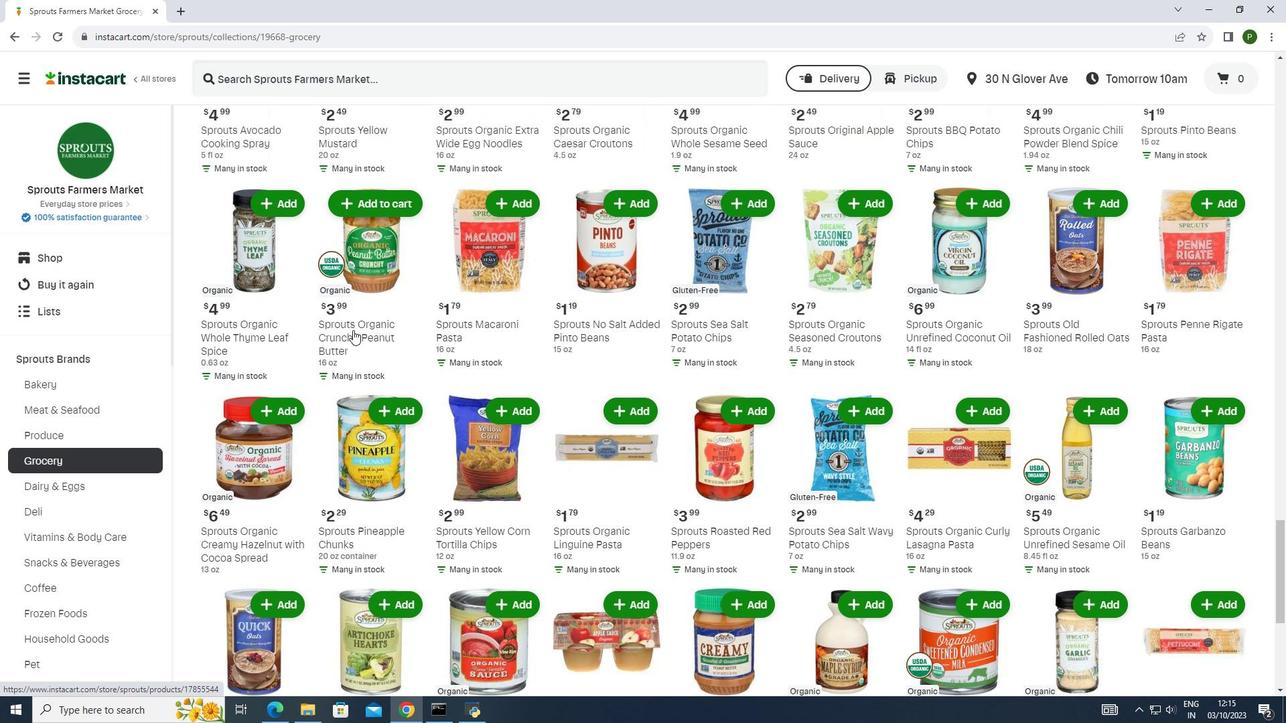 
Action: Mouse scrolled (353, 329) with delta (0, 0)
Screenshot: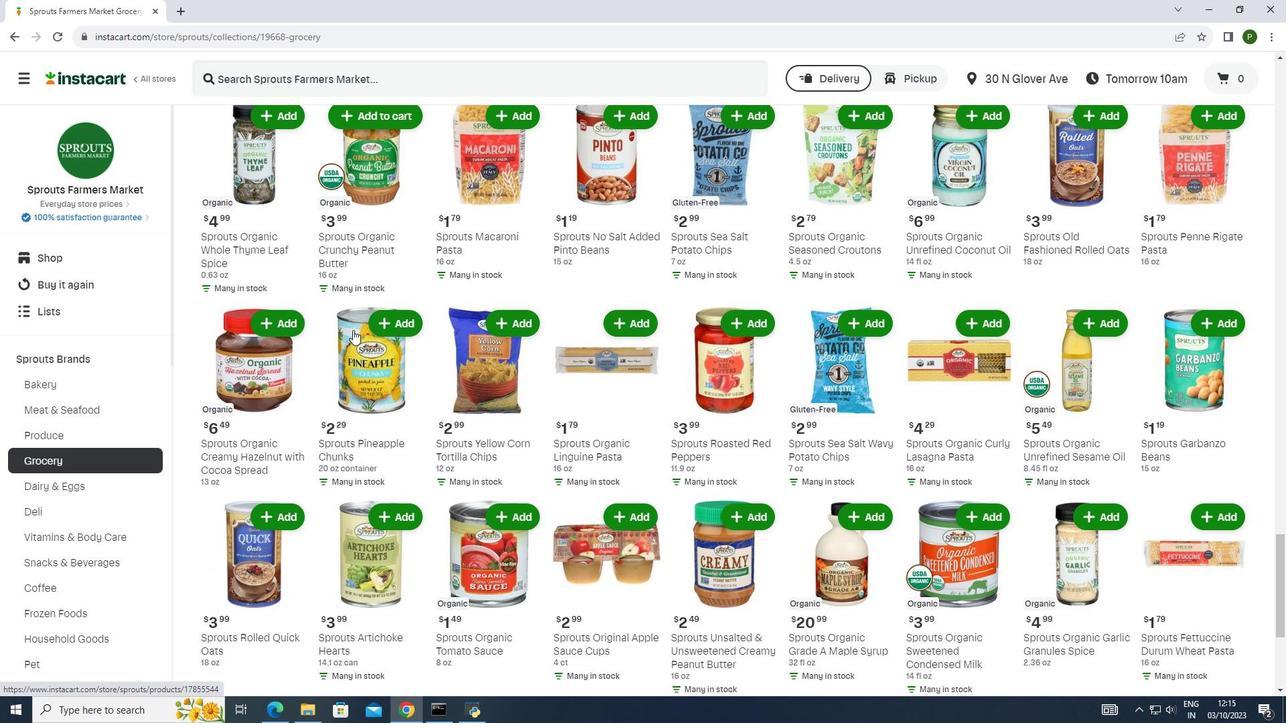 
Action: Mouse scrolled (353, 329) with delta (0, 0)
Screenshot: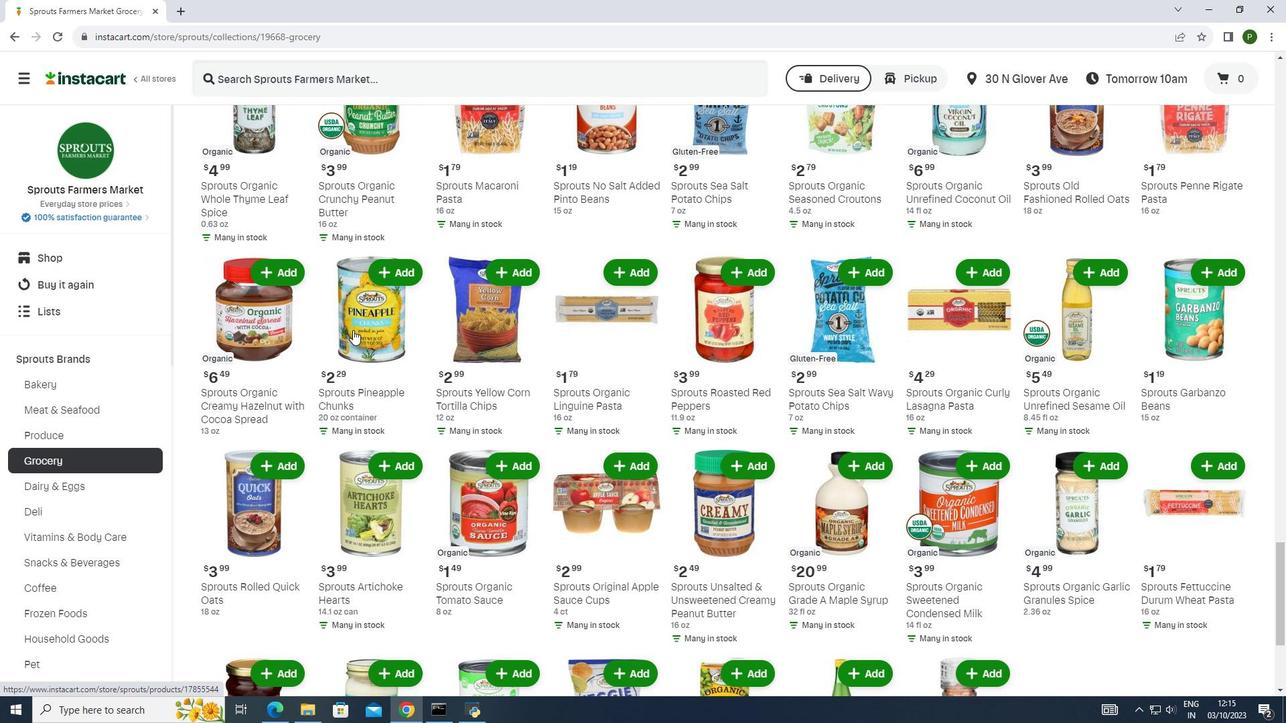 
Action: Mouse scrolled (353, 329) with delta (0, 0)
Screenshot: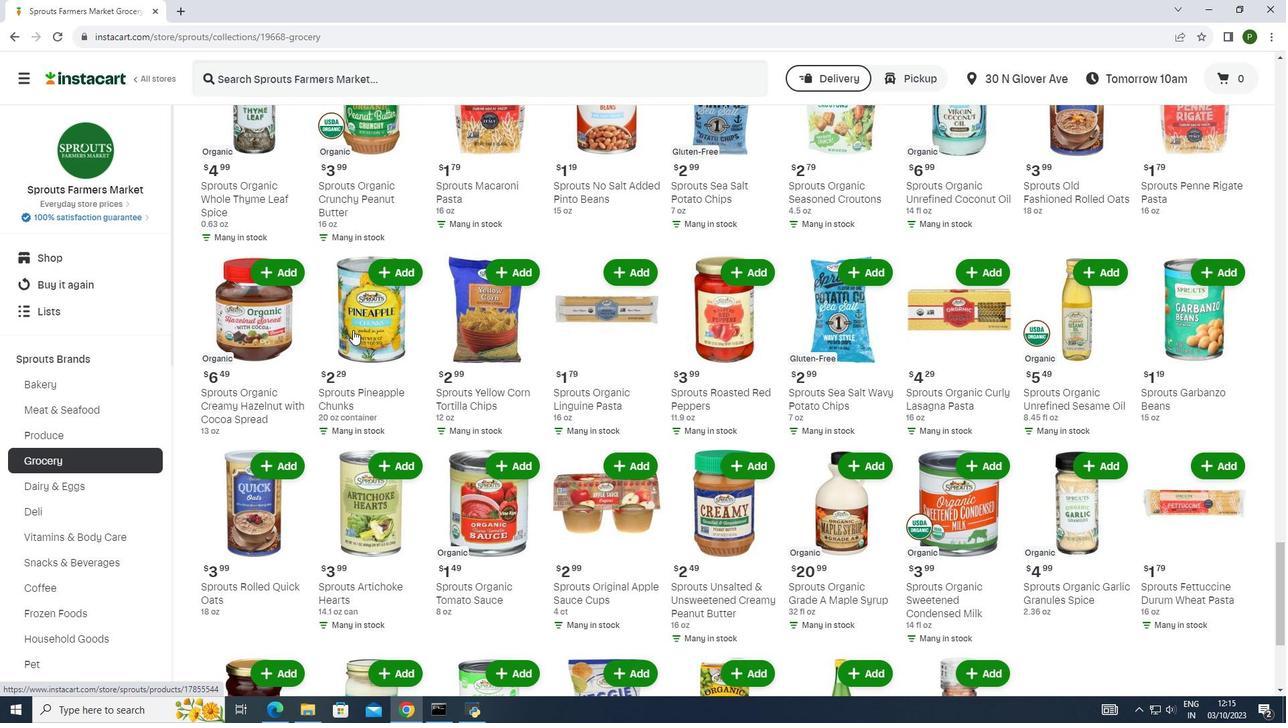 
Action: Mouse scrolled (353, 329) with delta (0, 0)
Screenshot: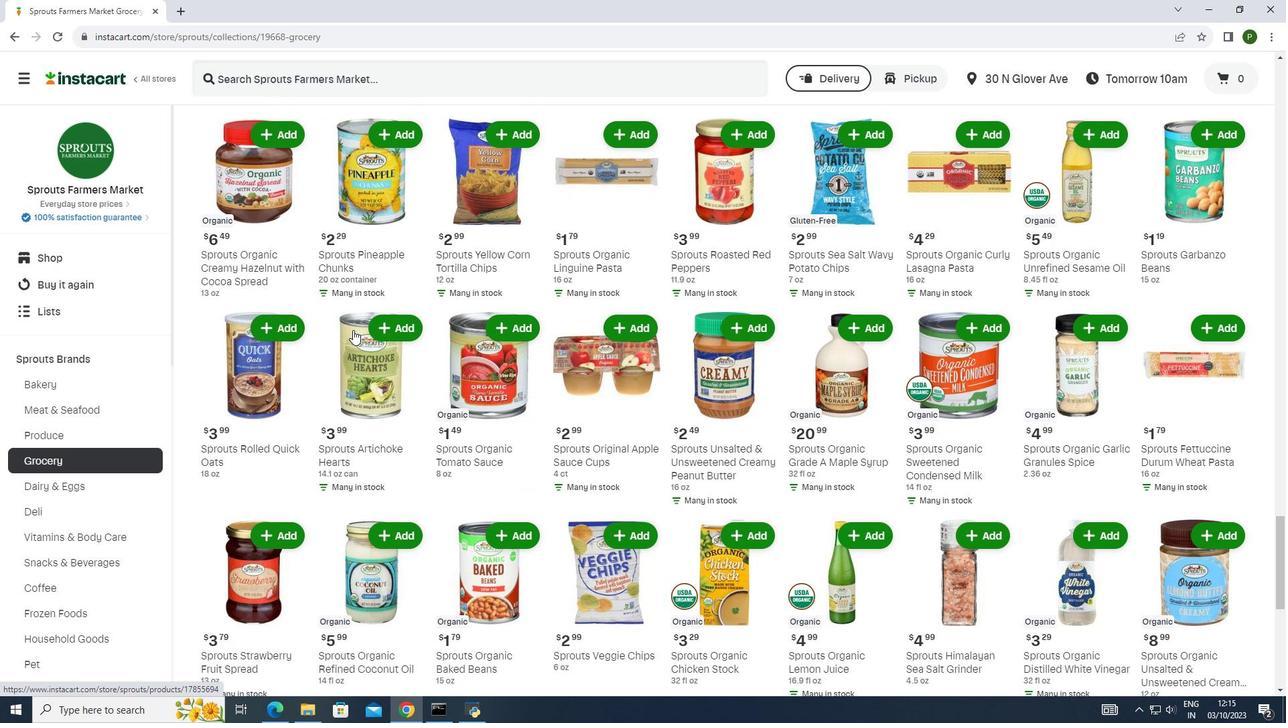 
Action: Mouse scrolled (353, 329) with delta (0, 0)
Screenshot: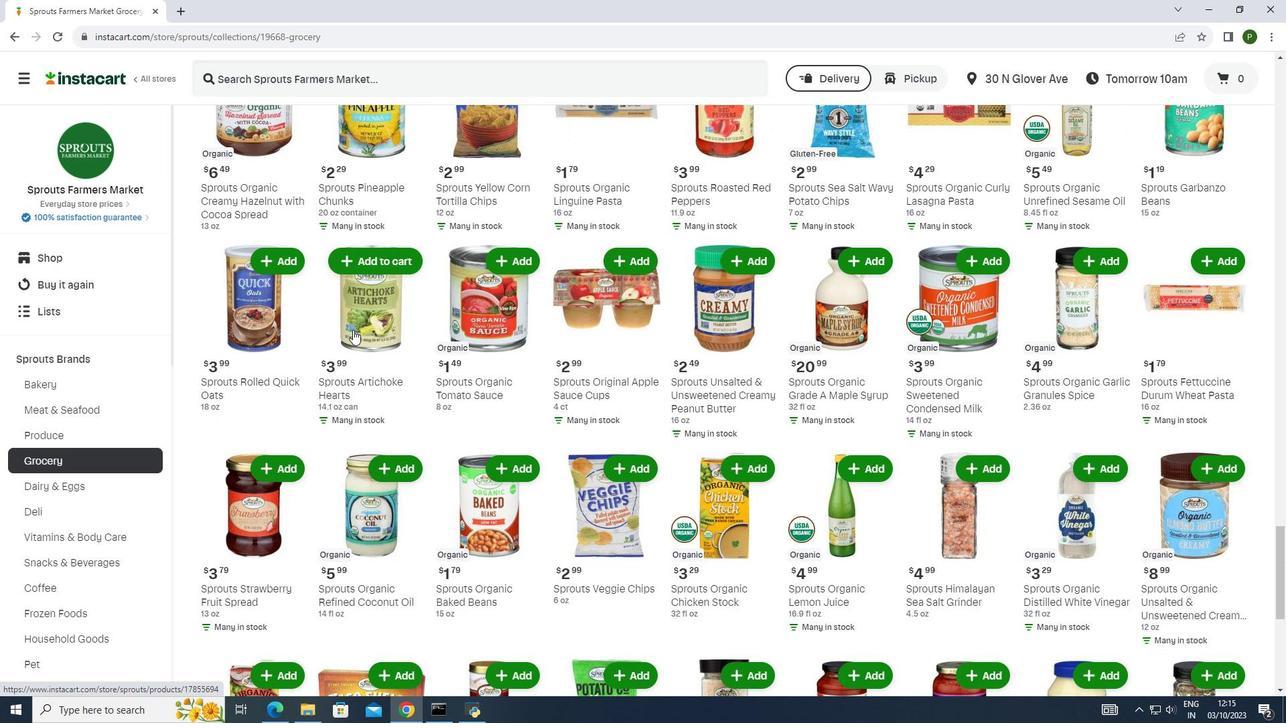 
Action: Mouse scrolled (353, 329) with delta (0, 0)
Screenshot: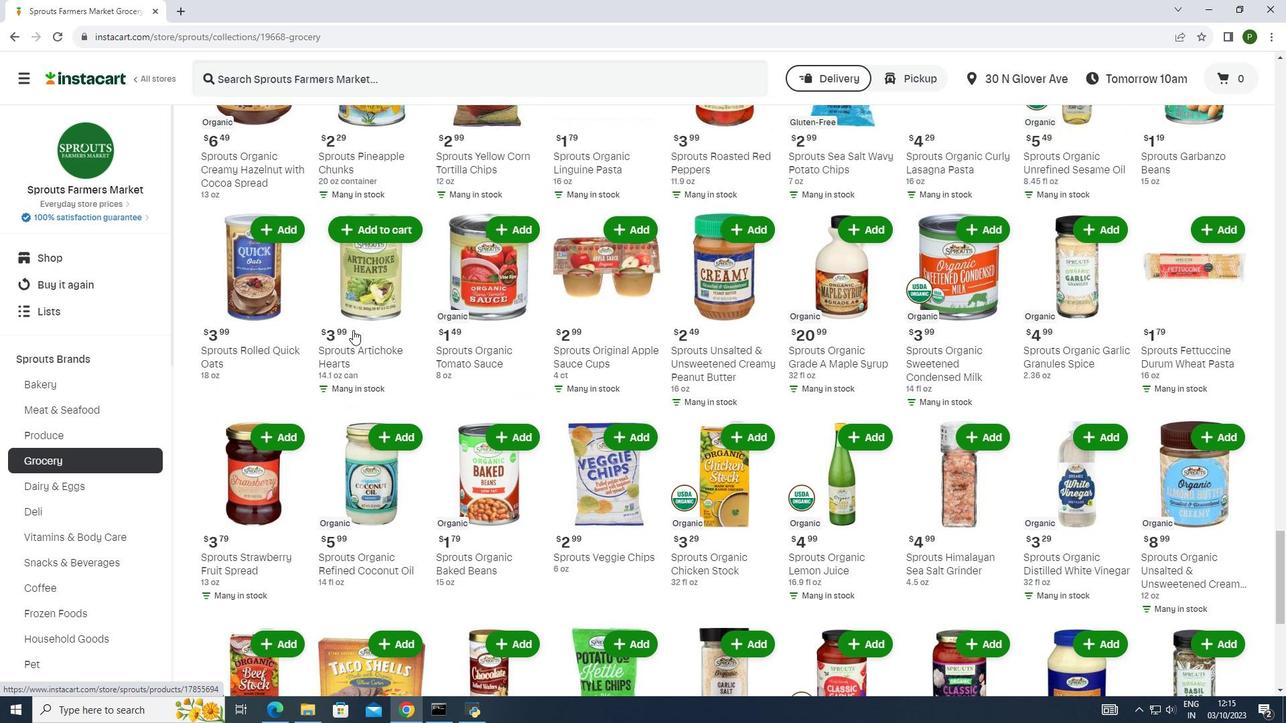
Action: Mouse scrolled (353, 329) with delta (0, 0)
Screenshot: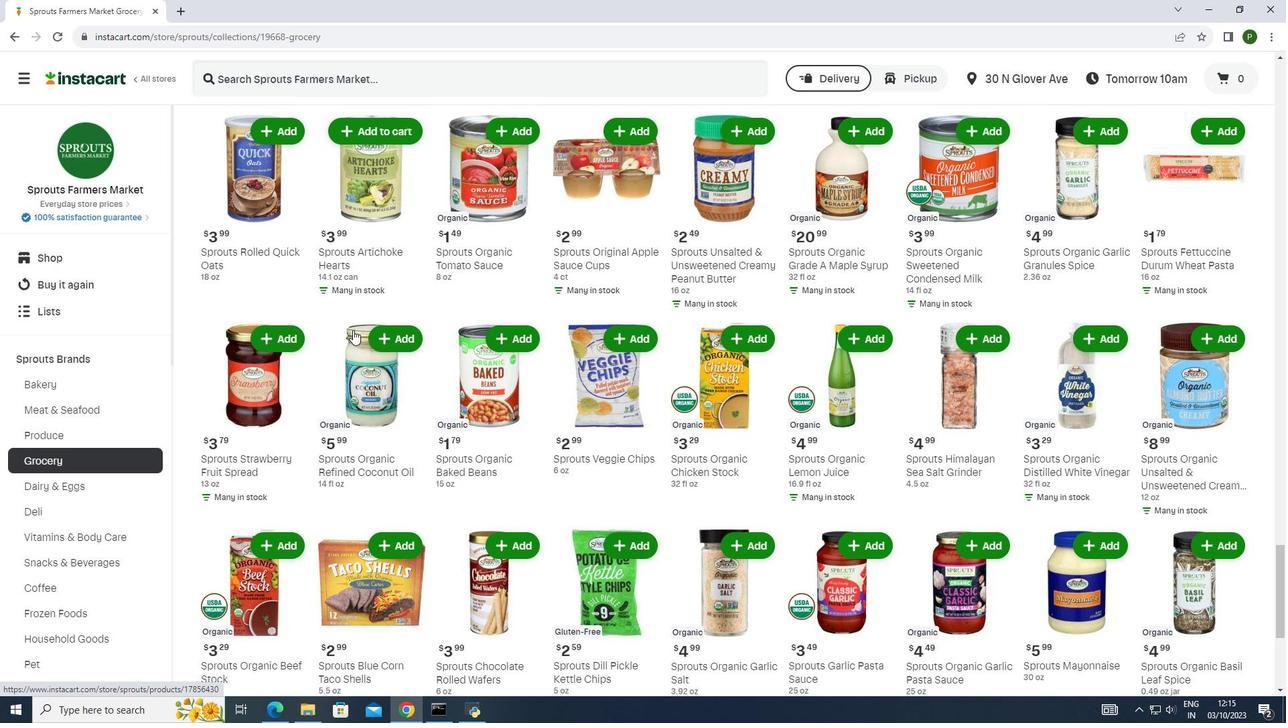 
Action: Mouse scrolled (353, 329) with delta (0, 0)
Screenshot: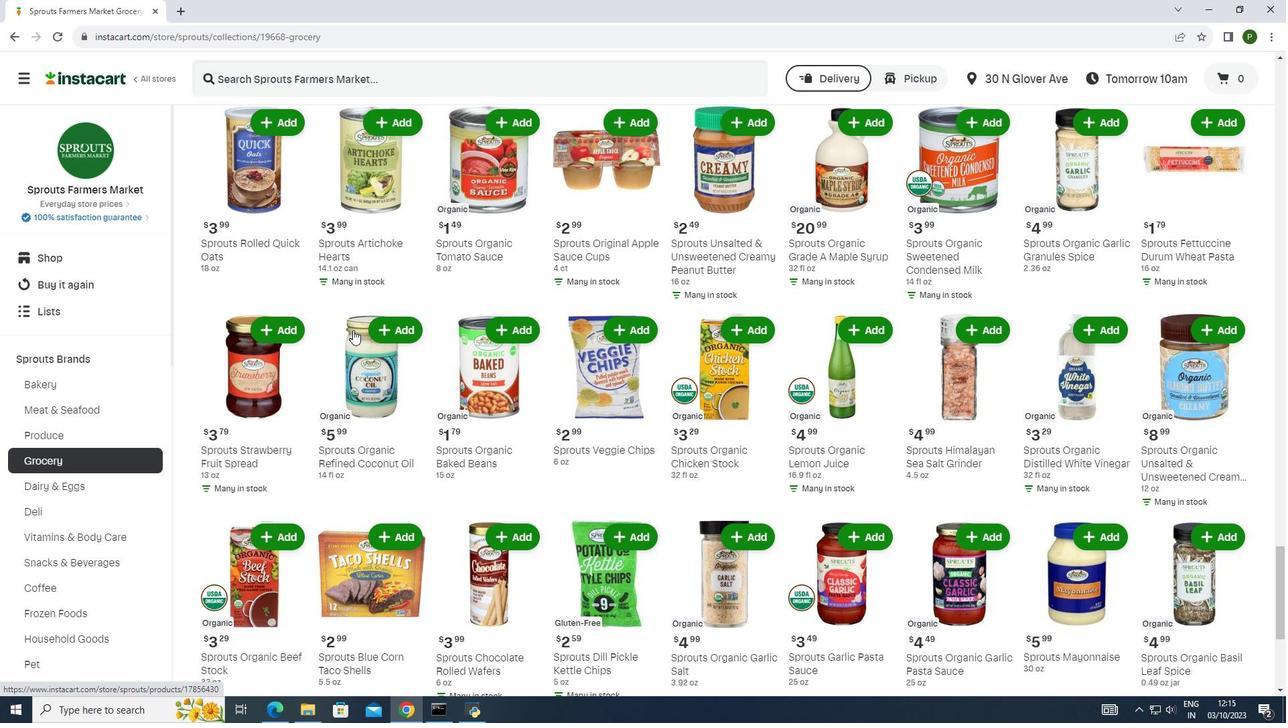 
Action: Mouse moved to (351, 346)
Screenshot: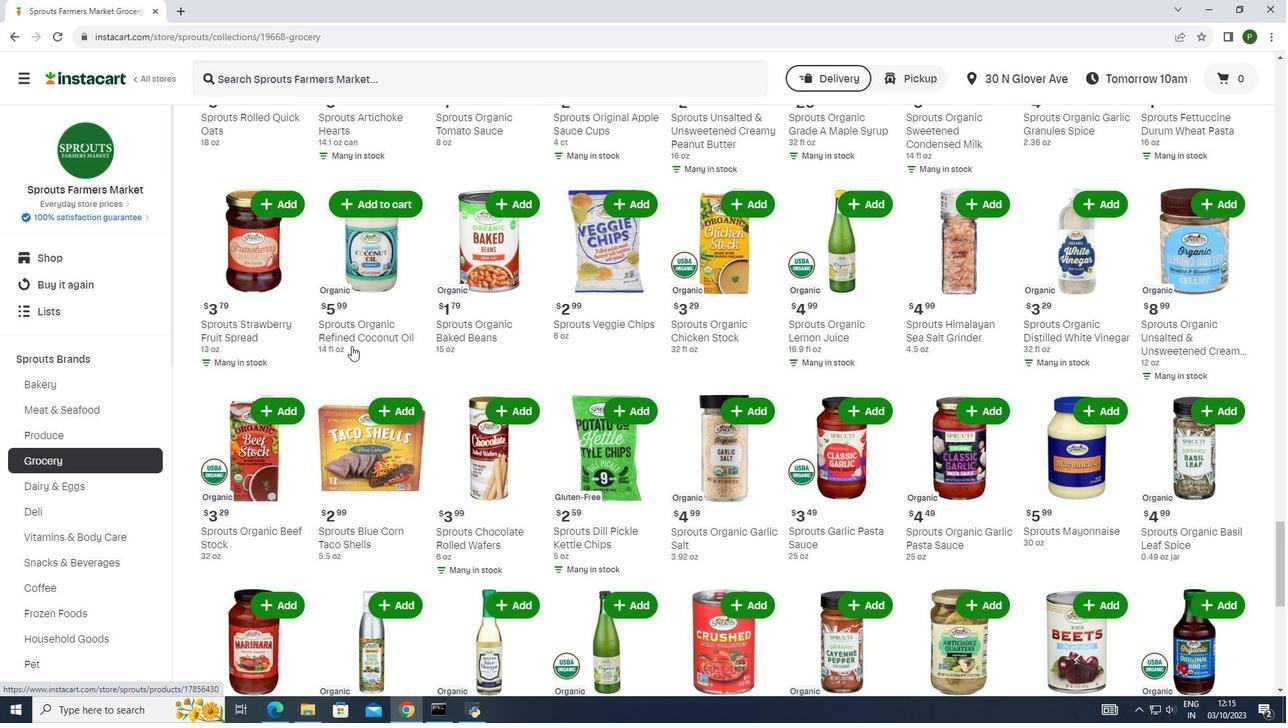 
Action: Mouse scrolled (351, 345) with delta (0, 0)
Screenshot: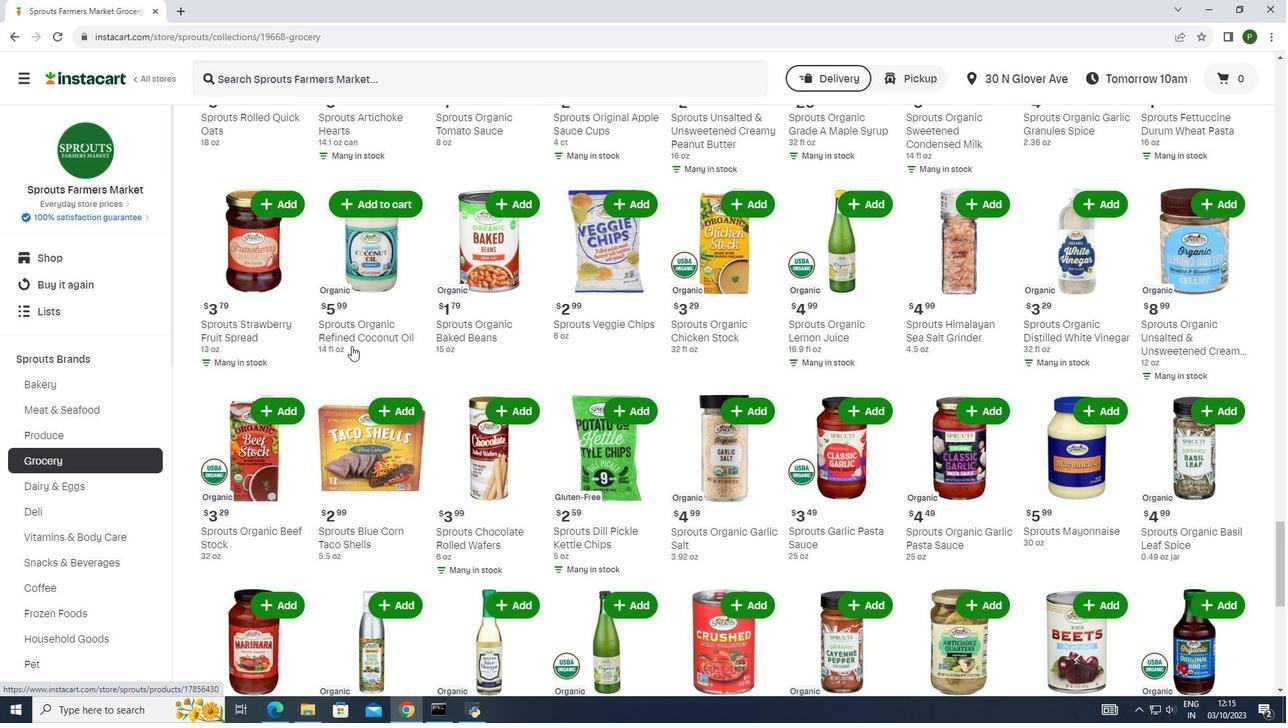 
Action: Mouse scrolled (351, 345) with delta (0, 0)
Screenshot: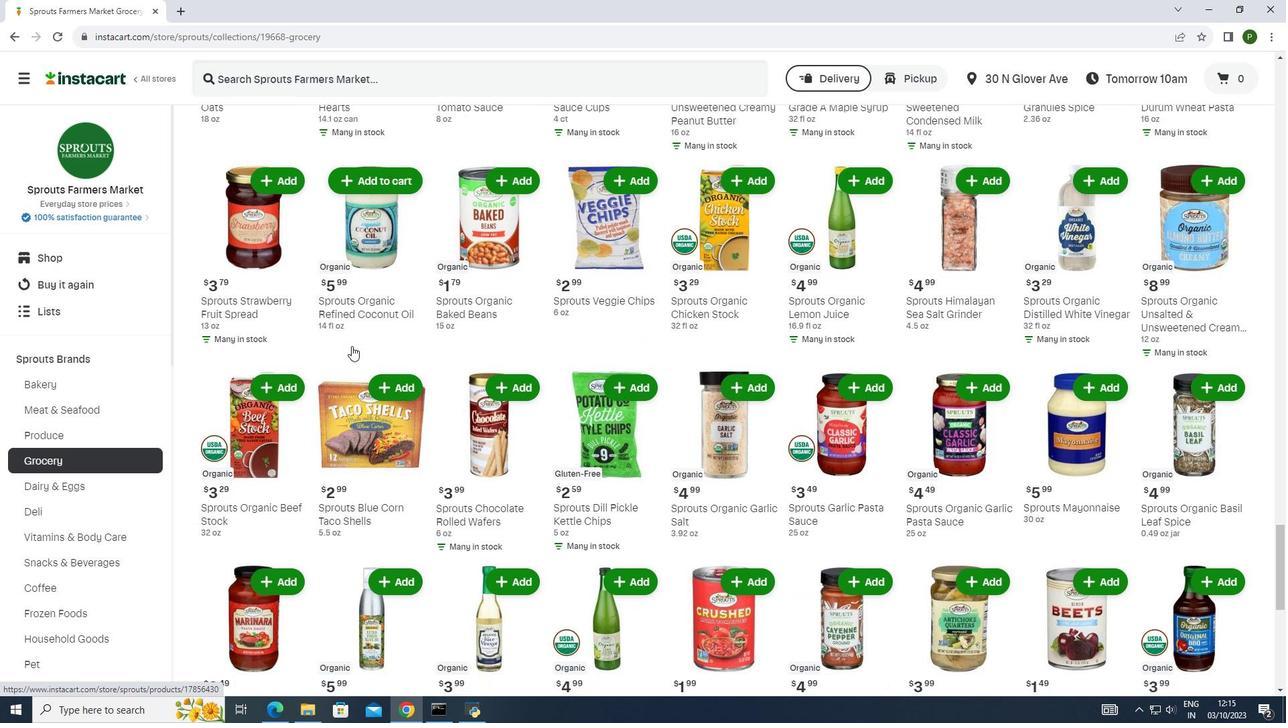 
Action: Mouse moved to (329, 382)
Screenshot: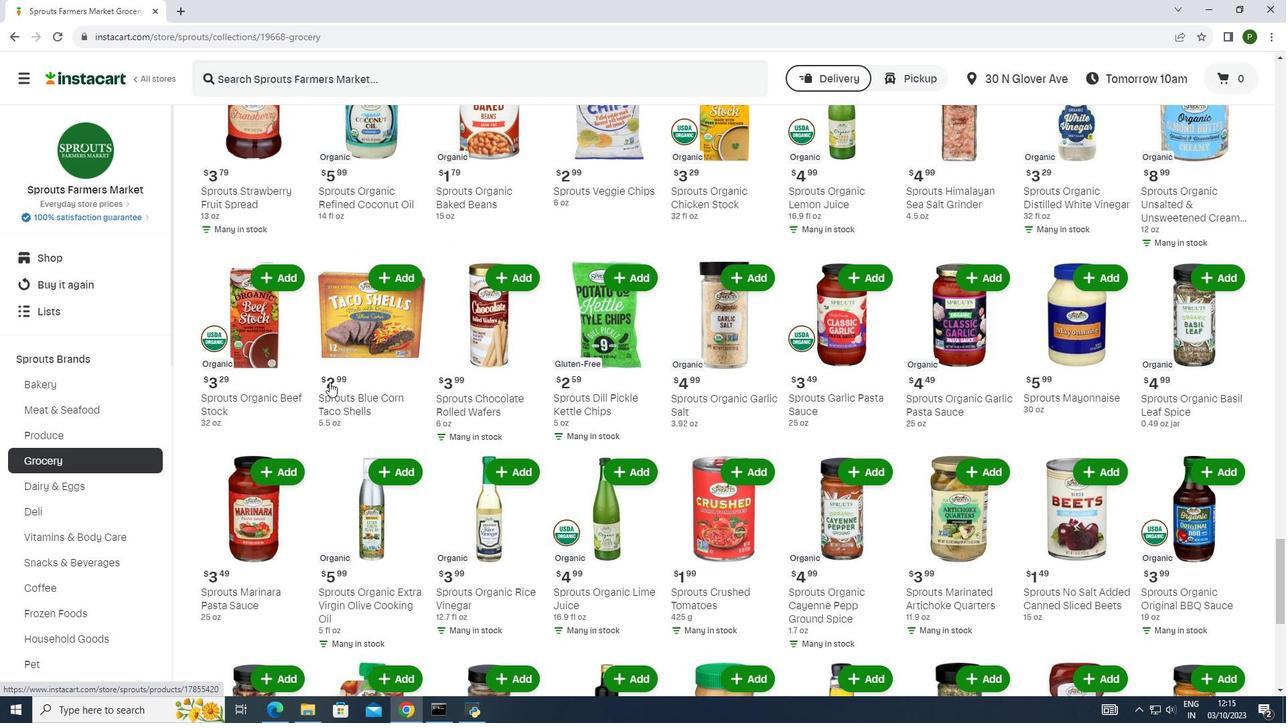 
Action: Mouse scrolled (329, 381) with delta (0, 0)
Screenshot: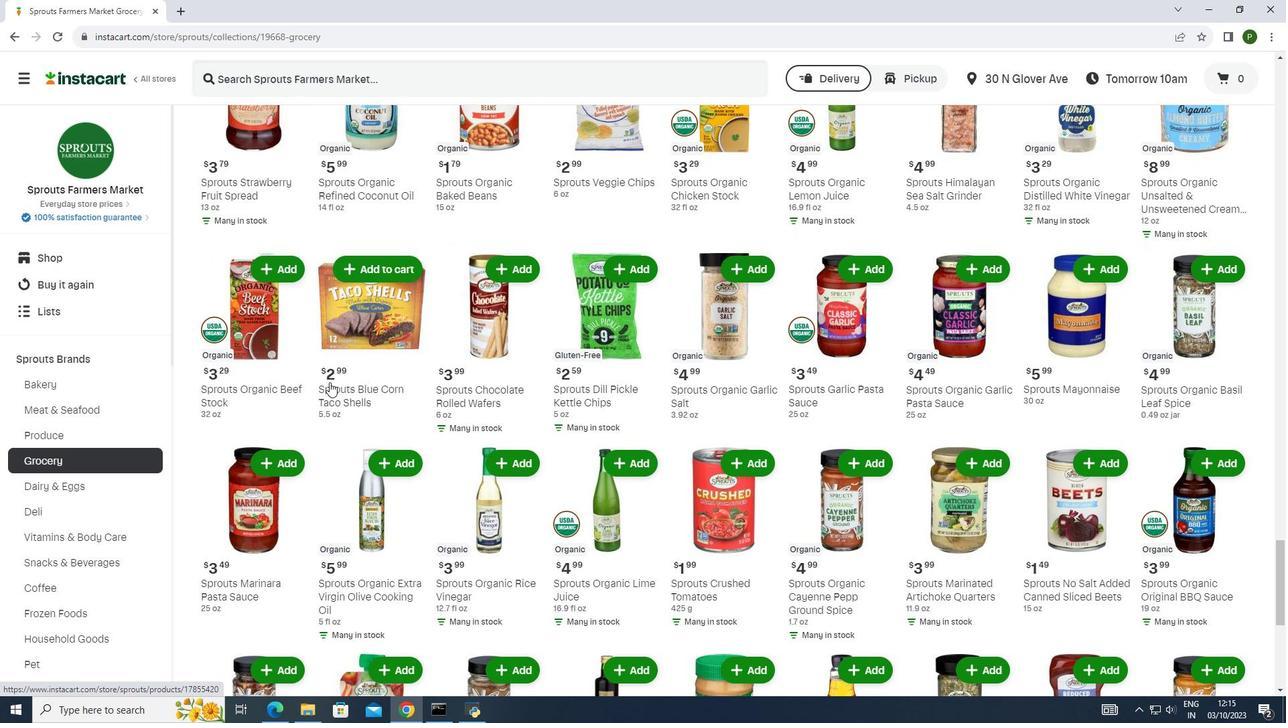 
Action: Mouse scrolled (329, 381) with delta (0, 0)
Screenshot: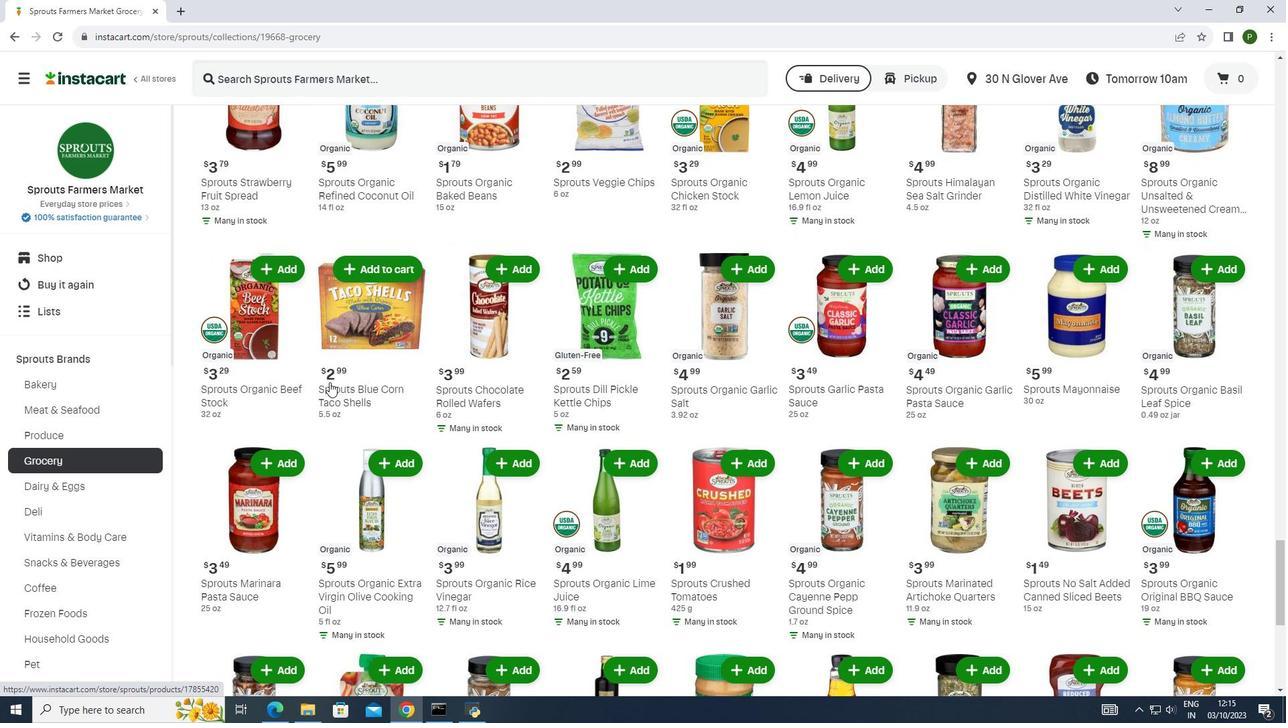 
Action: Mouse scrolled (329, 381) with delta (0, 0)
Screenshot: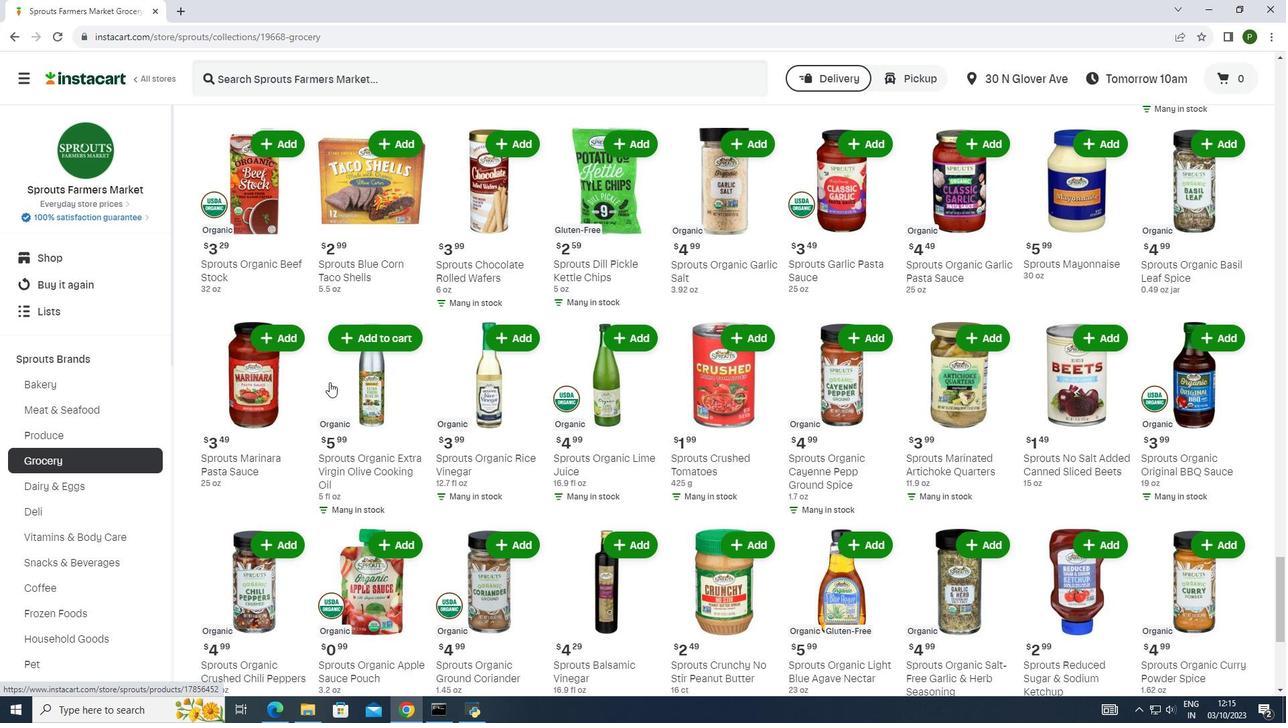 
Action: Mouse scrolled (329, 381) with delta (0, 0)
Screenshot: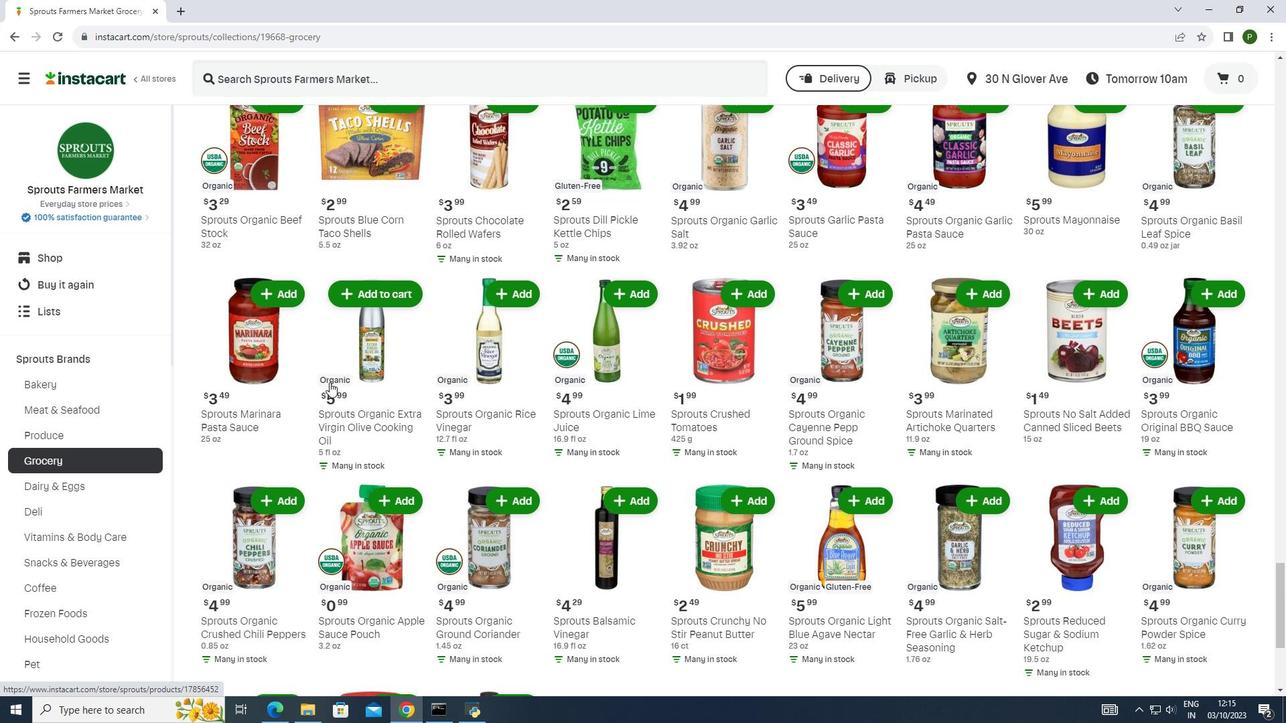 
Action: Mouse scrolled (329, 381) with delta (0, 0)
Screenshot: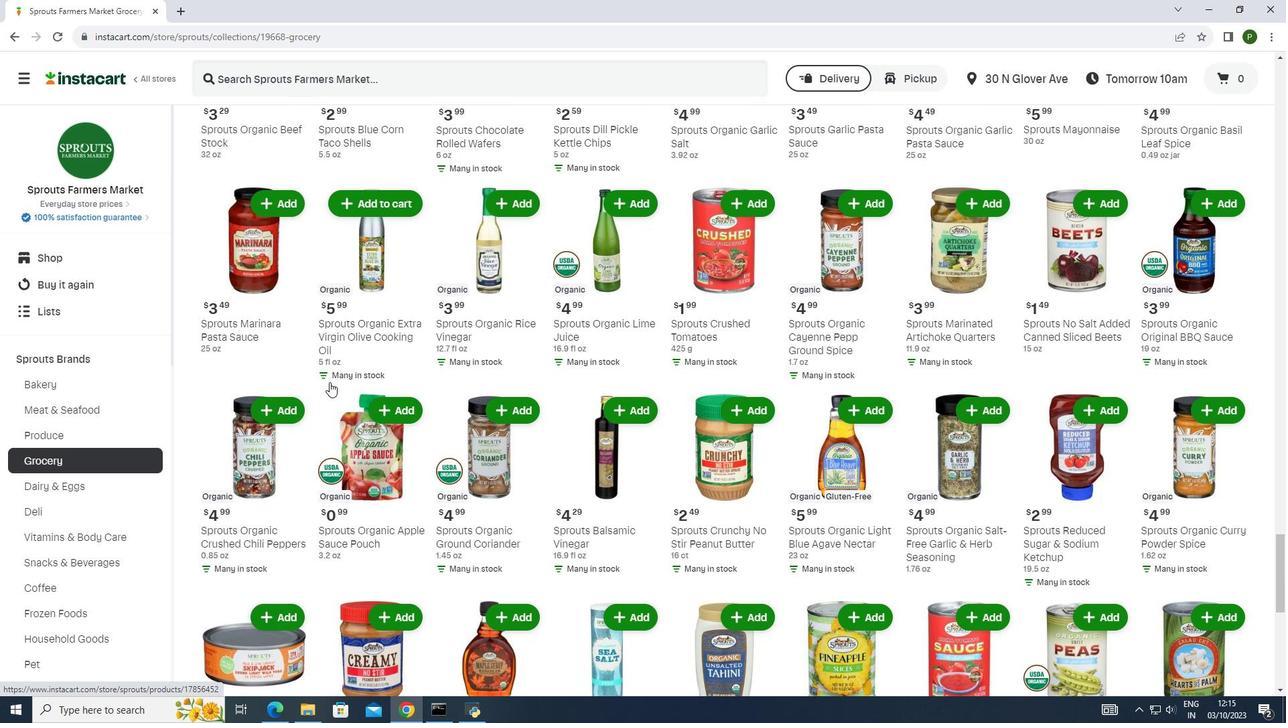 
Action: Mouse scrolled (329, 381) with delta (0, 0)
Screenshot: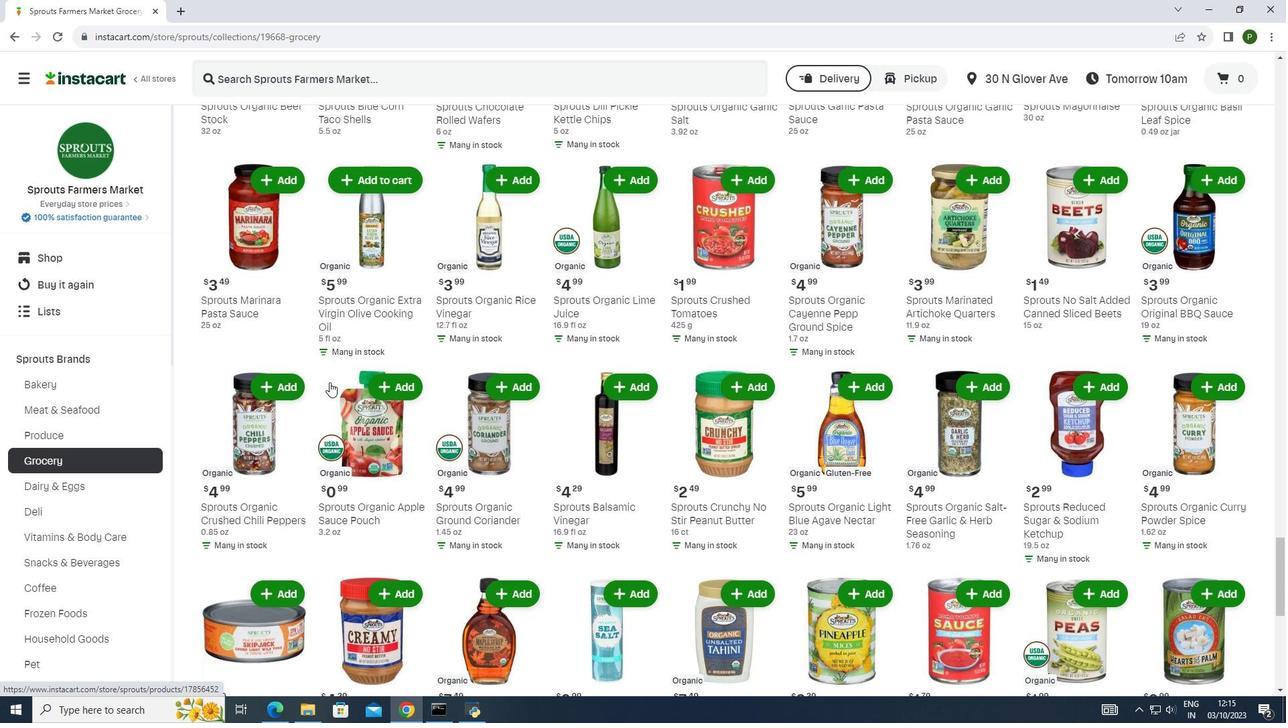 
Action: Mouse scrolled (329, 381) with delta (0, 0)
Screenshot: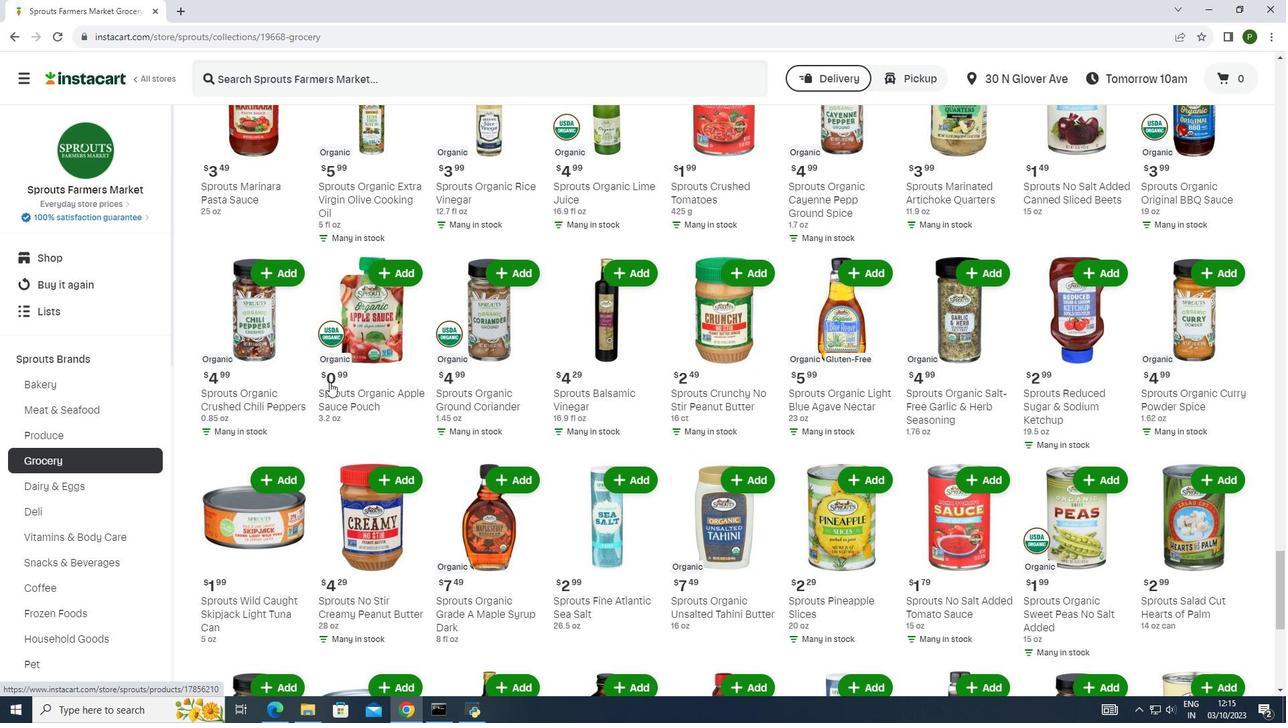 
Action: Mouse scrolled (329, 381) with delta (0, 0)
Screenshot: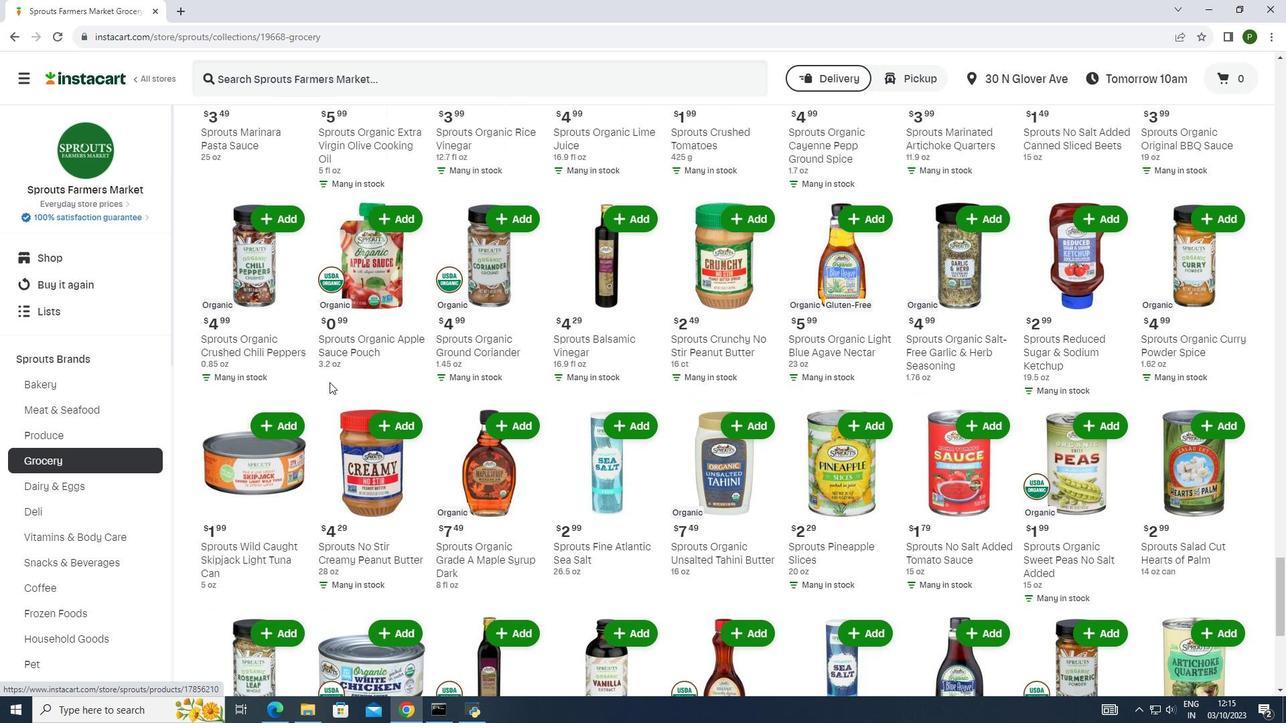 
Action: Mouse scrolled (329, 381) with delta (0, 0)
Screenshot: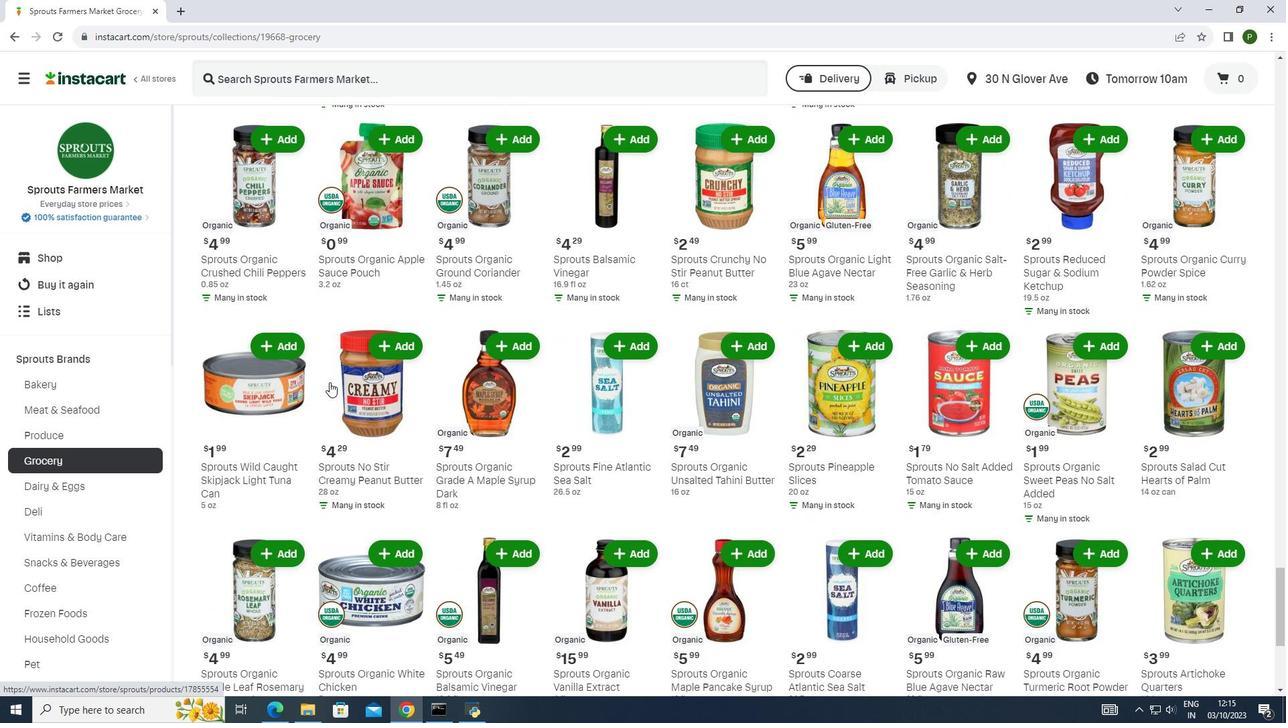 
Action: Mouse scrolled (329, 381) with delta (0, 0)
Screenshot: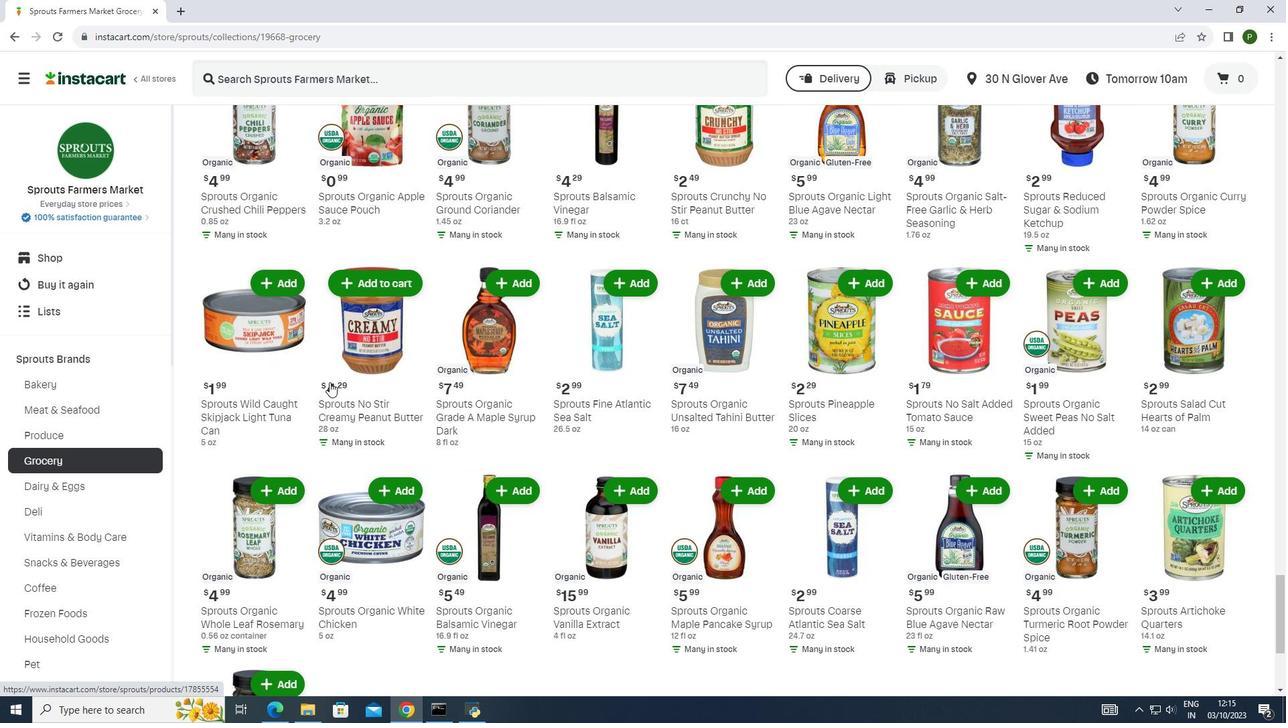 
Action: Mouse scrolled (329, 381) with delta (0, 0)
Screenshot: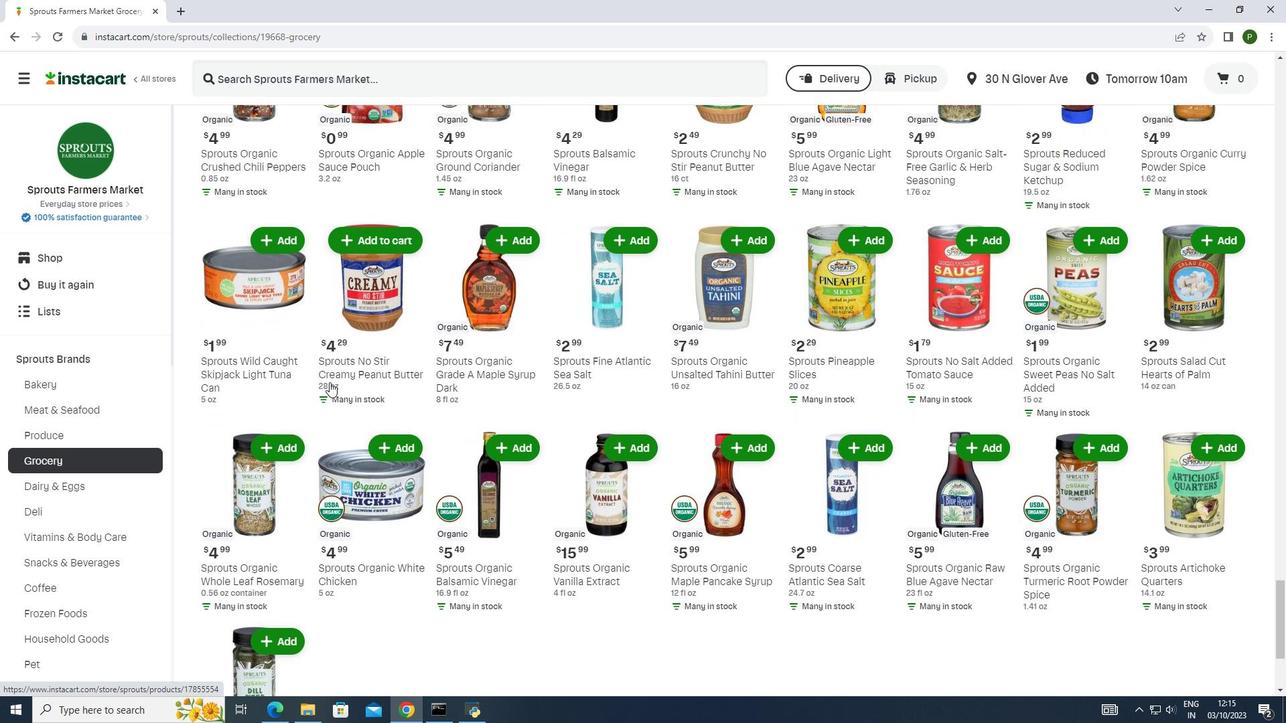 
Action: Mouse scrolled (329, 381) with delta (0, 0)
Screenshot: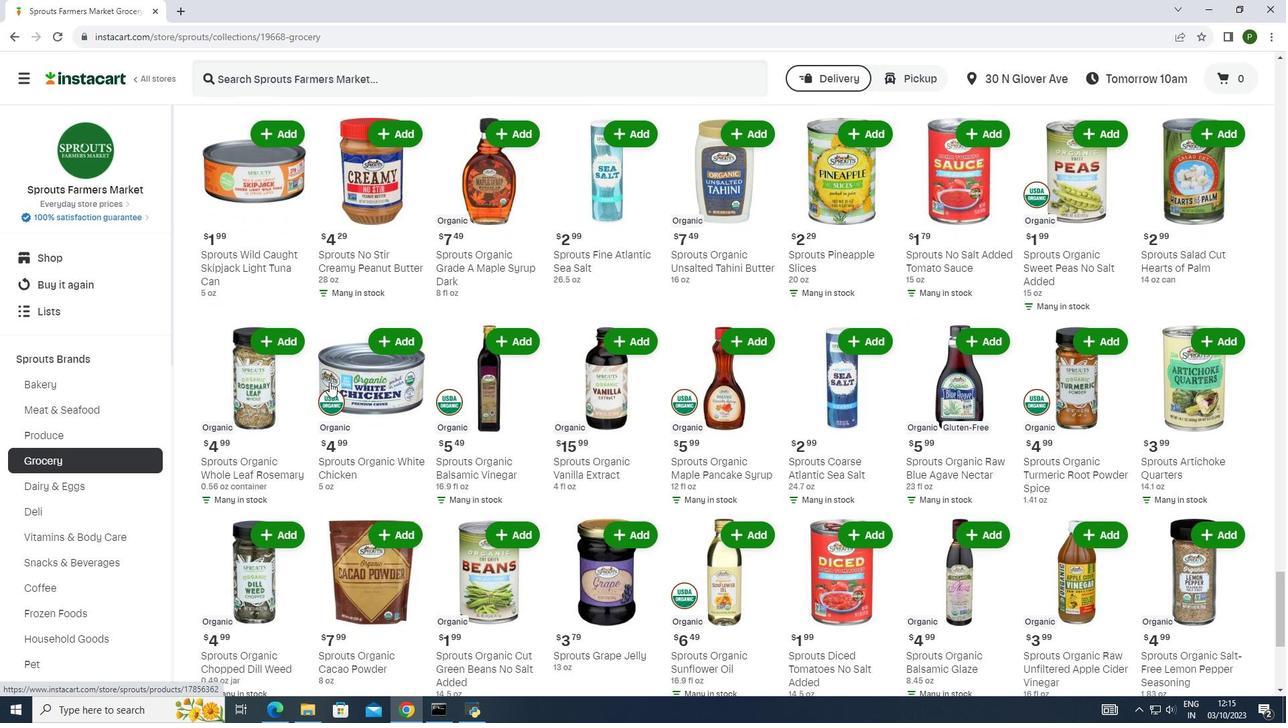 
Action: Mouse scrolled (329, 381) with delta (0, 0)
Screenshot: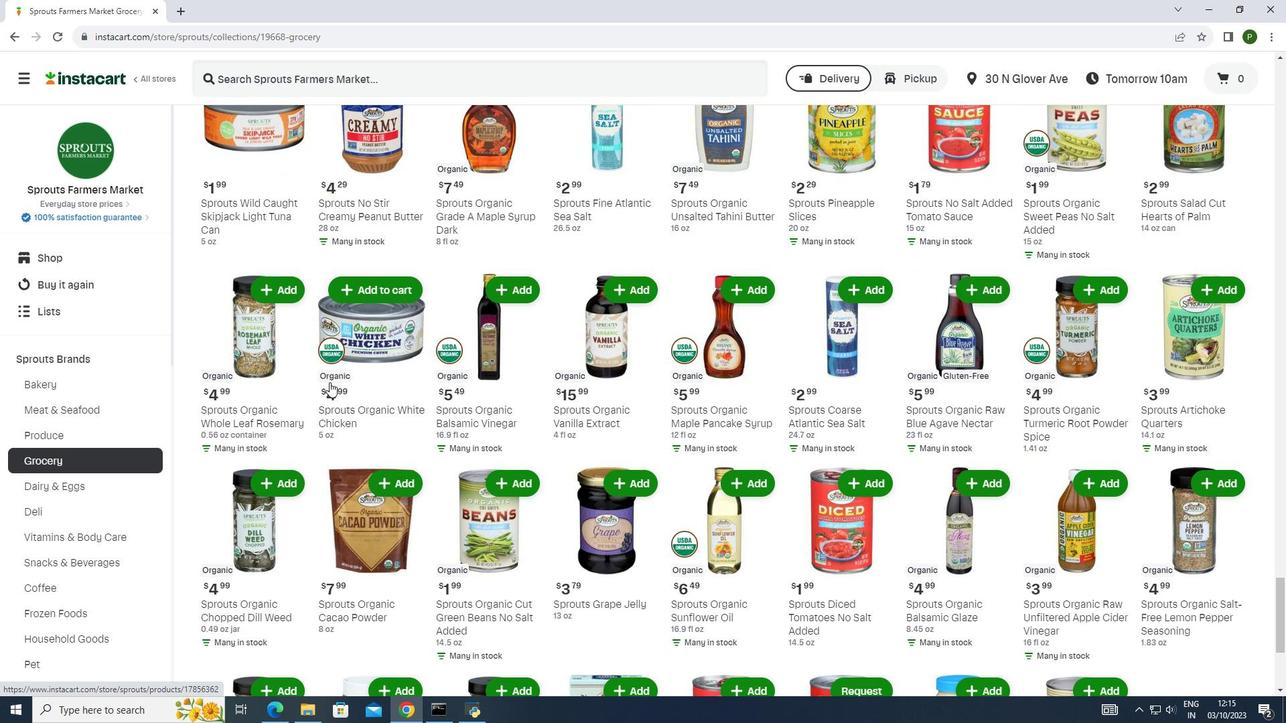 
Action: Mouse scrolled (329, 381) with delta (0, 0)
Screenshot: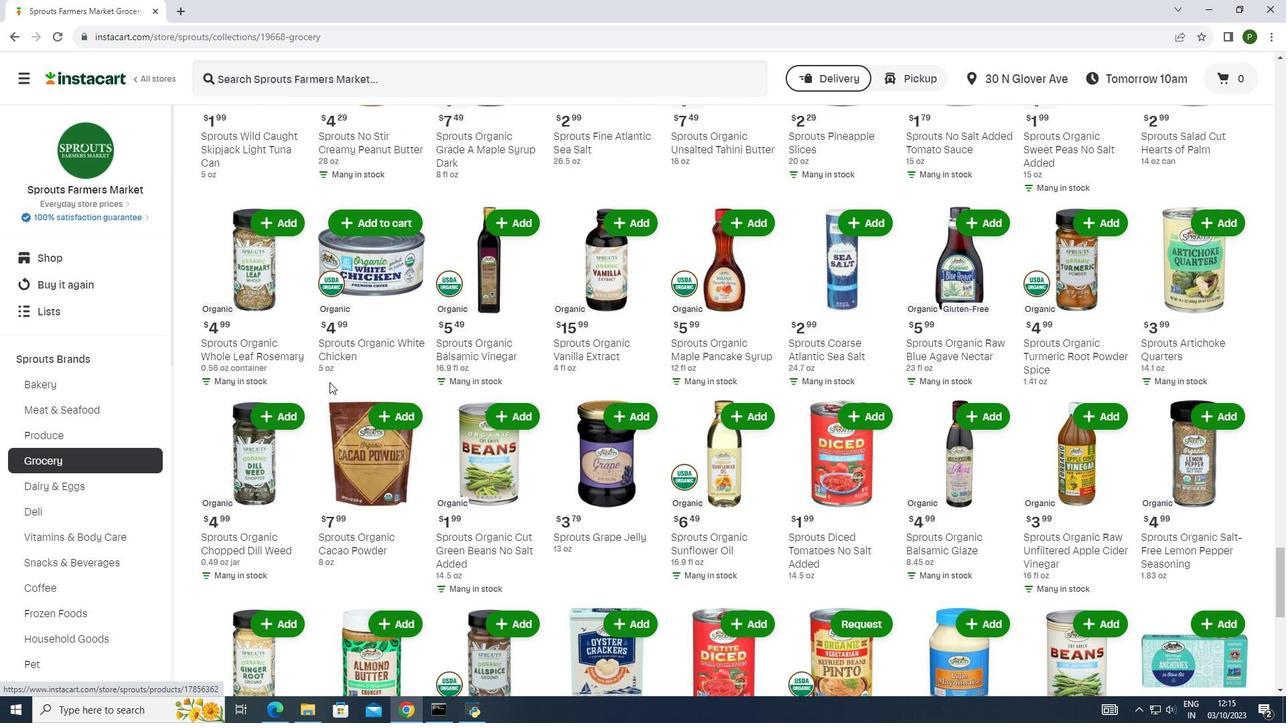 
Action: Mouse scrolled (329, 381) with delta (0, 0)
Screenshot: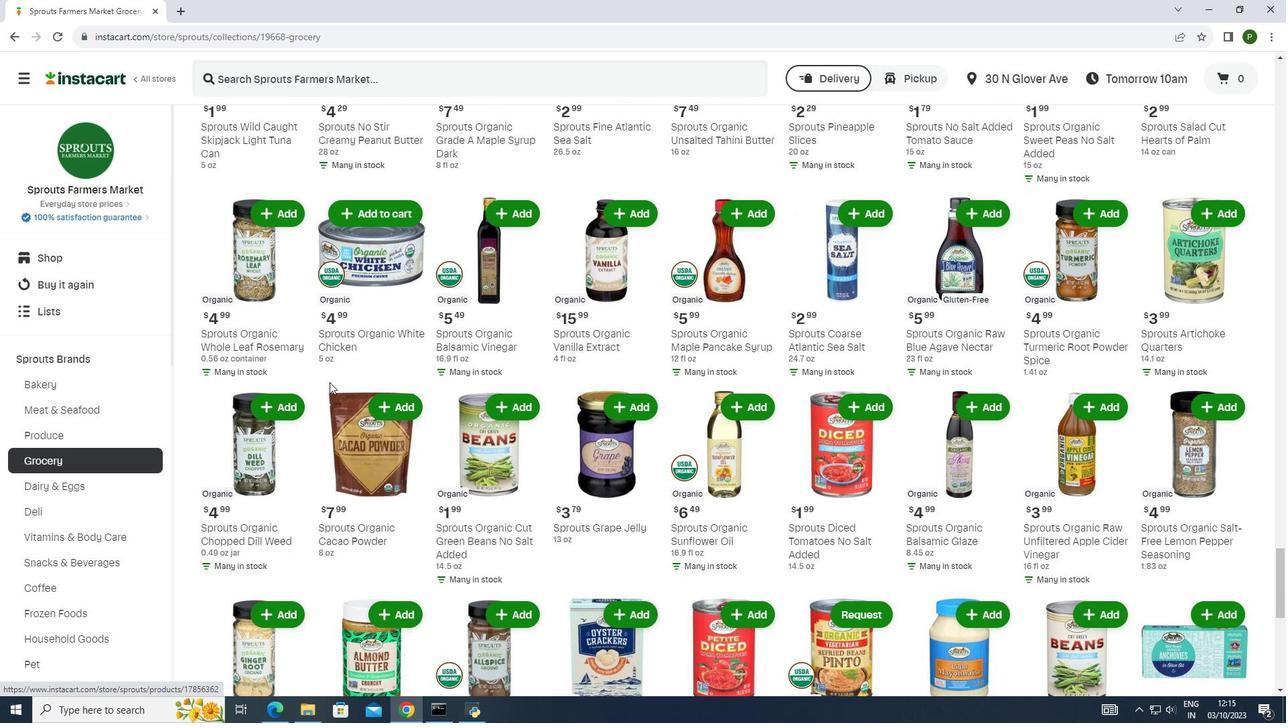 
Action: Mouse scrolled (329, 381) with delta (0, 0)
Screenshot: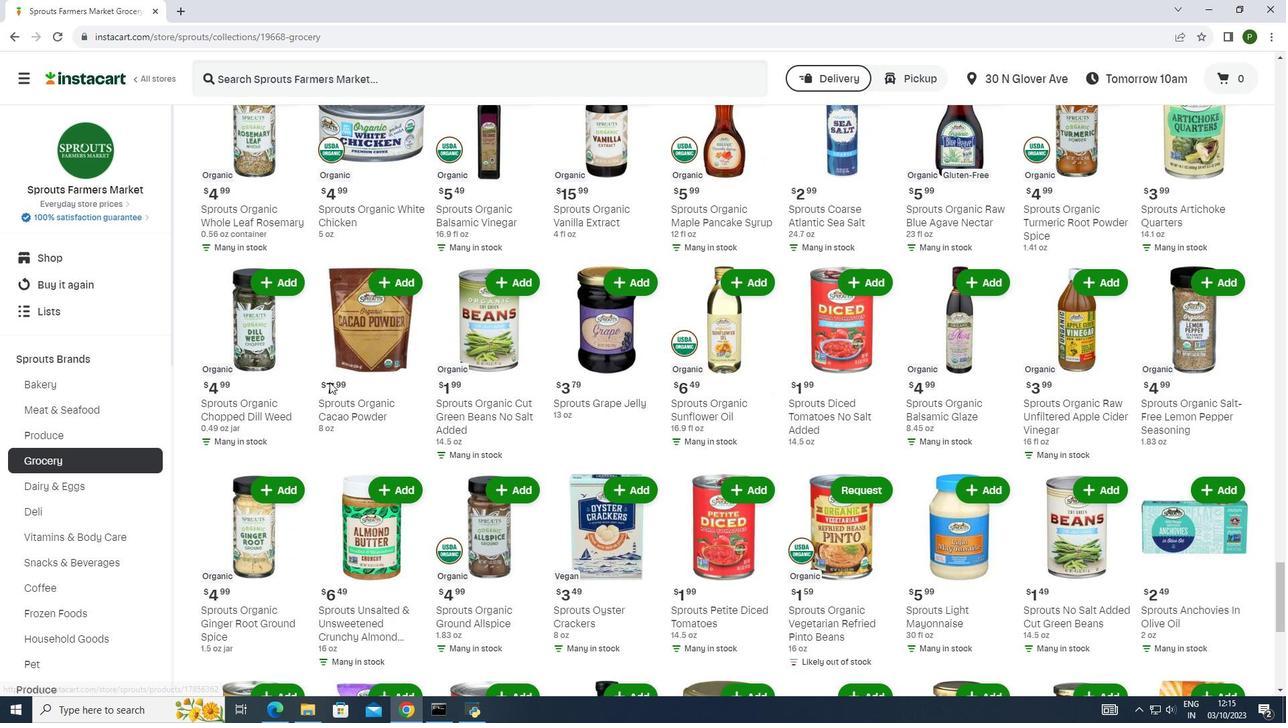 
Action: Mouse scrolled (329, 381) with delta (0, 0)
Screenshot: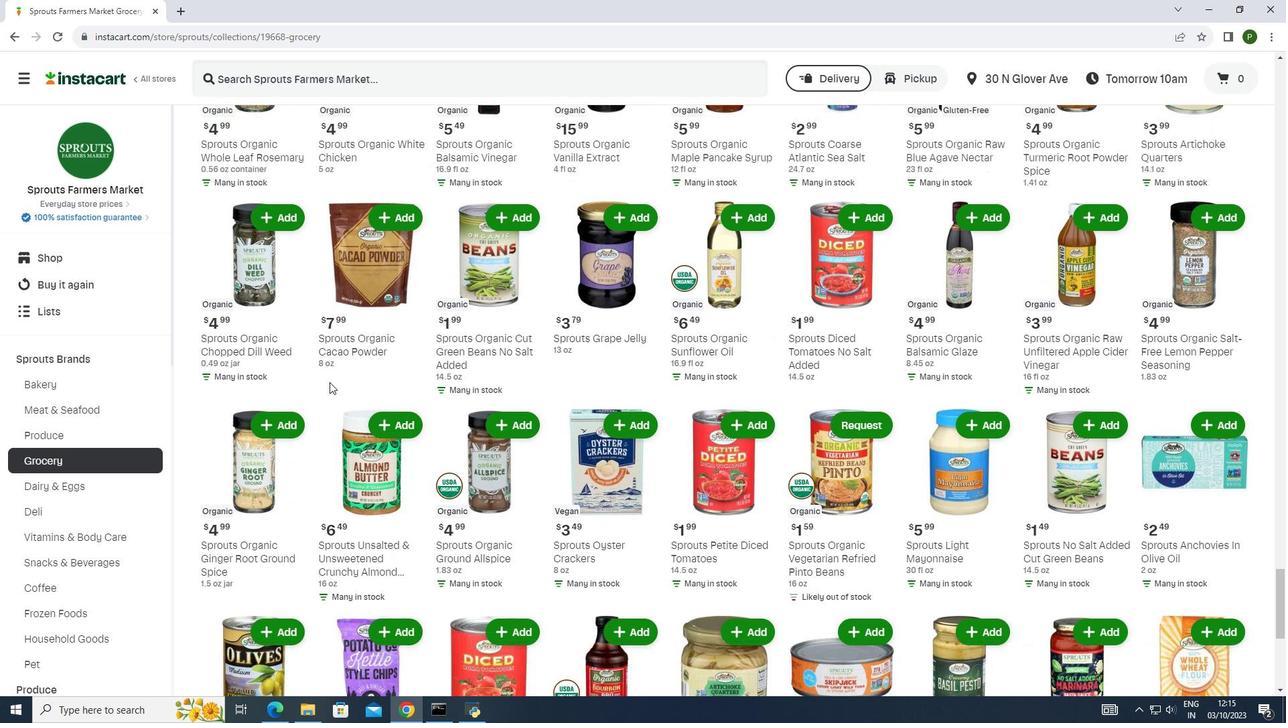 
Action: Mouse moved to (1198, 351)
Screenshot: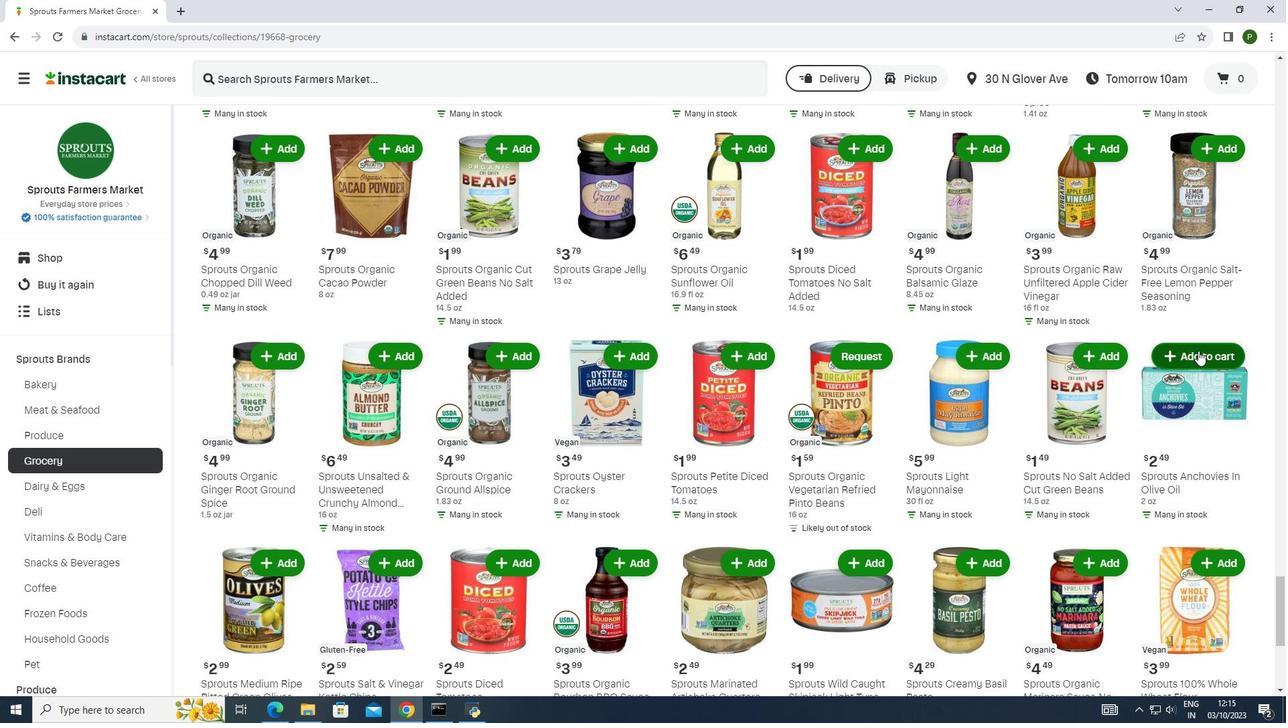
Action: Mouse pressed left at (1198, 351)
Screenshot: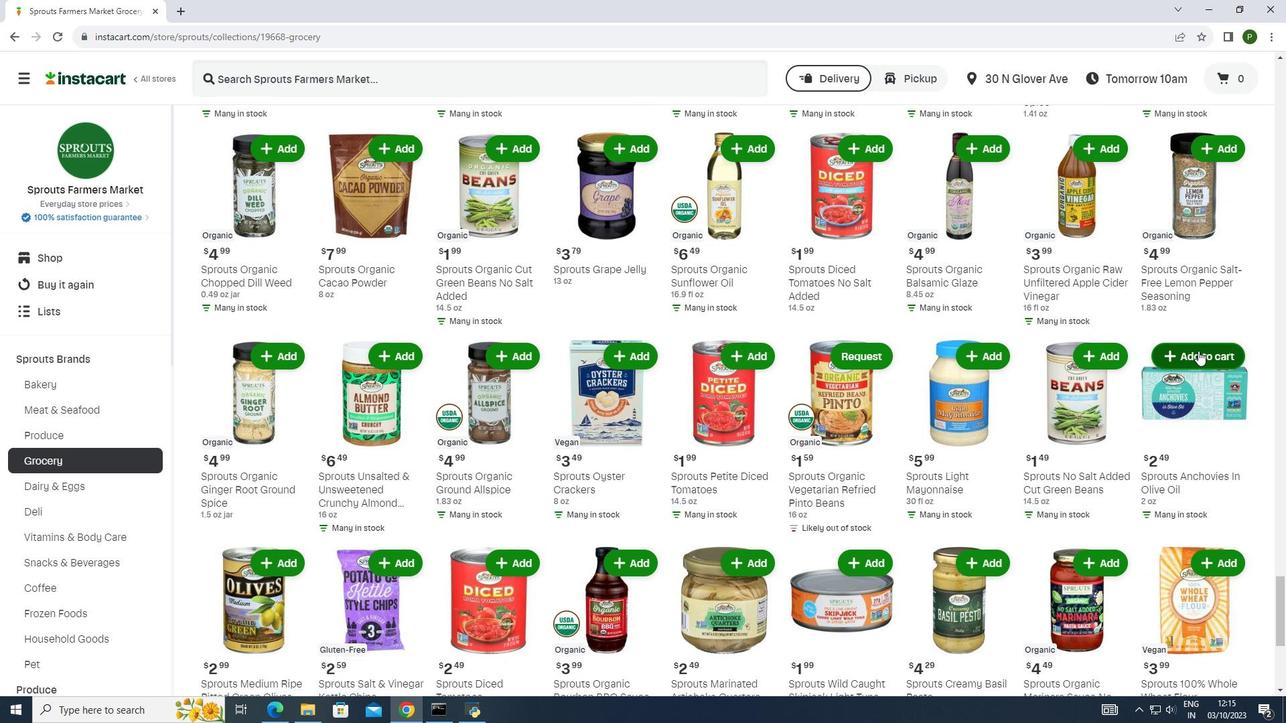 
Action: Mouse moved to (1192, 353)
Screenshot: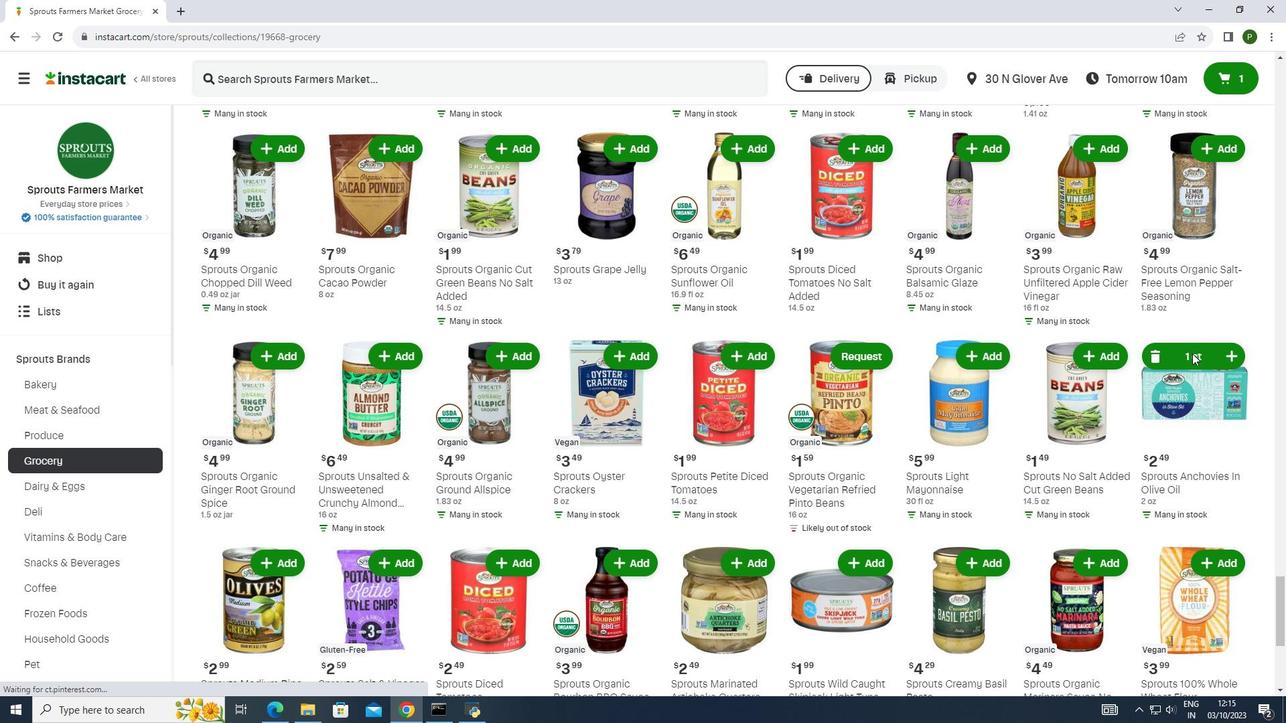 
